 Task: Research Airbnb properties in George Town, Cayman Islands from 4th December, 2023 to 10th December, 2023 for 8 adults.4 bedrooms having 8 beds and 4 bathrooms. Property type can be house. Amenities needed are: wifi, TV, free parkinig on premises, gym, breakfast. Booking option can be shelf check-in. Look for 5 properties as per requirement.
Action: Mouse moved to (433, 90)
Screenshot: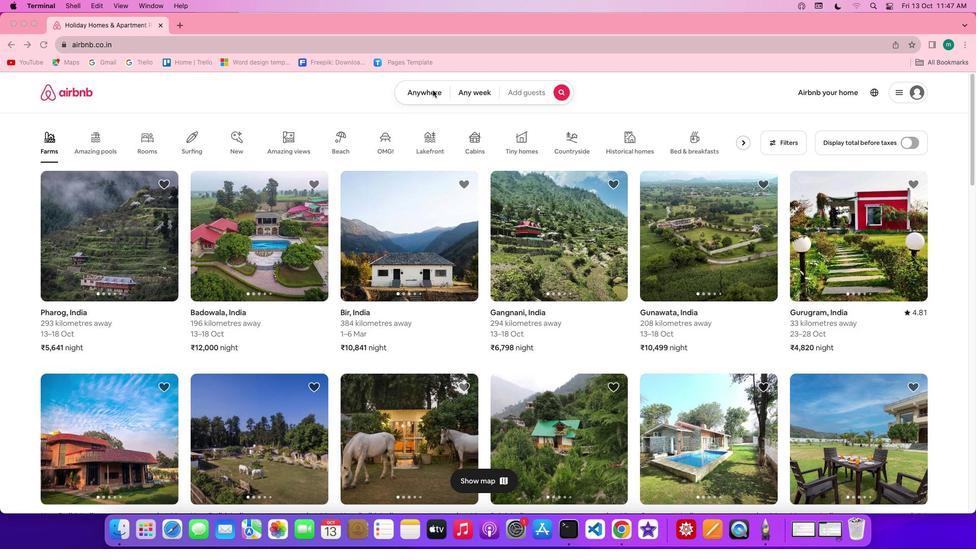 
Action: Mouse pressed left at (433, 90)
Screenshot: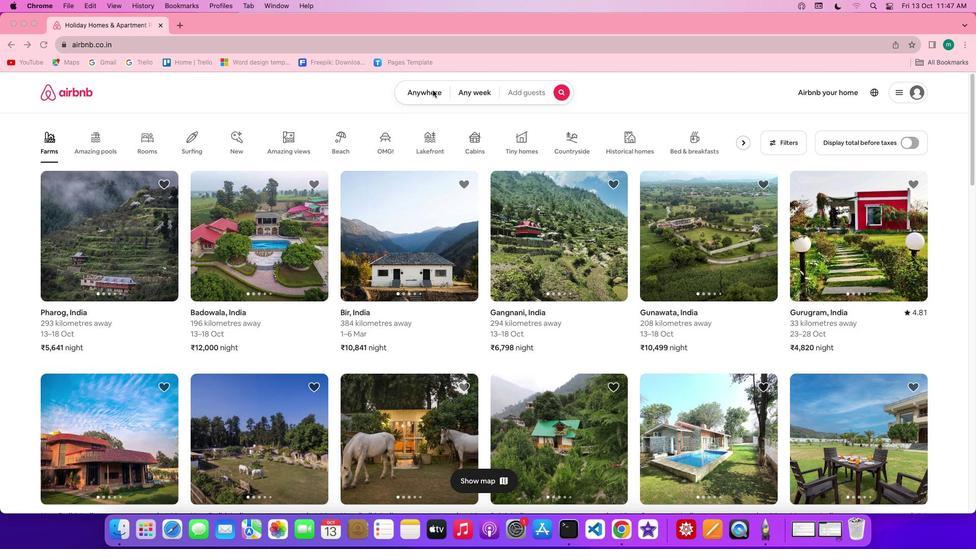 
Action: Mouse pressed left at (433, 90)
Screenshot: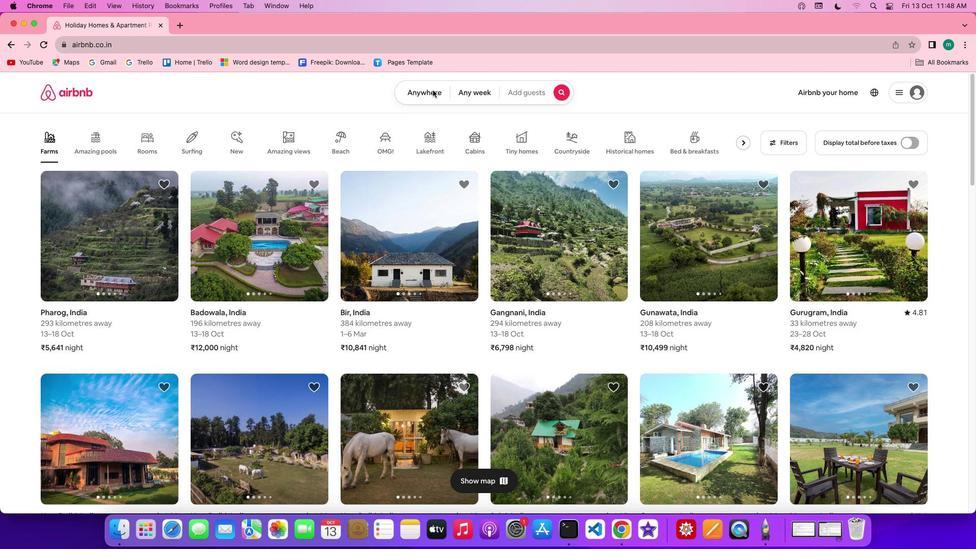 
Action: Mouse moved to (376, 129)
Screenshot: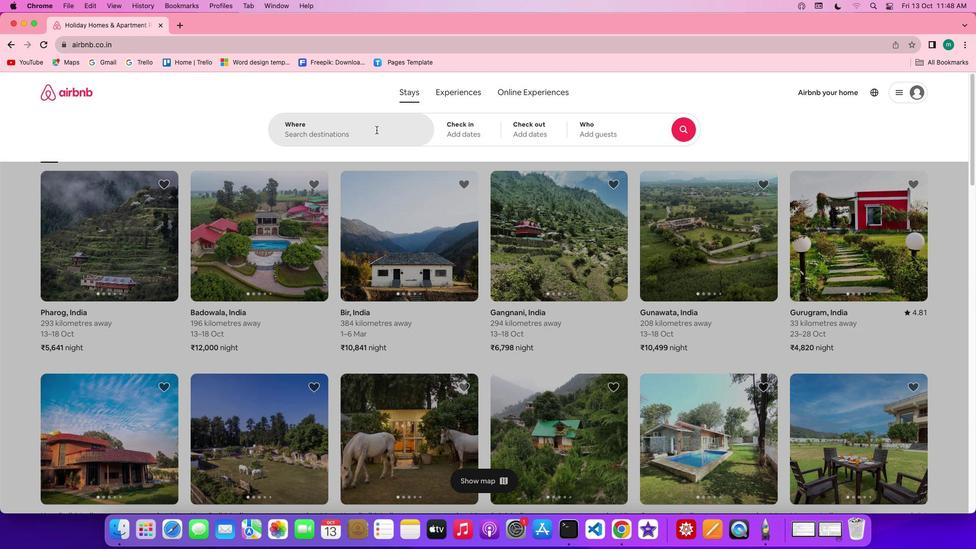 
Action: Mouse pressed left at (376, 129)
Screenshot: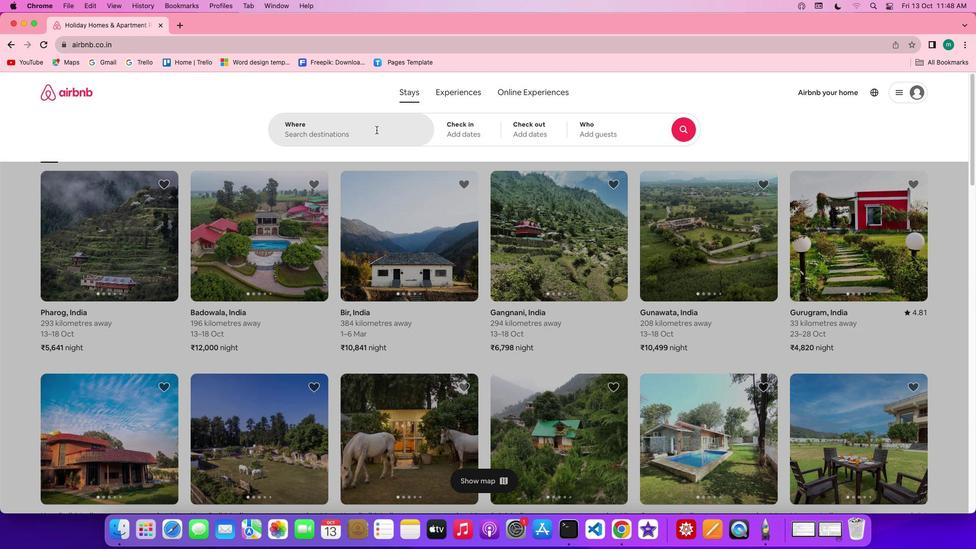 
Action: Key pressed Key.shift'G''e''o''r''g''e'Key.spaceKey.shift't''o''w''n'','Key.shift'C''a''y''m''a''n'Key.spaceKey.shift'I''s''l''a''n''d''s'
Screenshot: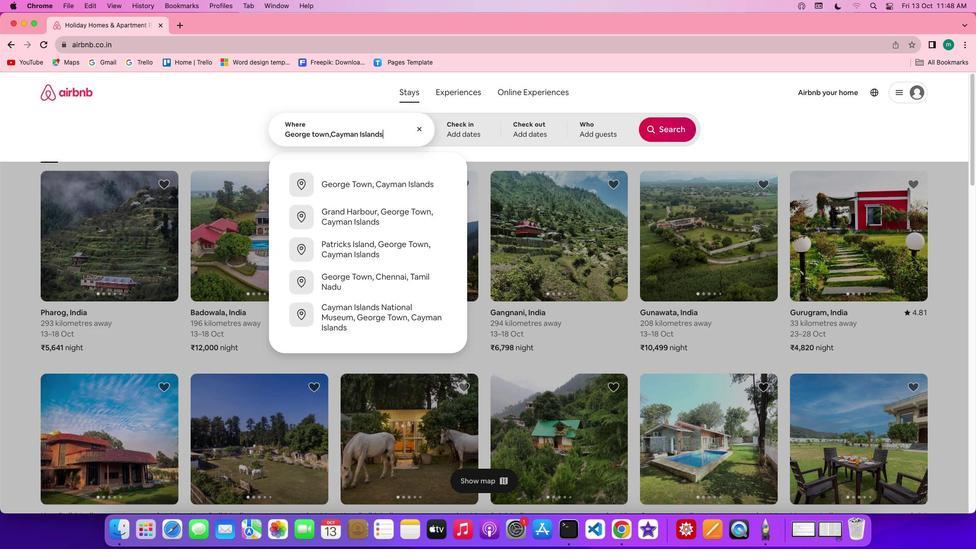 
Action: Mouse moved to (374, 179)
Screenshot: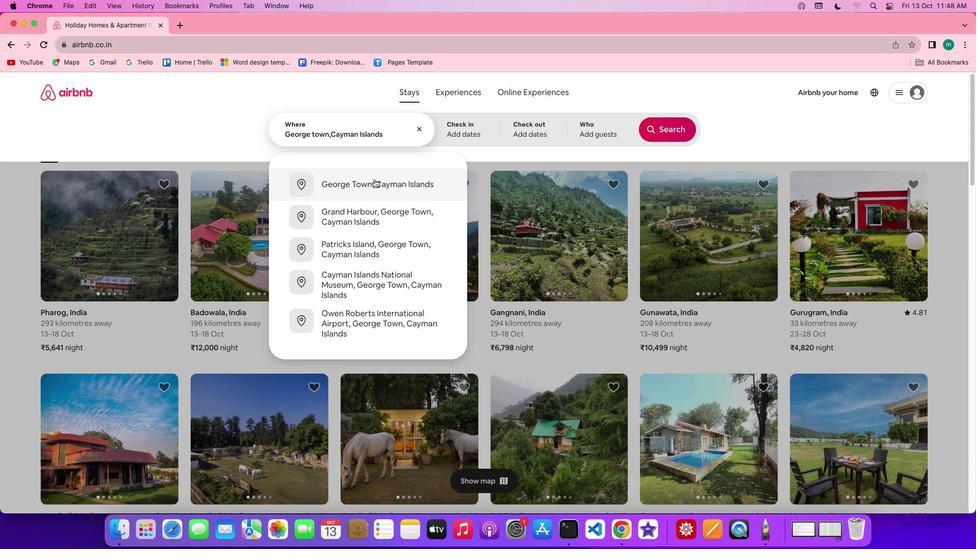 
Action: Mouse pressed left at (374, 179)
Screenshot: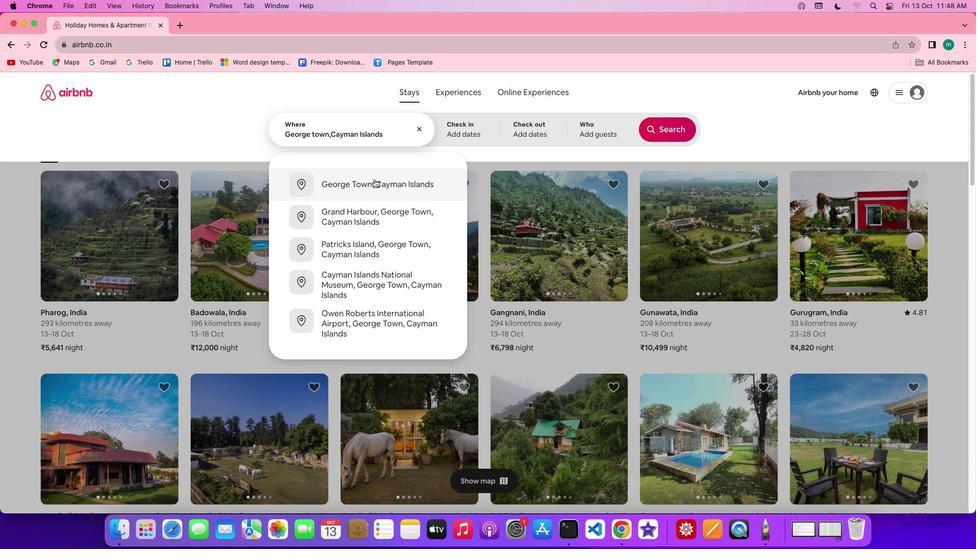
Action: Mouse moved to (665, 212)
Screenshot: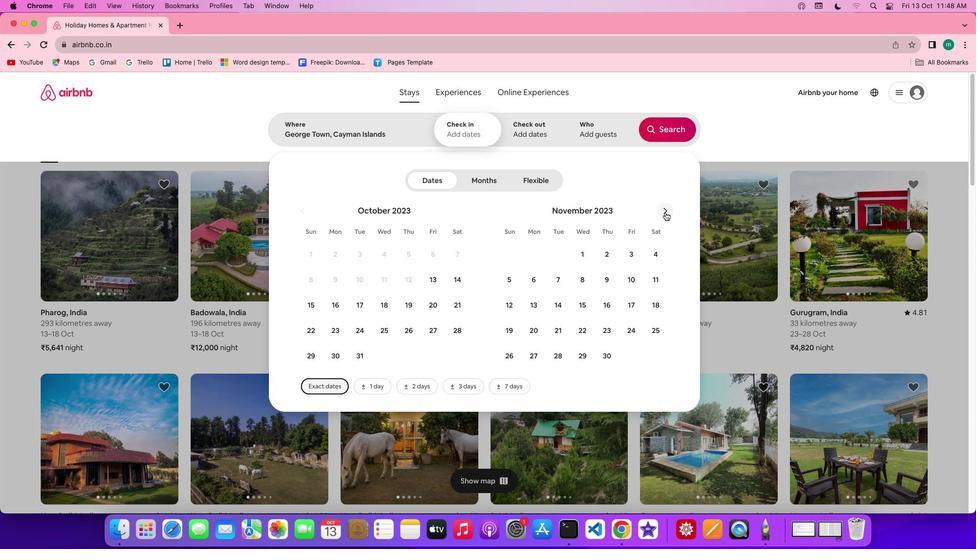 
Action: Mouse pressed left at (665, 212)
Screenshot: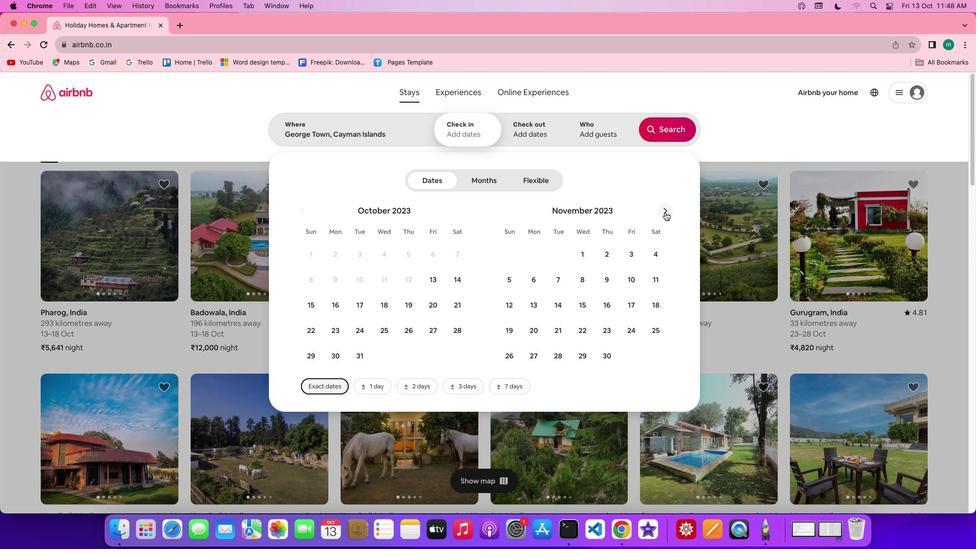 
Action: Mouse moved to (539, 277)
Screenshot: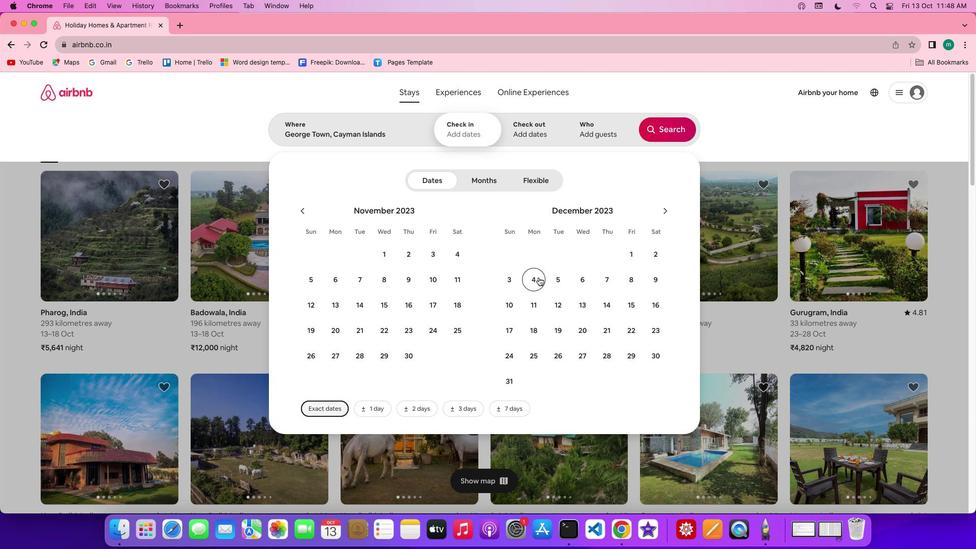 
Action: Mouse pressed left at (539, 277)
Screenshot: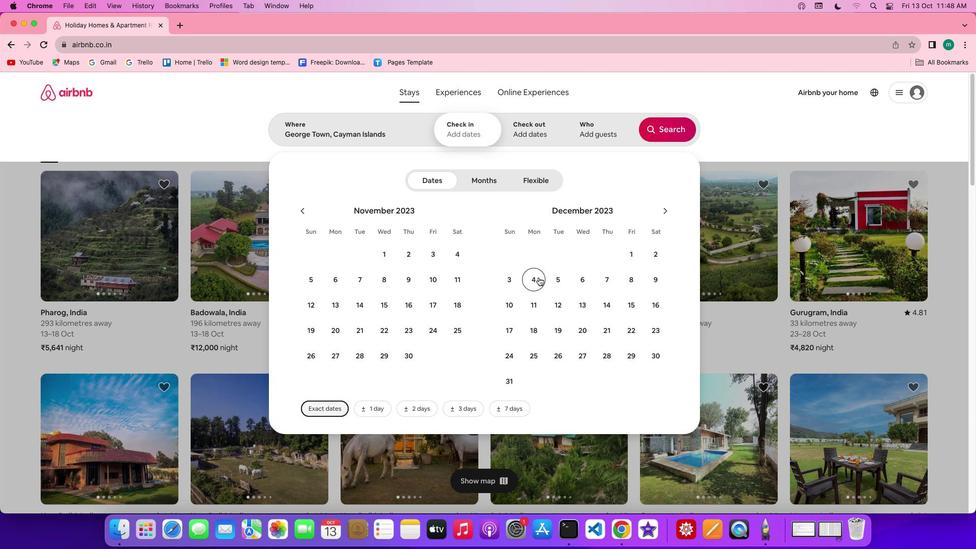 
Action: Mouse moved to (520, 297)
Screenshot: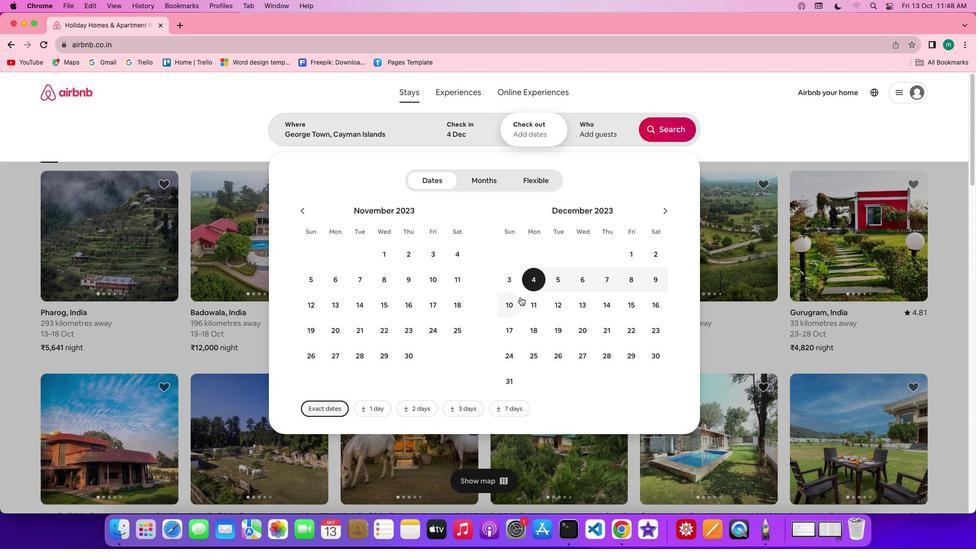
Action: Mouse pressed left at (520, 297)
Screenshot: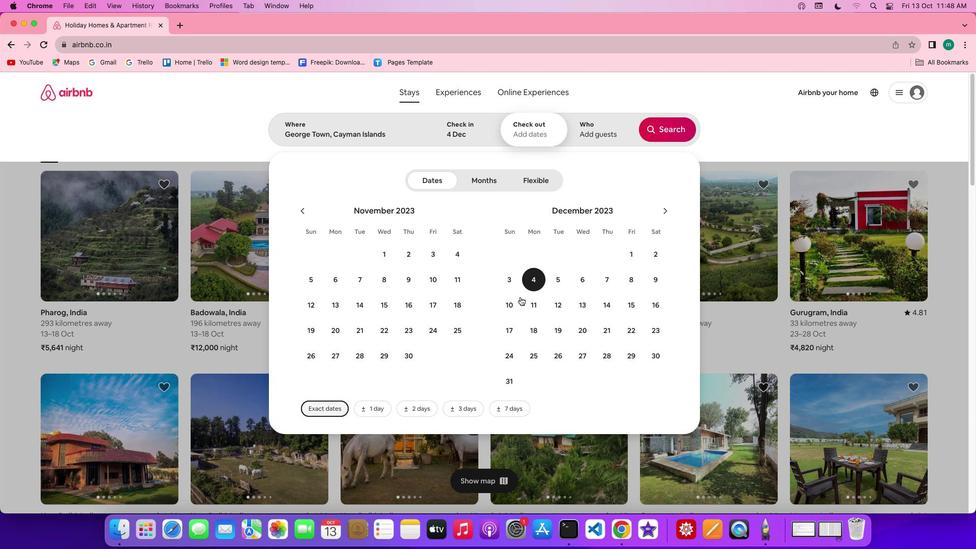 
Action: Mouse moved to (513, 304)
Screenshot: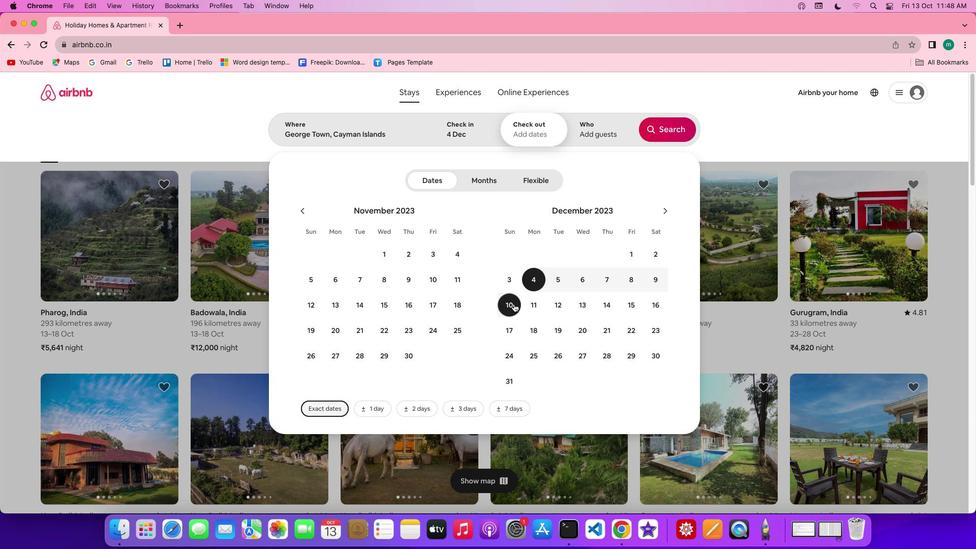 
Action: Mouse pressed left at (513, 304)
Screenshot: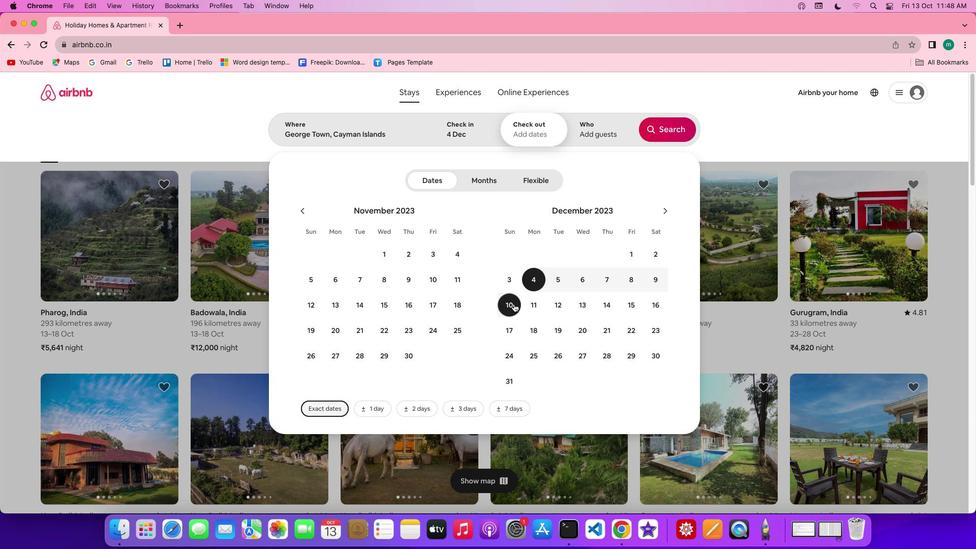 
Action: Mouse moved to (599, 128)
Screenshot: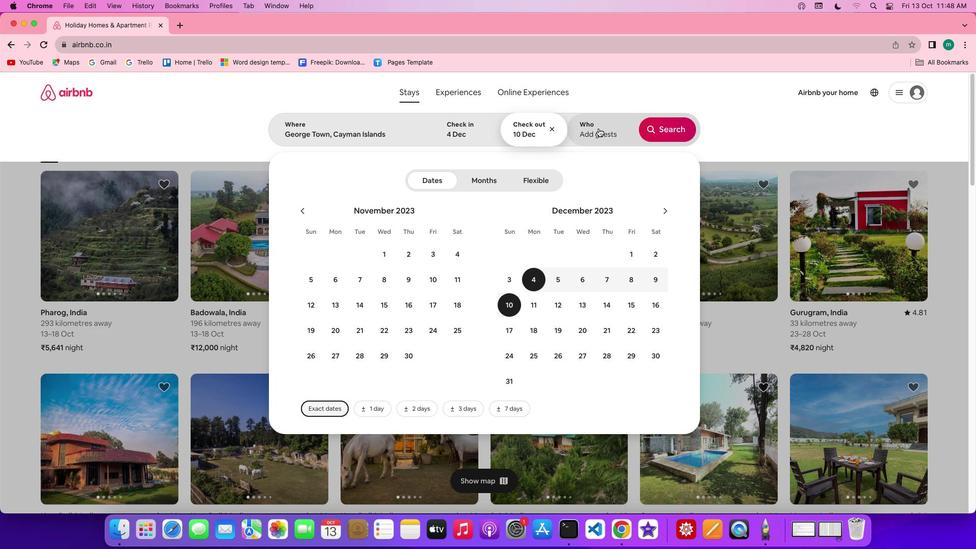 
Action: Mouse pressed left at (599, 128)
Screenshot: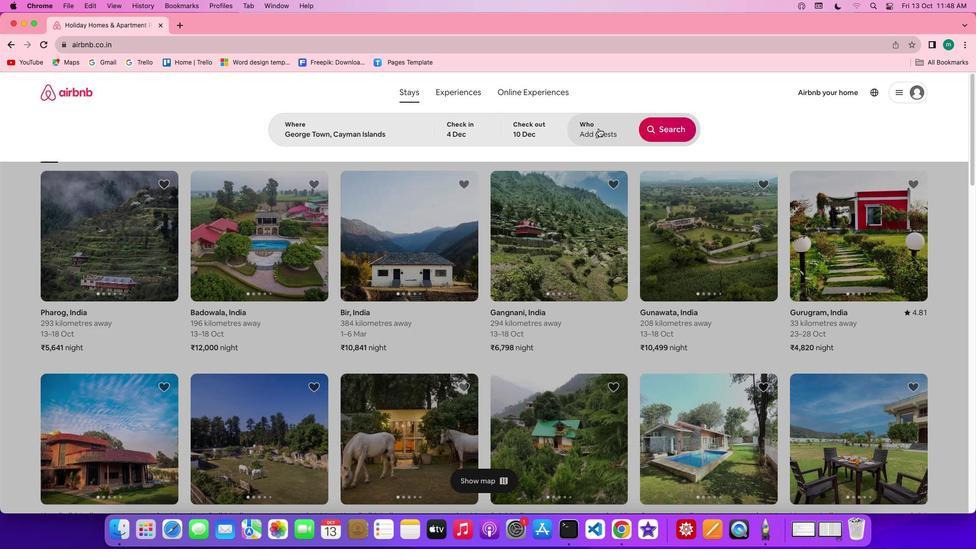 
Action: Mouse moved to (673, 189)
Screenshot: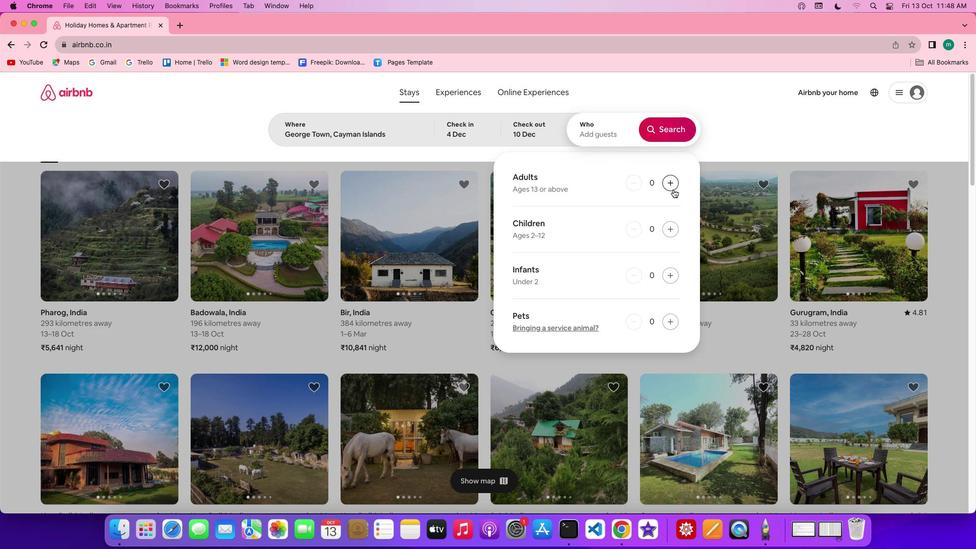 
Action: Mouse pressed left at (673, 189)
Screenshot: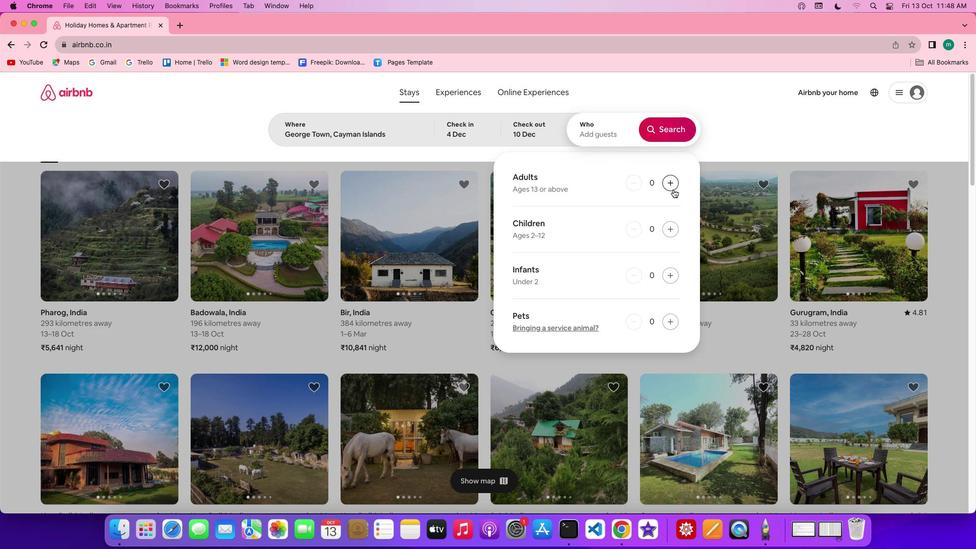 
Action: Mouse pressed left at (673, 189)
Screenshot: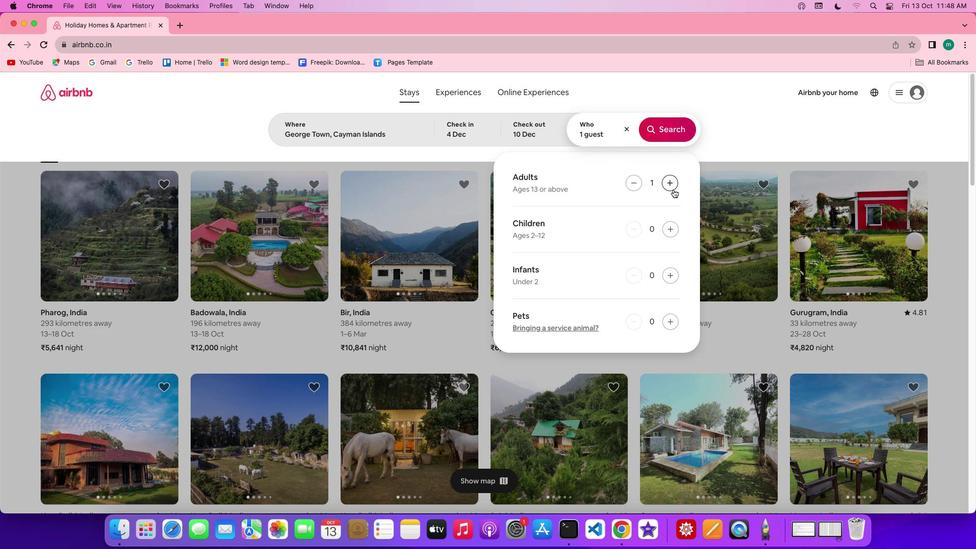 
Action: Mouse pressed left at (673, 189)
Screenshot: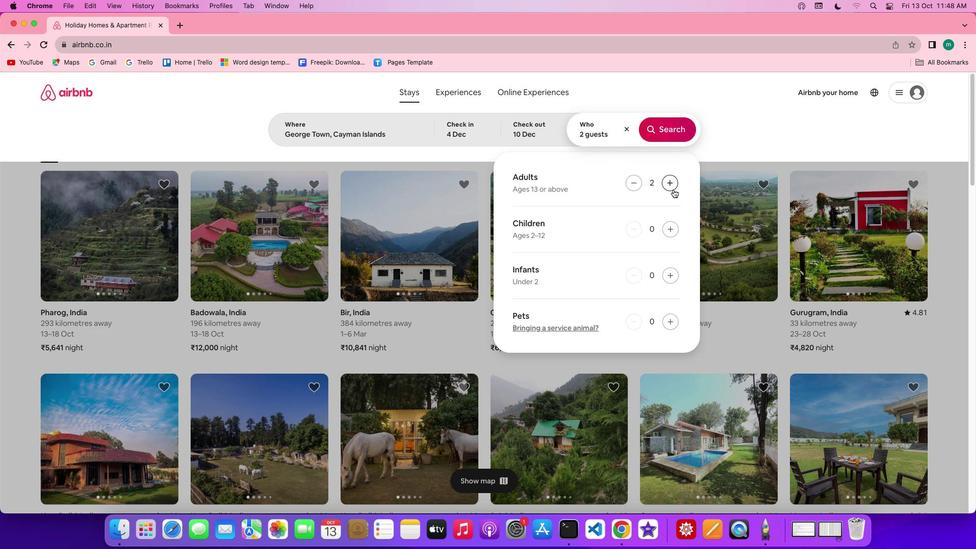 
Action: Mouse pressed left at (673, 189)
Screenshot: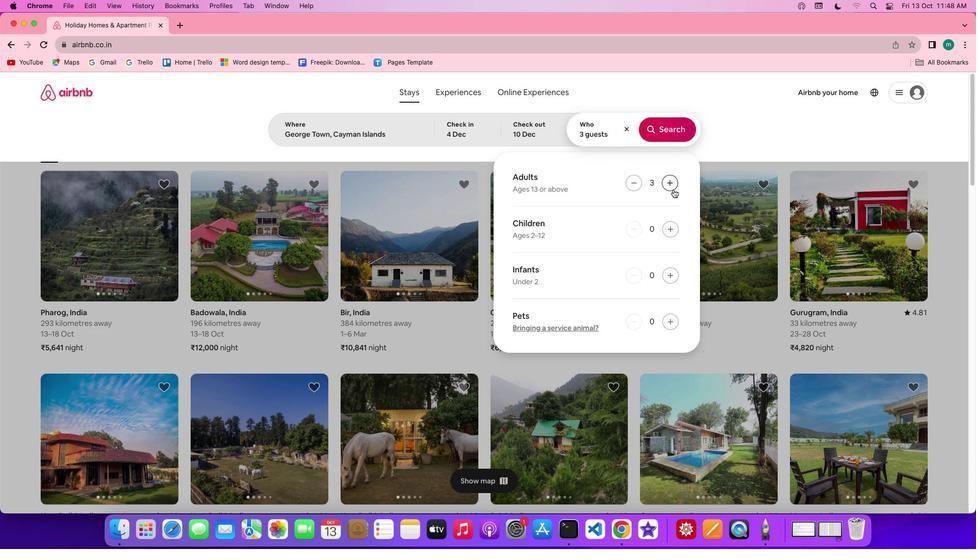 
Action: Mouse pressed left at (673, 189)
Screenshot: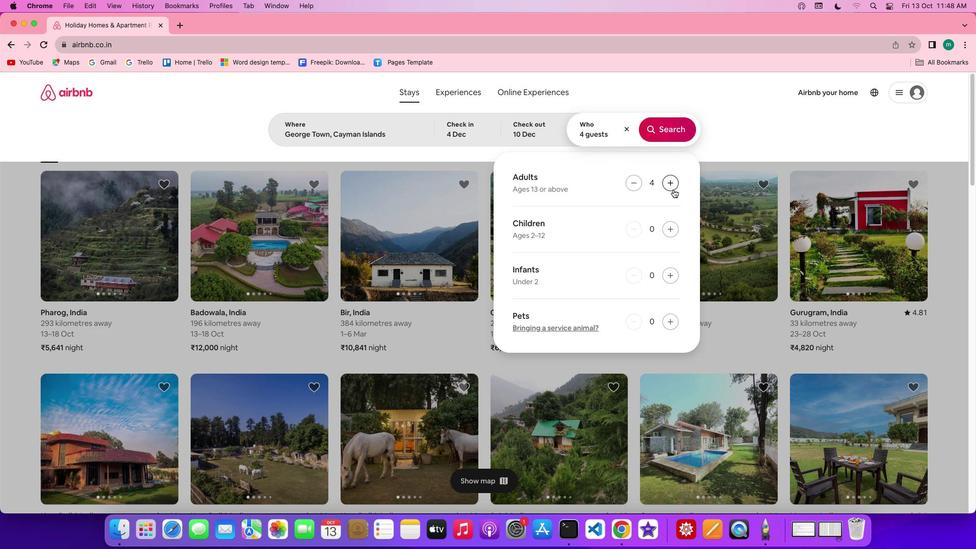 
Action: Mouse pressed left at (673, 189)
Screenshot: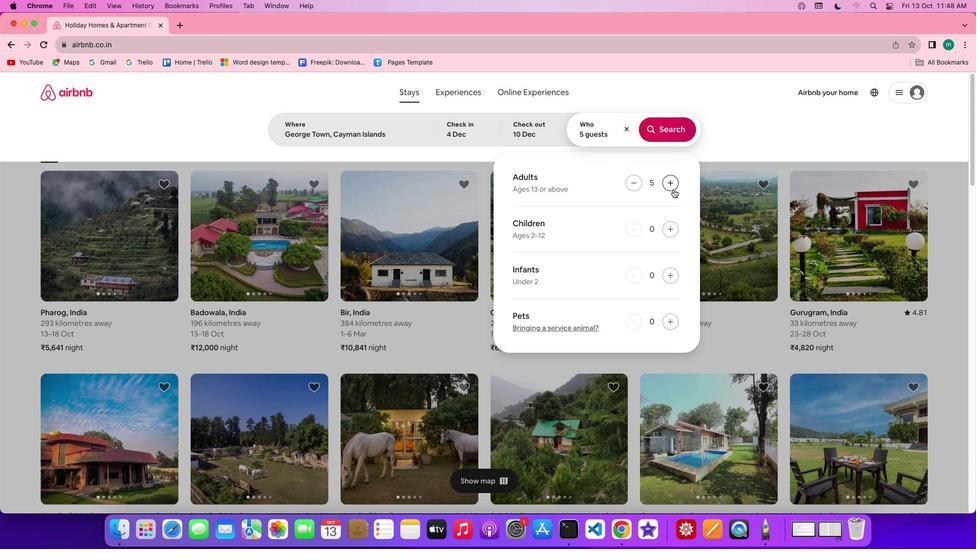 
Action: Mouse pressed left at (673, 189)
Screenshot: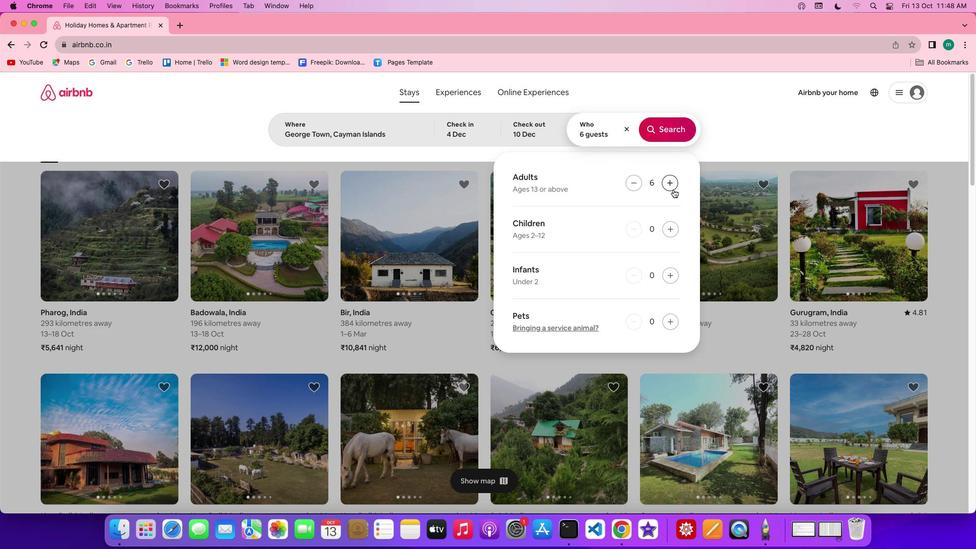 
Action: Mouse pressed left at (673, 189)
Screenshot: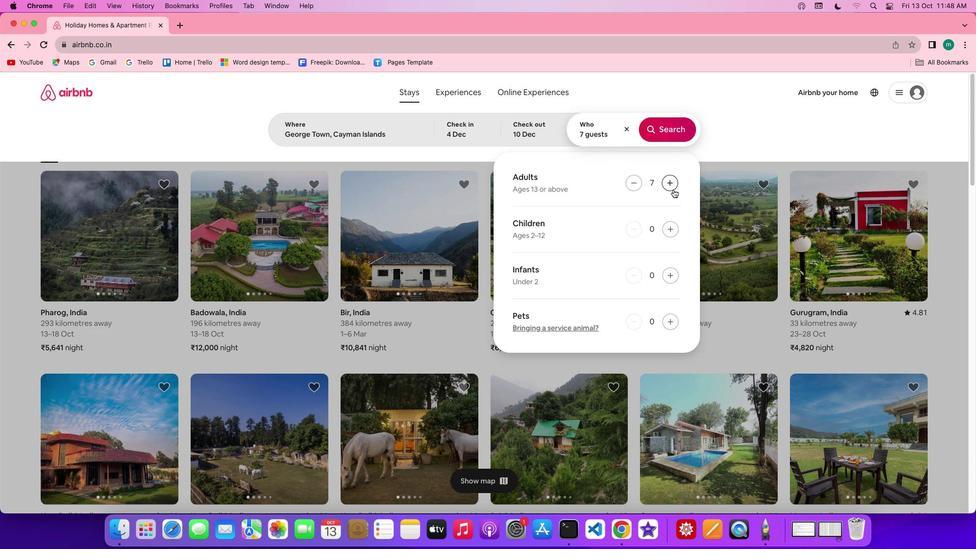 
Action: Mouse moved to (675, 133)
Screenshot: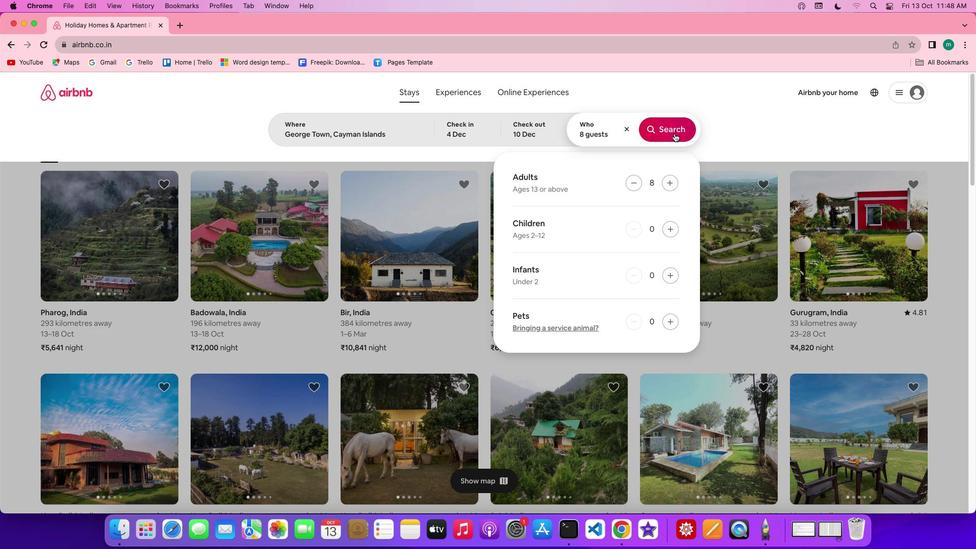 
Action: Mouse pressed left at (675, 133)
Screenshot: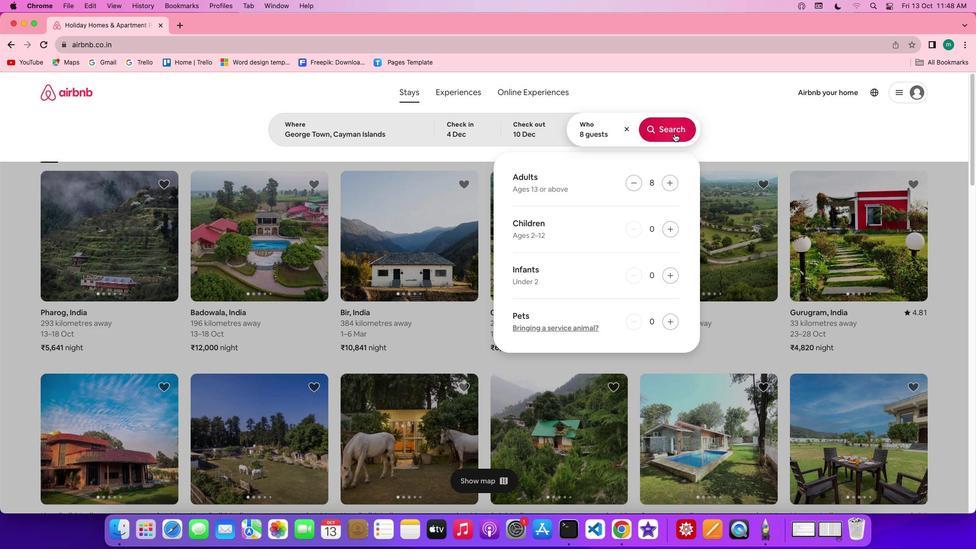
Action: Mouse moved to (801, 130)
Screenshot: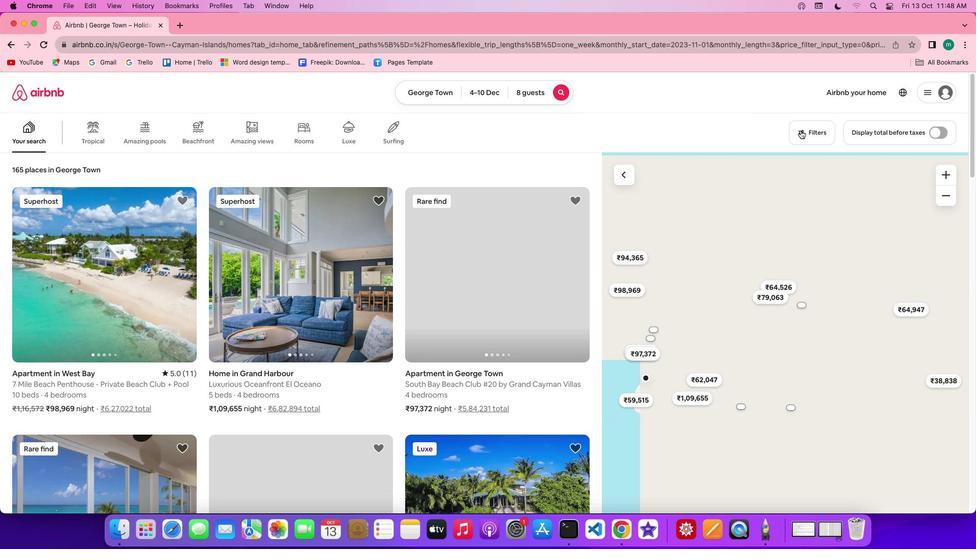 
Action: Mouse pressed left at (801, 130)
Screenshot: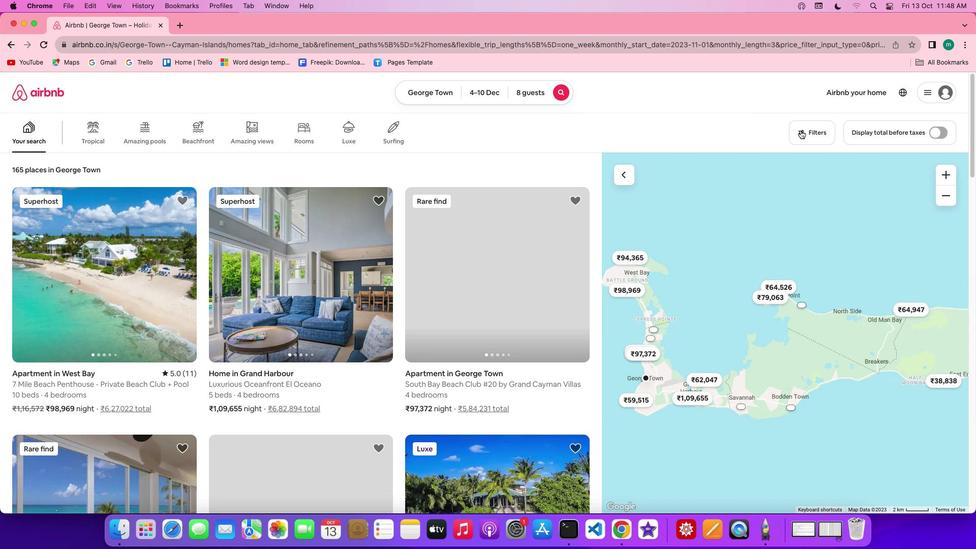 
Action: Mouse moved to (521, 296)
Screenshot: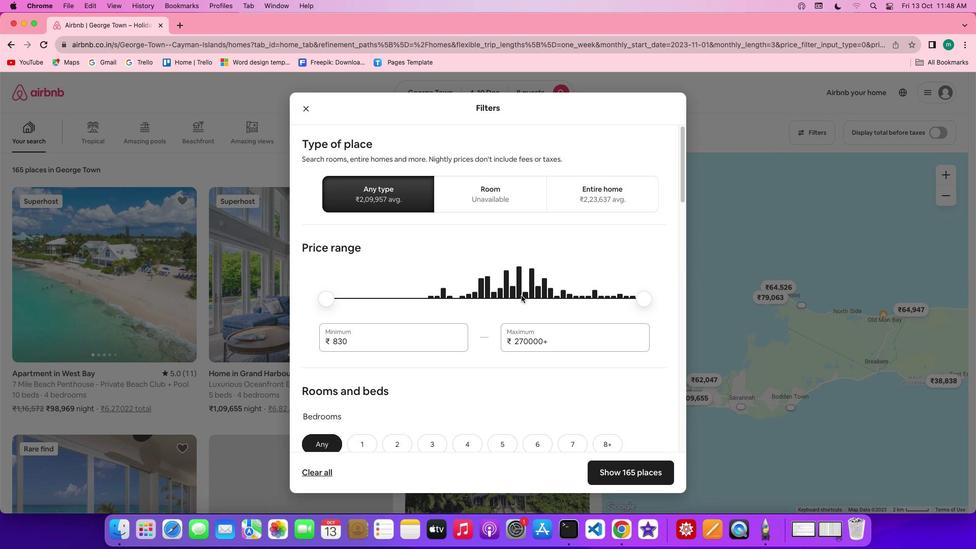 
Action: Mouse scrolled (521, 296) with delta (0, 0)
Screenshot: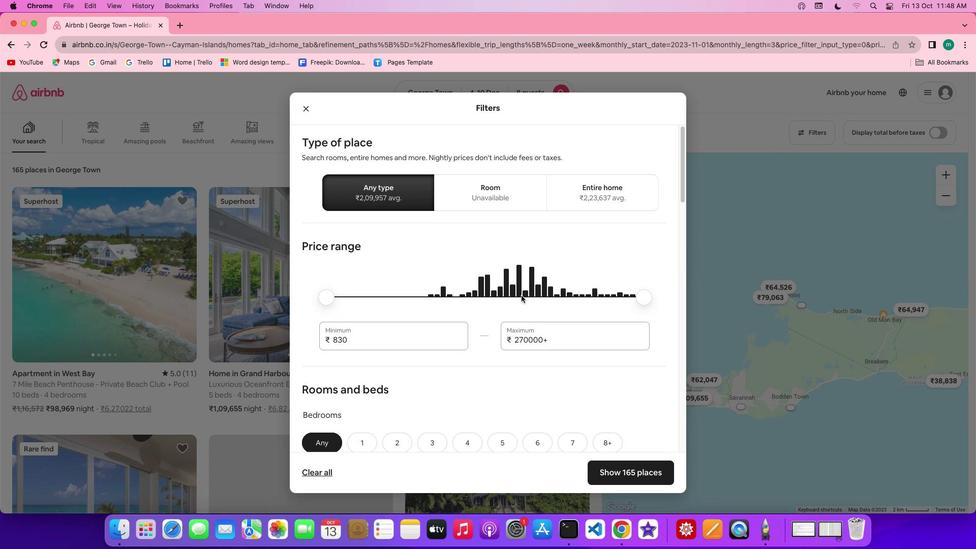 
Action: Mouse scrolled (521, 296) with delta (0, 0)
Screenshot: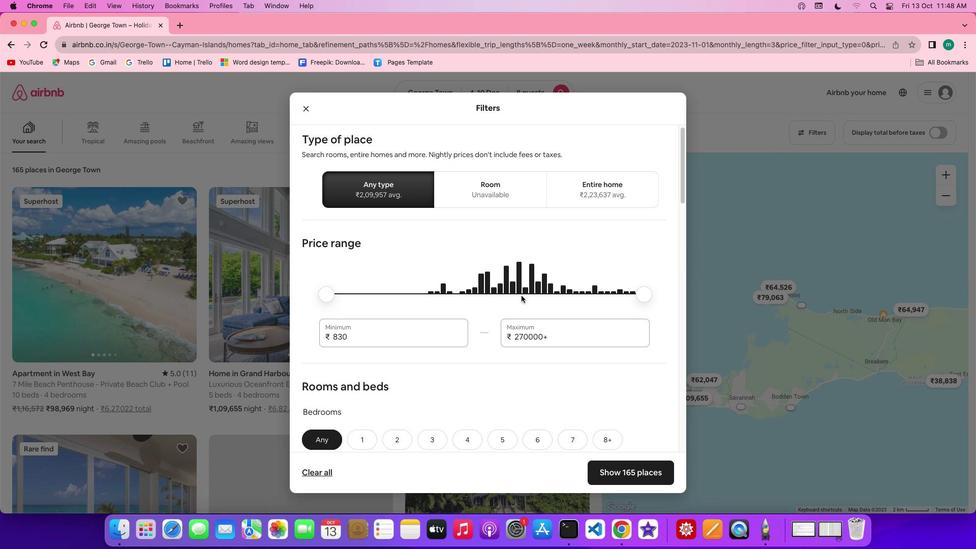 
Action: Mouse scrolled (521, 296) with delta (0, -1)
Screenshot: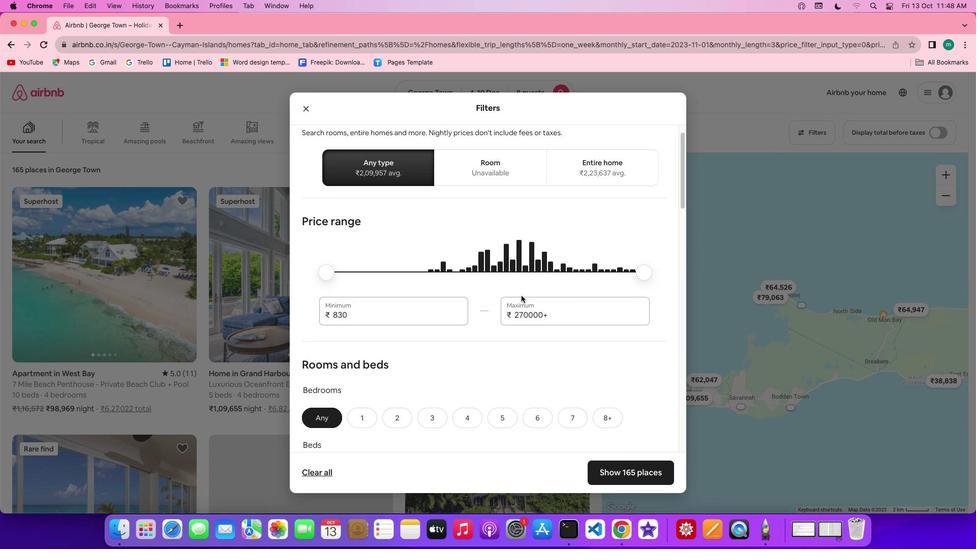 
Action: Mouse scrolled (521, 296) with delta (0, -1)
Screenshot: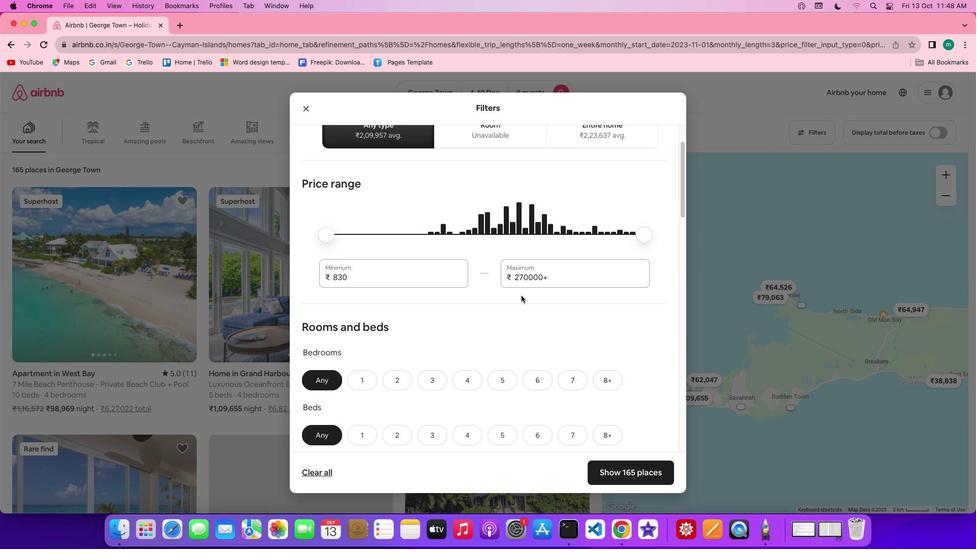 
Action: Mouse scrolled (521, 296) with delta (0, 0)
Screenshot: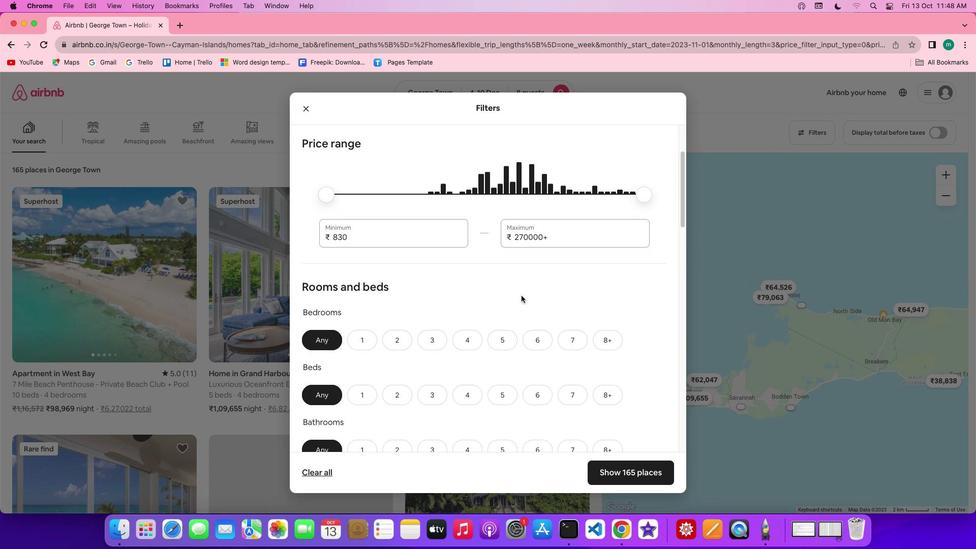 
Action: Mouse scrolled (521, 296) with delta (0, 0)
Screenshot: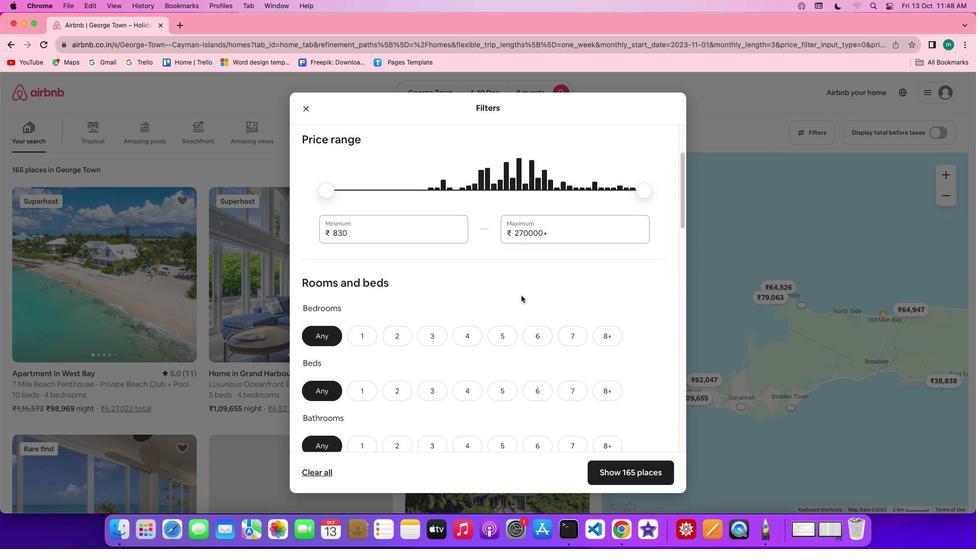 
Action: Mouse scrolled (521, 296) with delta (0, 0)
Screenshot: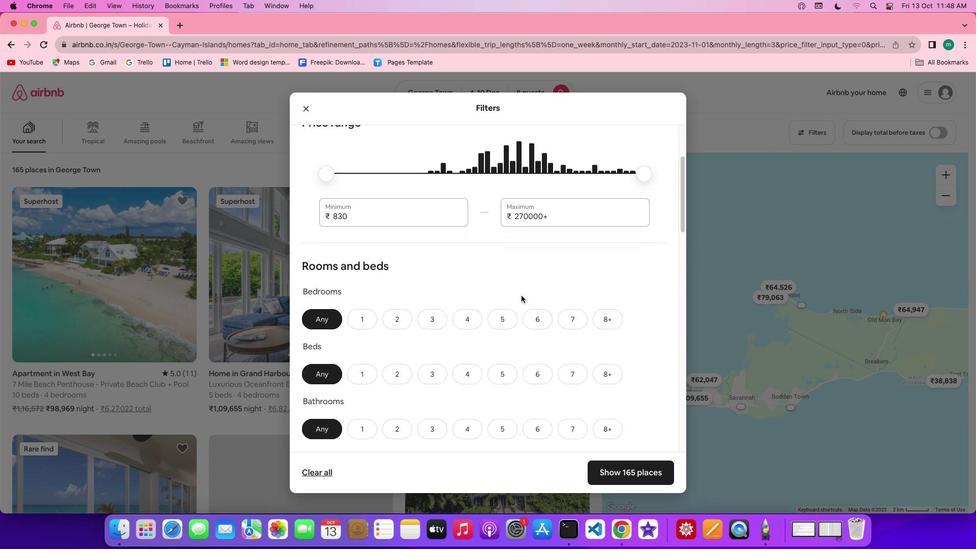 
Action: Mouse moved to (480, 288)
Screenshot: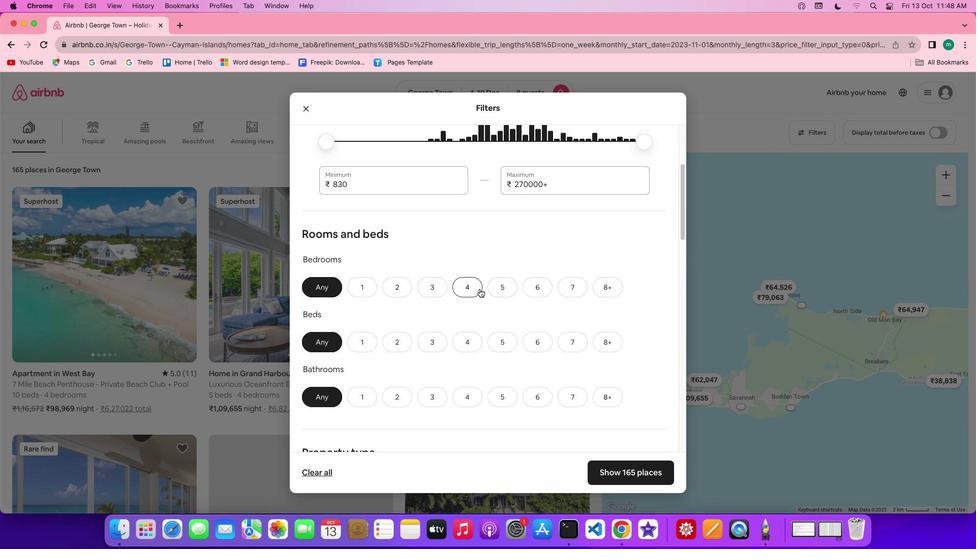 
Action: Mouse pressed left at (480, 288)
Screenshot: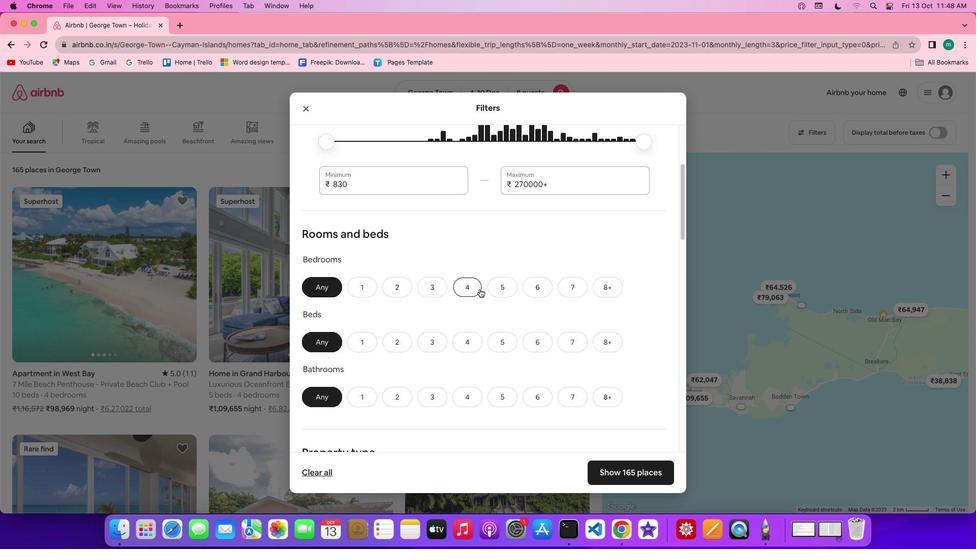 
Action: Mouse moved to (621, 346)
Screenshot: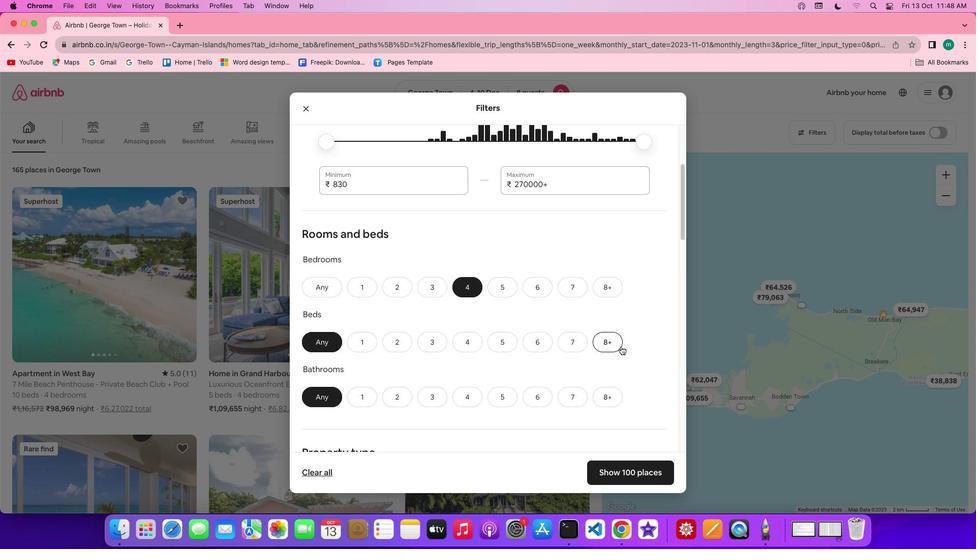 
Action: Mouse pressed left at (621, 346)
Screenshot: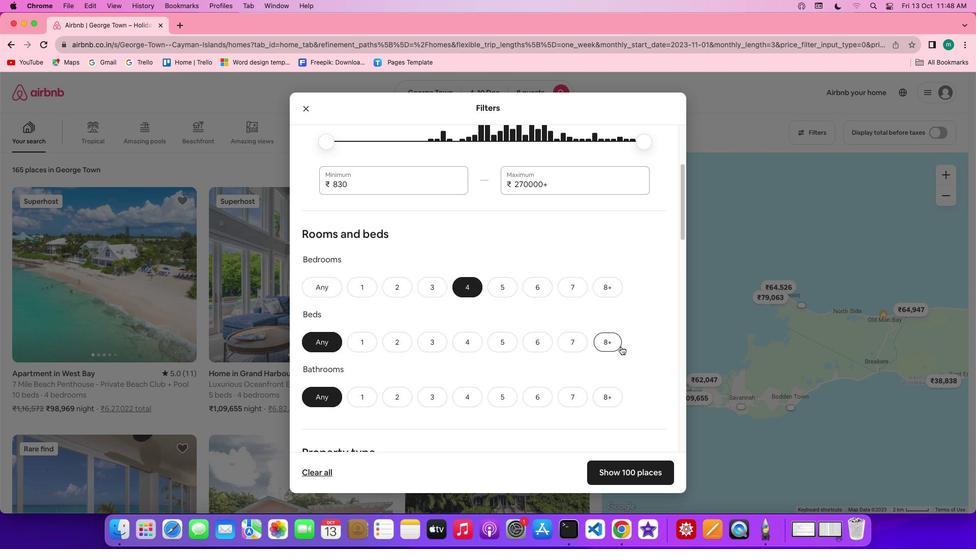 
Action: Mouse moved to (598, 344)
Screenshot: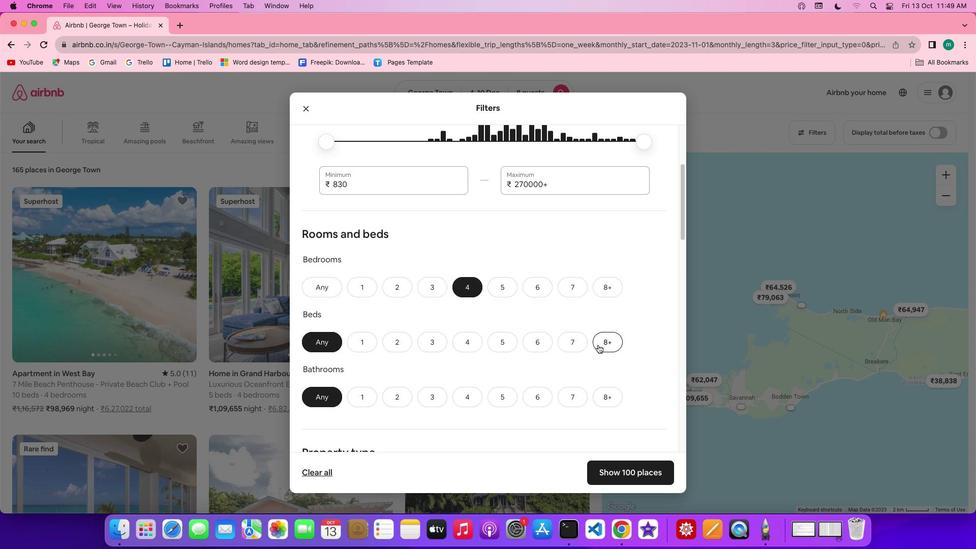 
Action: Mouse pressed left at (598, 344)
Screenshot: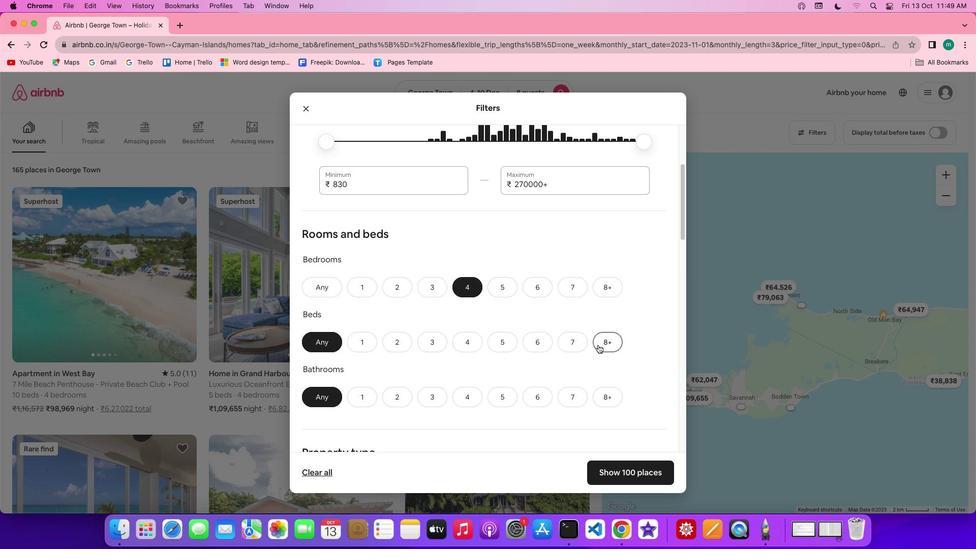 
Action: Mouse moved to (467, 398)
Screenshot: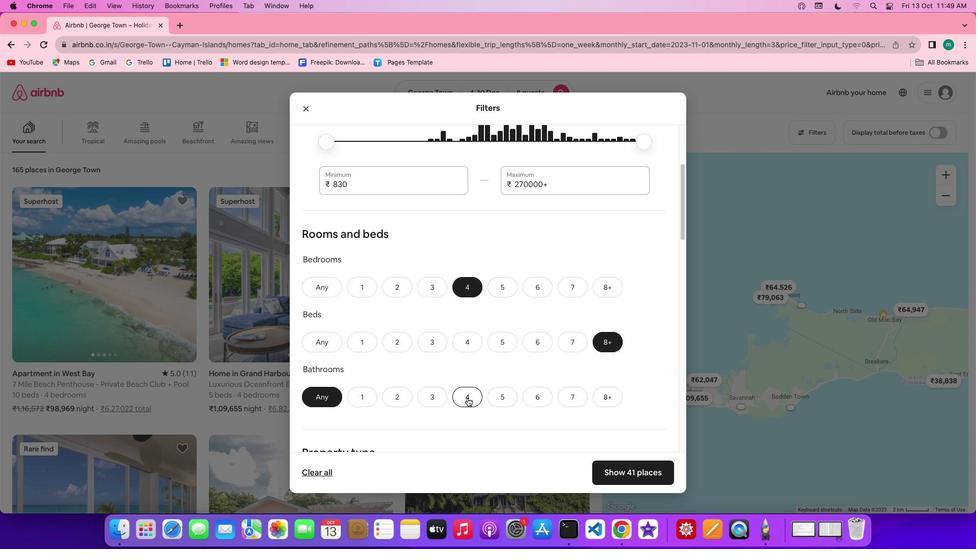 
Action: Mouse pressed left at (467, 398)
Screenshot: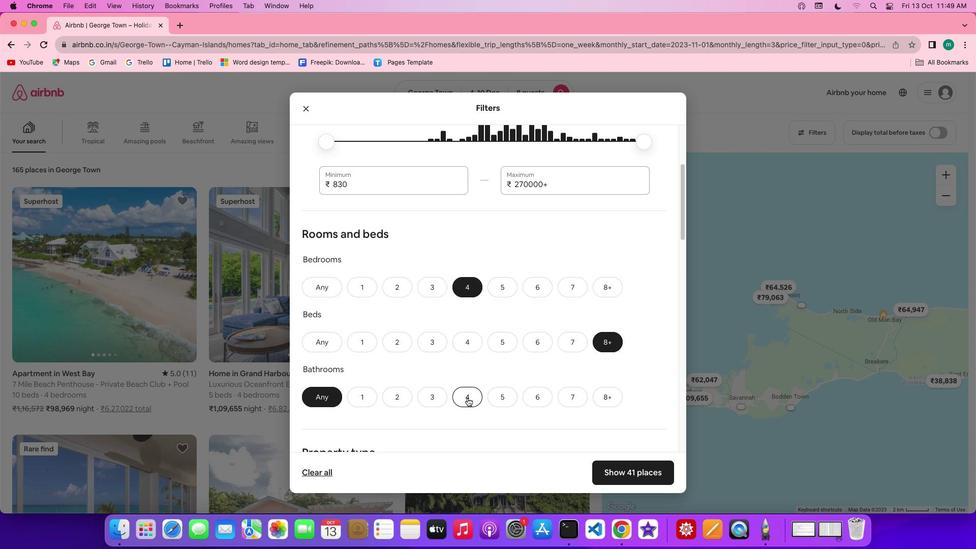 
Action: Mouse moved to (556, 381)
Screenshot: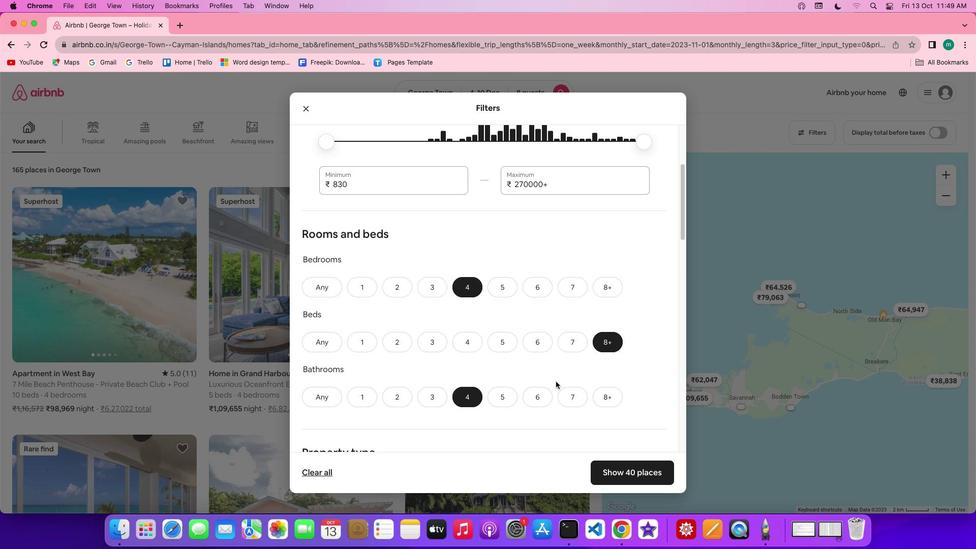 
Action: Mouse scrolled (556, 381) with delta (0, 0)
Screenshot: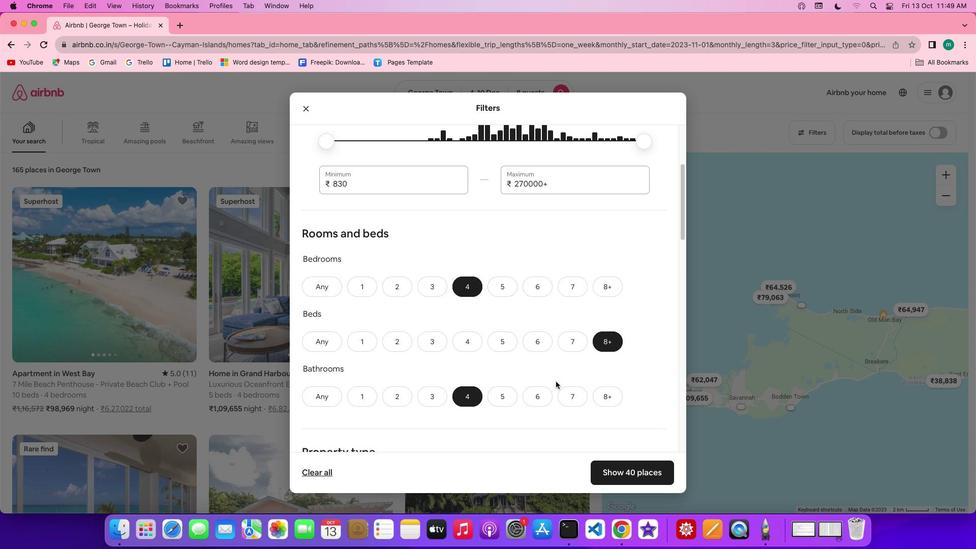 
Action: Mouse scrolled (556, 381) with delta (0, 0)
Screenshot: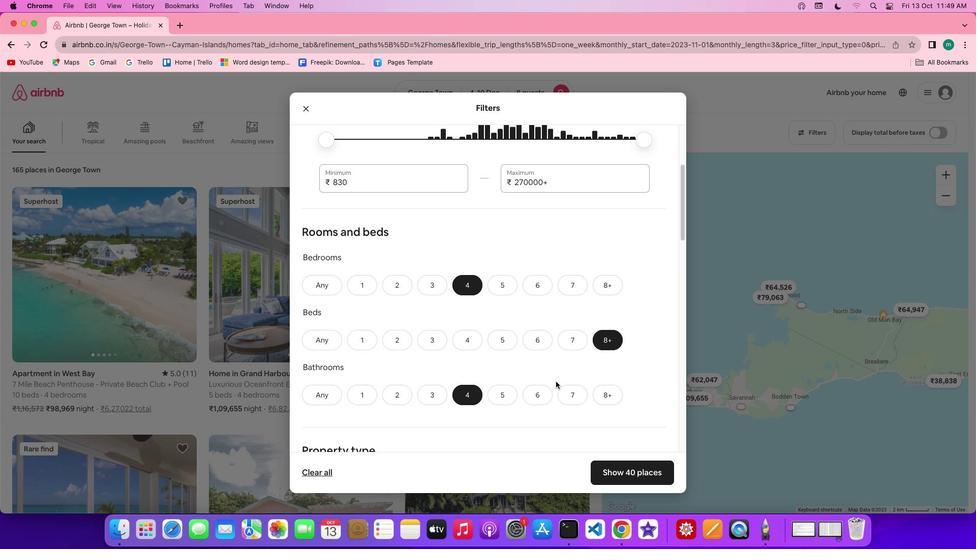 
Action: Mouse scrolled (556, 381) with delta (0, 0)
Screenshot: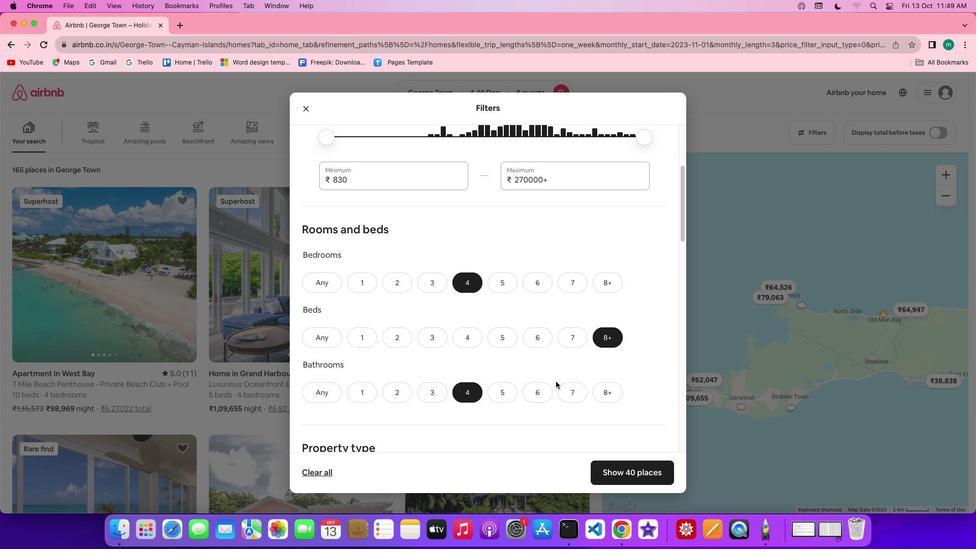 
Action: Mouse scrolled (556, 381) with delta (0, 0)
Screenshot: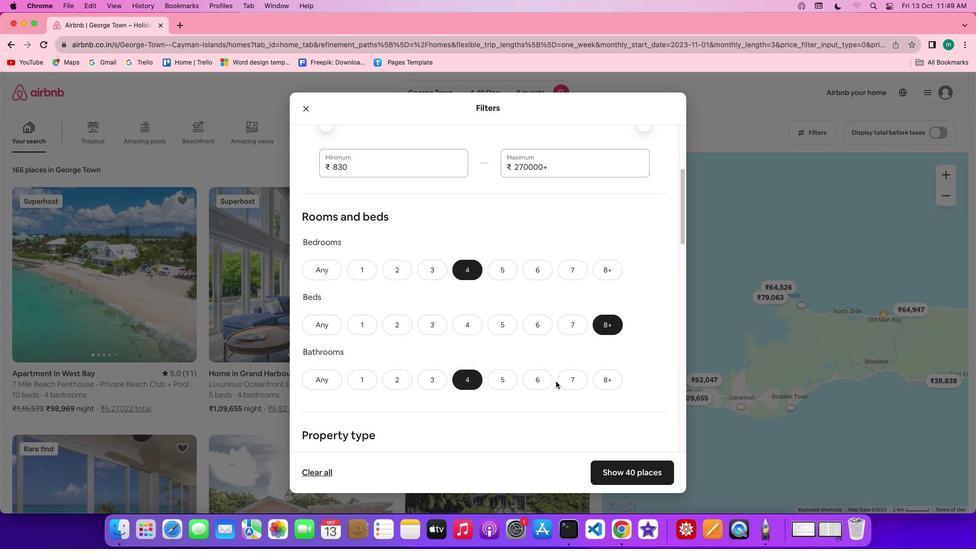 
Action: Mouse scrolled (556, 381) with delta (0, 0)
Screenshot: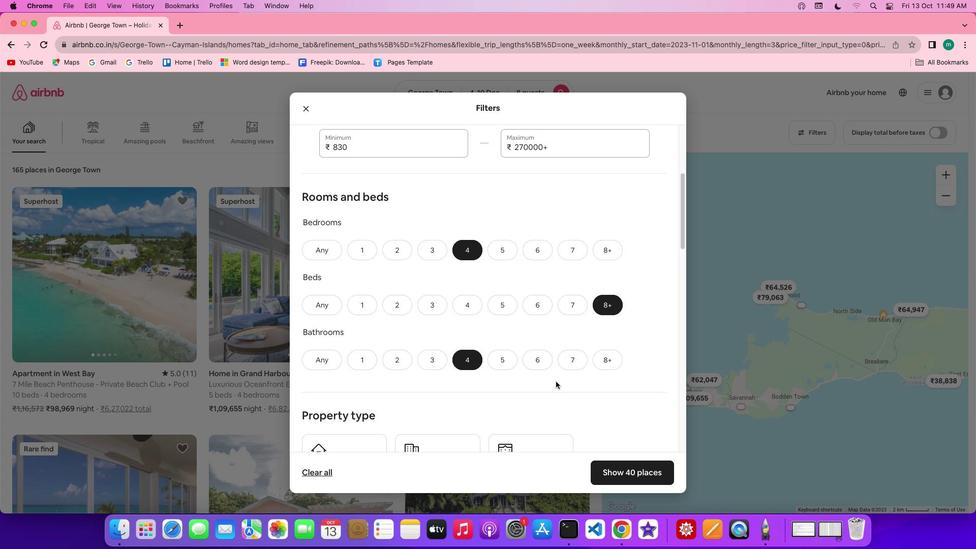 
Action: Mouse scrolled (556, 381) with delta (0, 0)
Screenshot: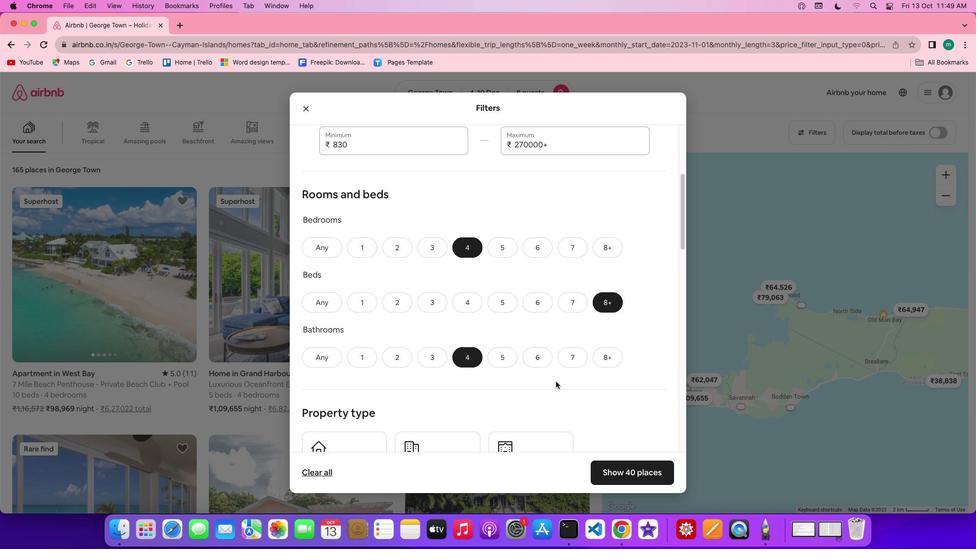 
Action: Mouse scrolled (556, 381) with delta (0, 0)
Screenshot: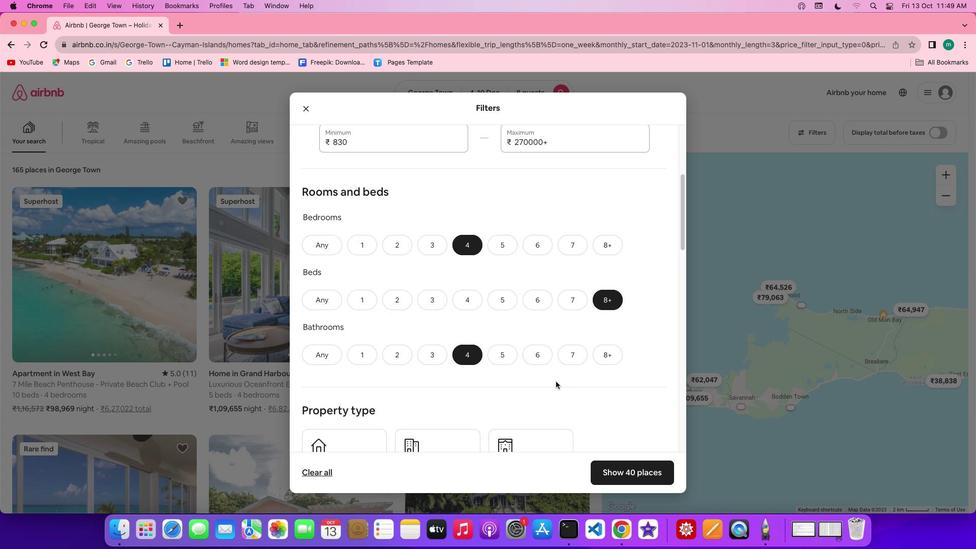 
Action: Mouse scrolled (556, 381) with delta (0, 0)
Screenshot: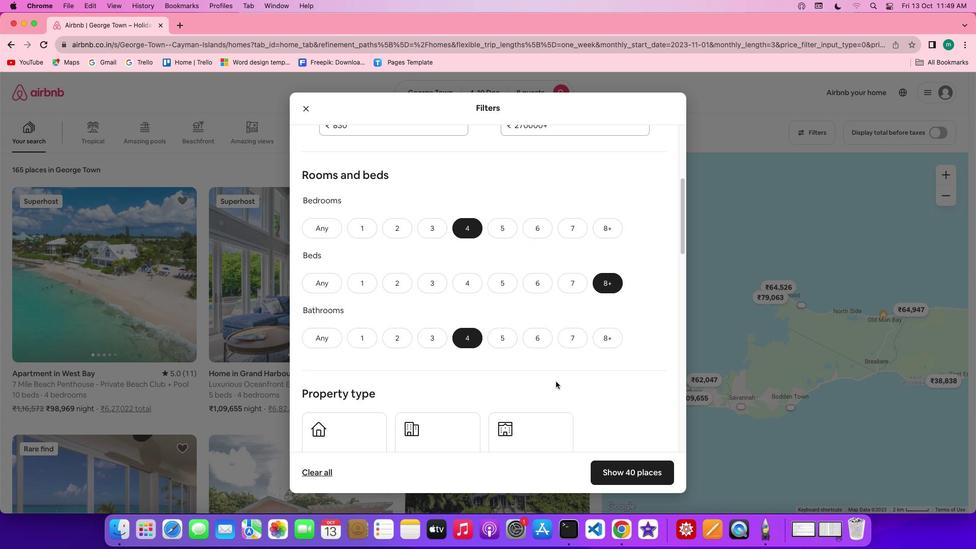 
Action: Mouse scrolled (556, 381) with delta (0, 0)
Screenshot: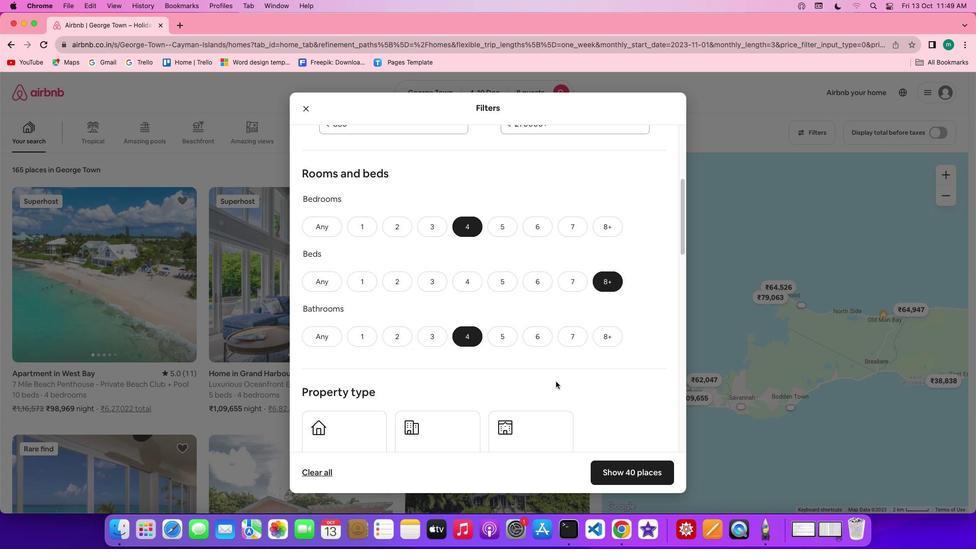 
Action: Mouse scrolled (556, 381) with delta (0, 0)
Screenshot: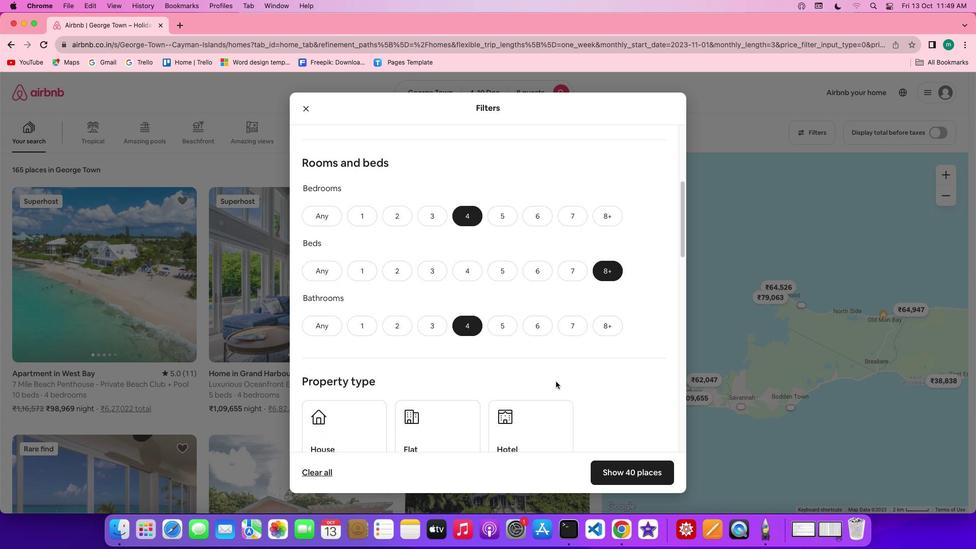 
Action: Mouse scrolled (556, 381) with delta (0, 0)
Screenshot: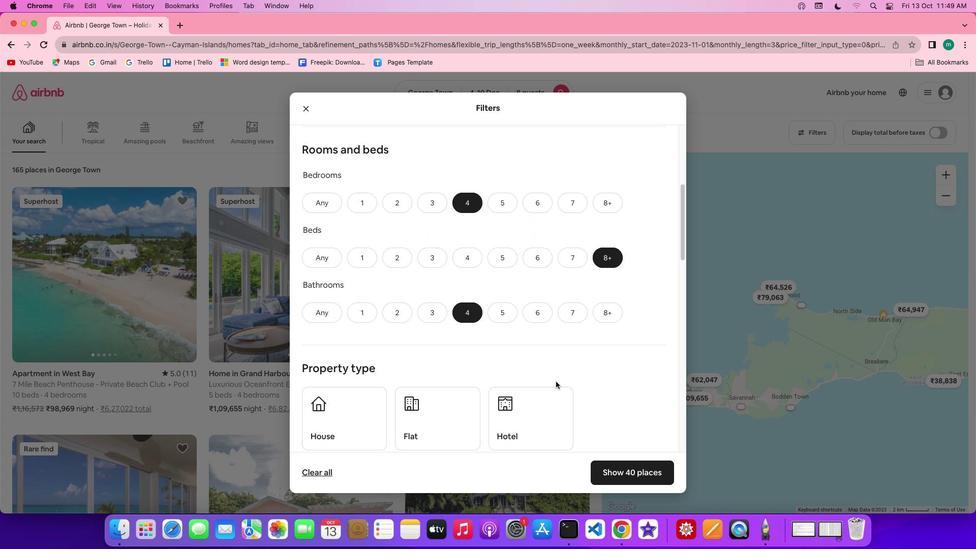 
Action: Mouse scrolled (556, 381) with delta (0, 0)
Screenshot: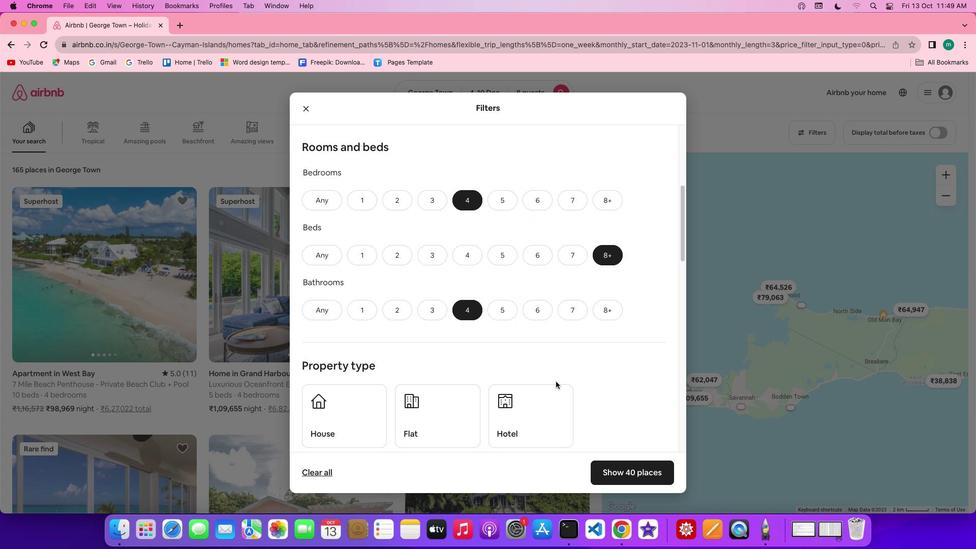 
Action: Mouse scrolled (556, 381) with delta (0, 0)
Screenshot: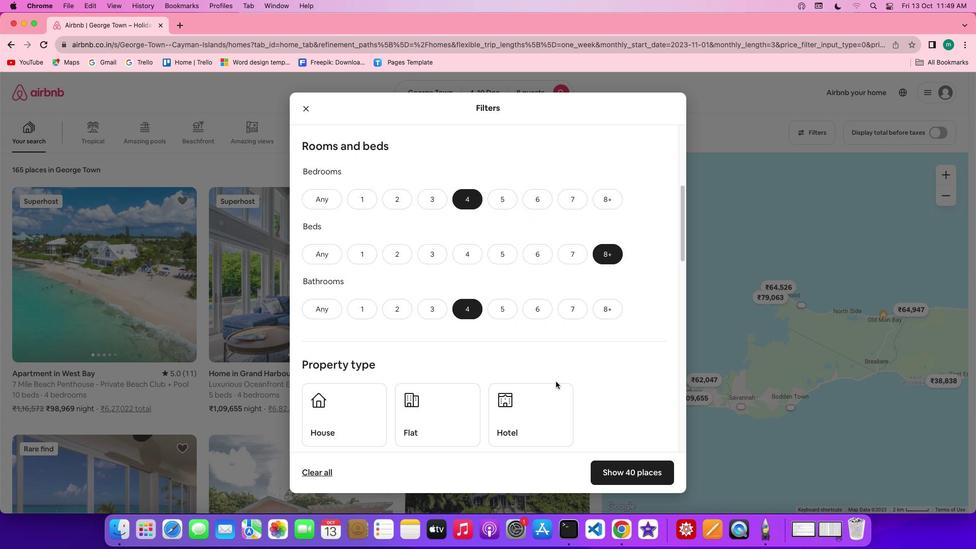 
Action: Mouse scrolled (556, 381) with delta (0, 0)
Screenshot: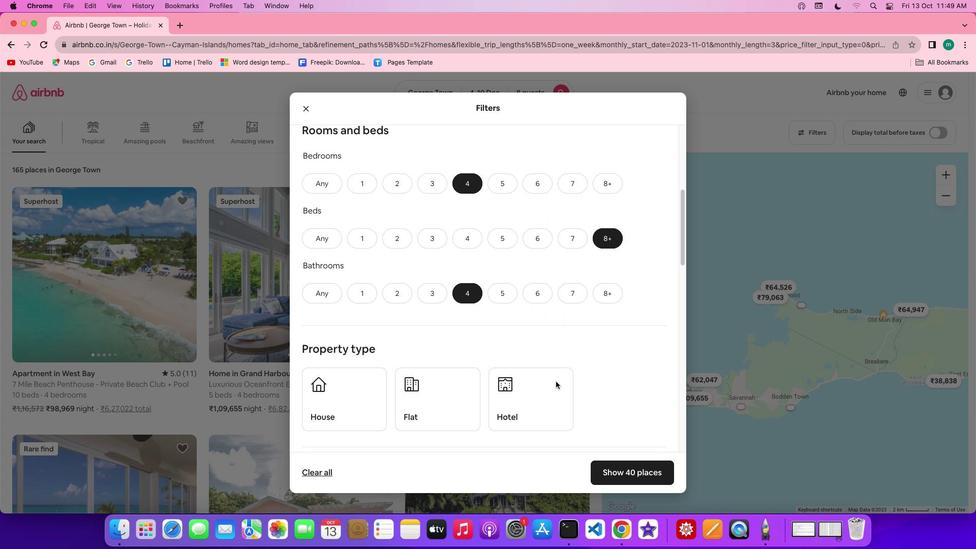 
Action: Mouse scrolled (556, 381) with delta (0, 0)
Screenshot: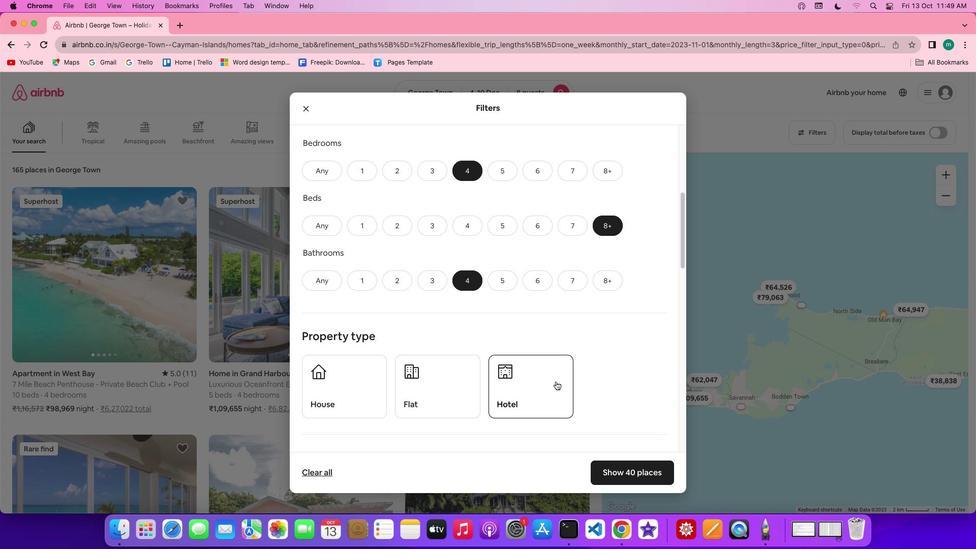 
Action: Mouse scrolled (556, 381) with delta (0, 0)
Screenshot: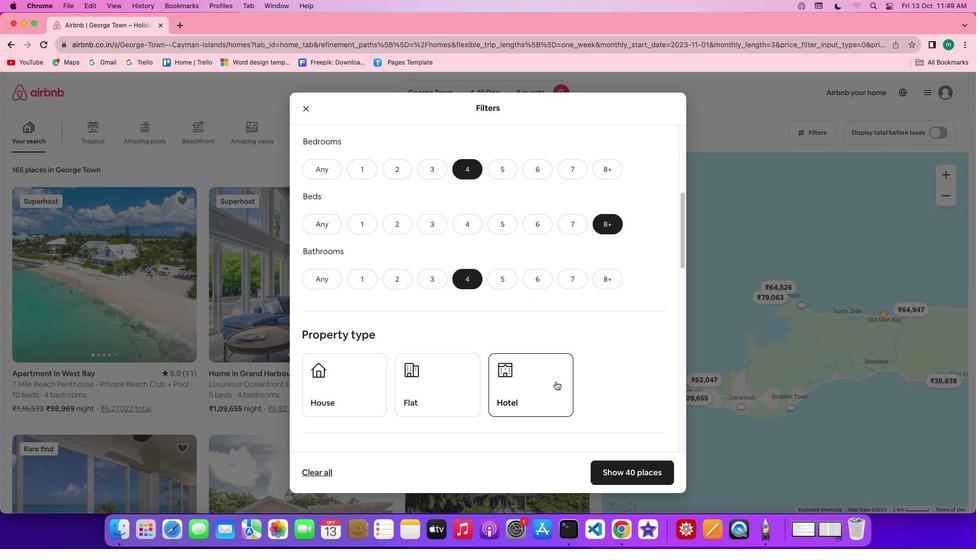 
Action: Mouse scrolled (556, 381) with delta (0, 0)
Screenshot: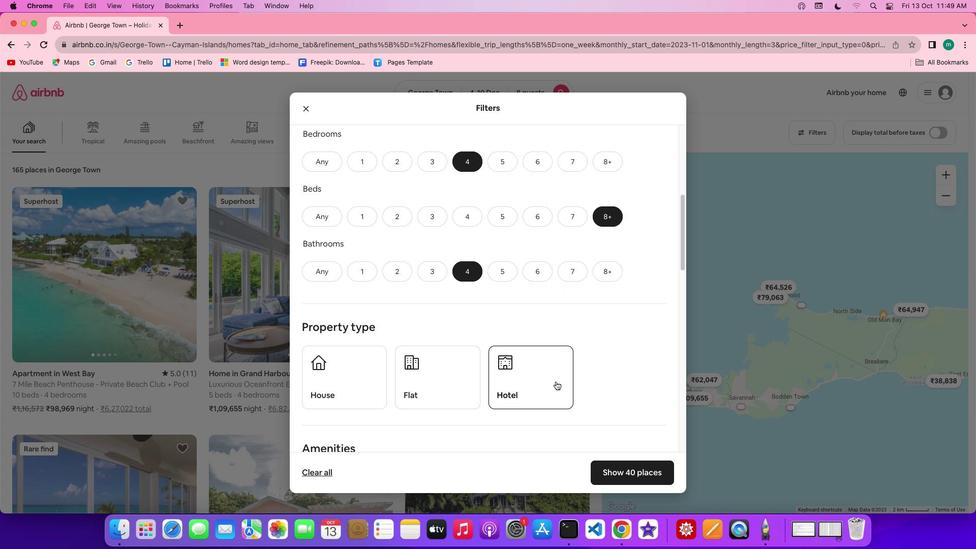
Action: Mouse scrolled (556, 381) with delta (0, 0)
Screenshot: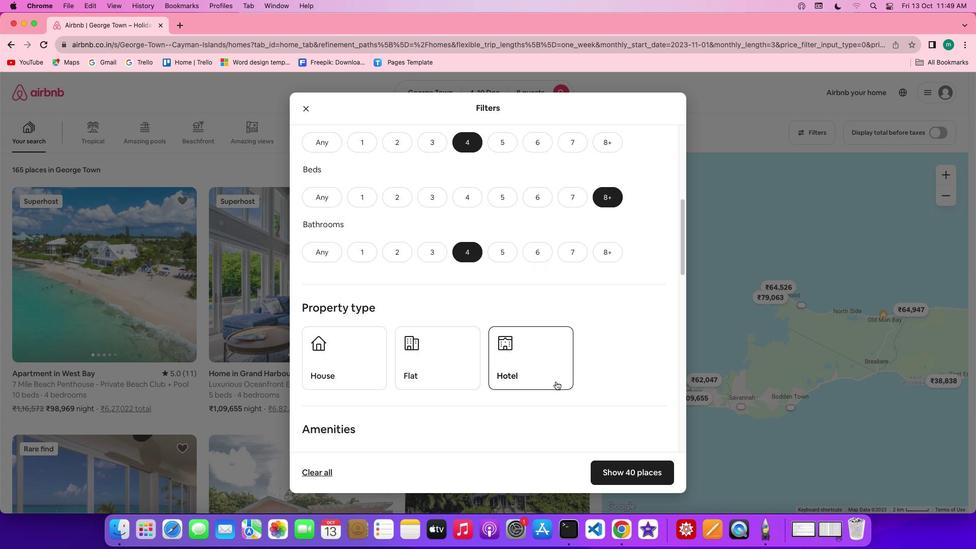 
Action: Mouse scrolled (556, 381) with delta (0, 0)
Screenshot: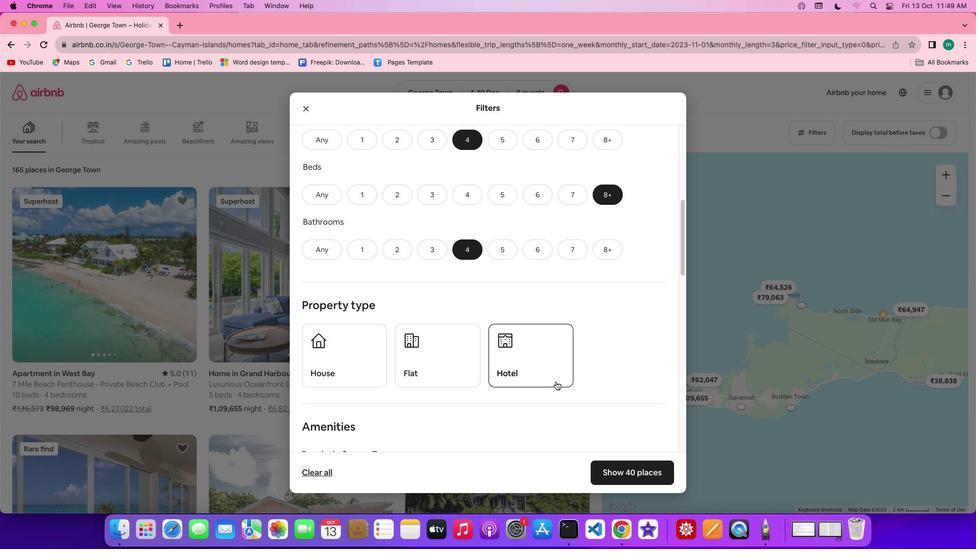
Action: Mouse scrolled (556, 381) with delta (0, 0)
Screenshot: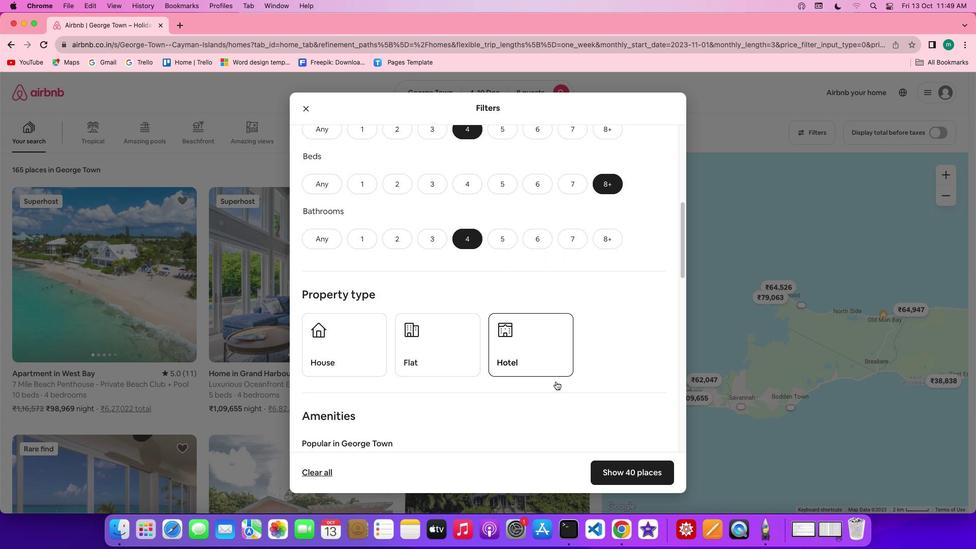 
Action: Mouse scrolled (556, 381) with delta (0, 0)
Screenshot: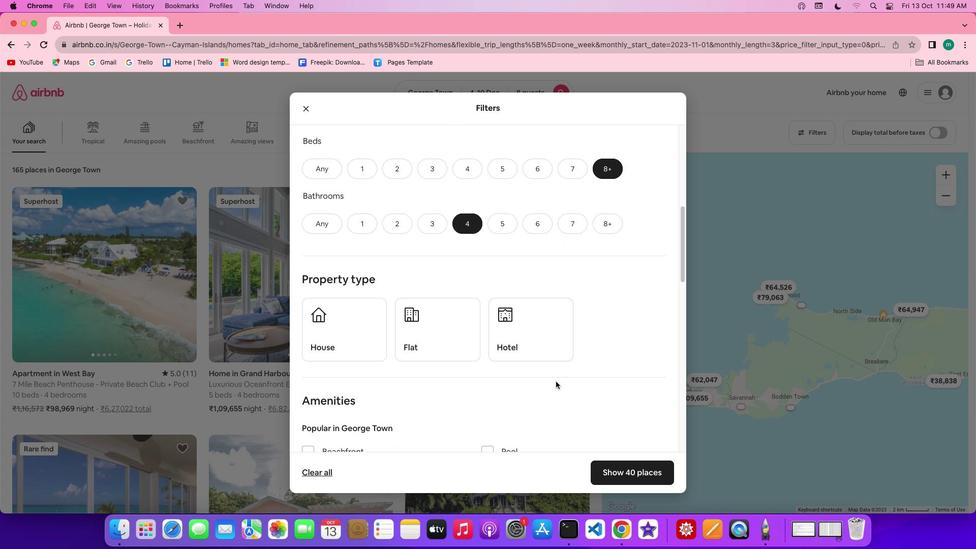 
Action: Mouse scrolled (556, 381) with delta (0, 0)
Screenshot: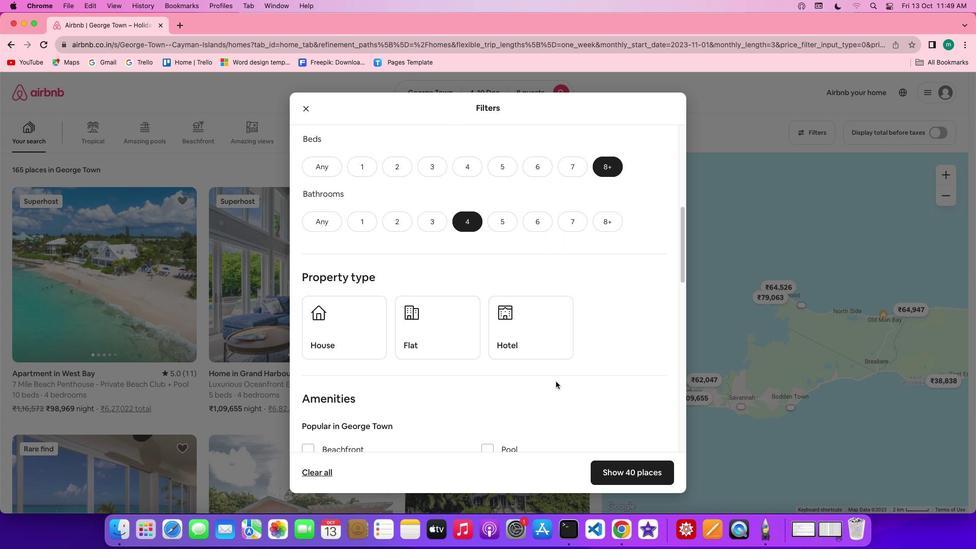 
Action: Mouse scrolled (556, 381) with delta (0, 0)
Screenshot: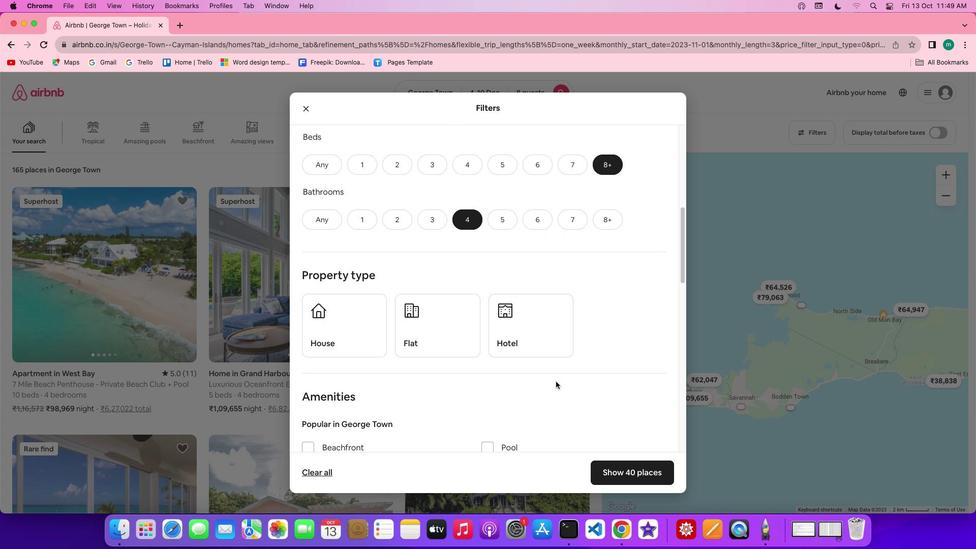 
Action: Mouse moved to (346, 316)
Screenshot: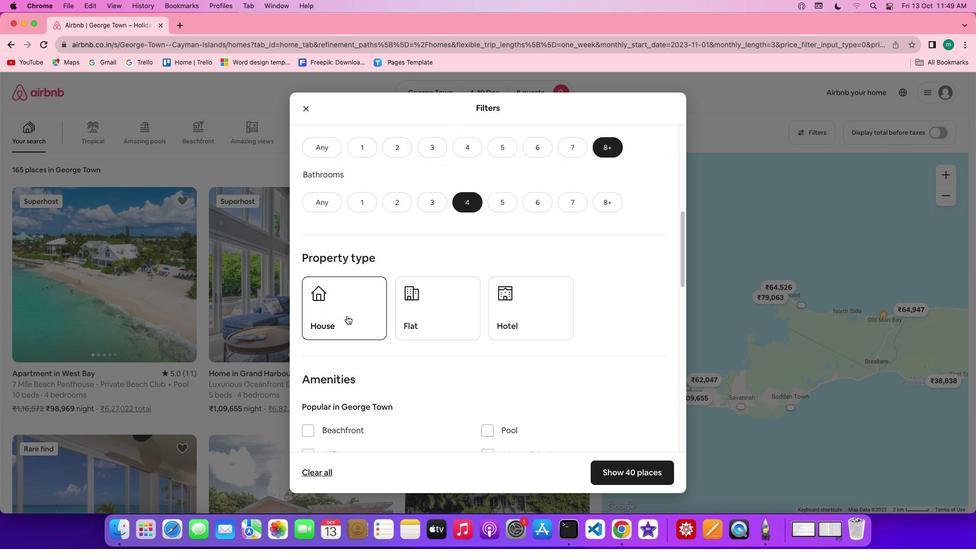 
Action: Mouse pressed left at (346, 316)
Screenshot: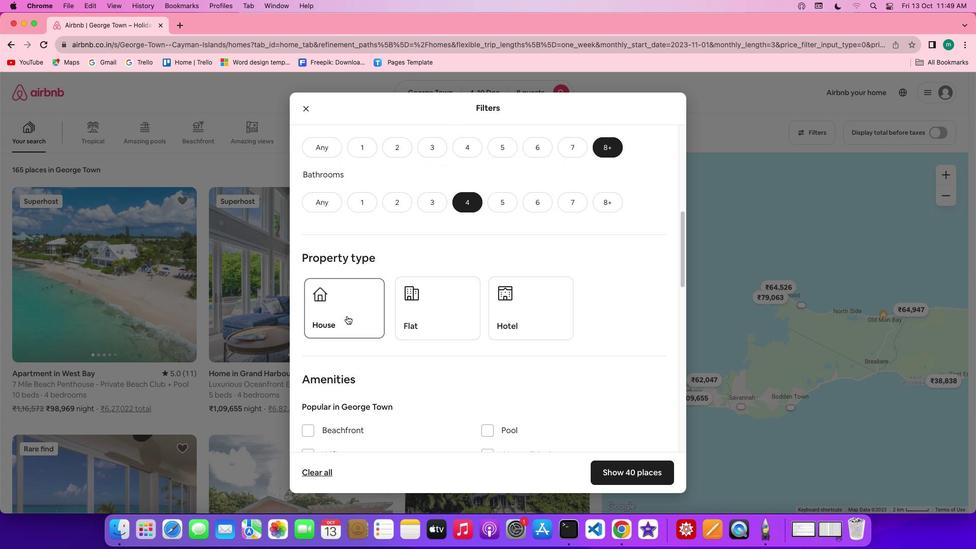 
Action: Mouse moved to (511, 323)
Screenshot: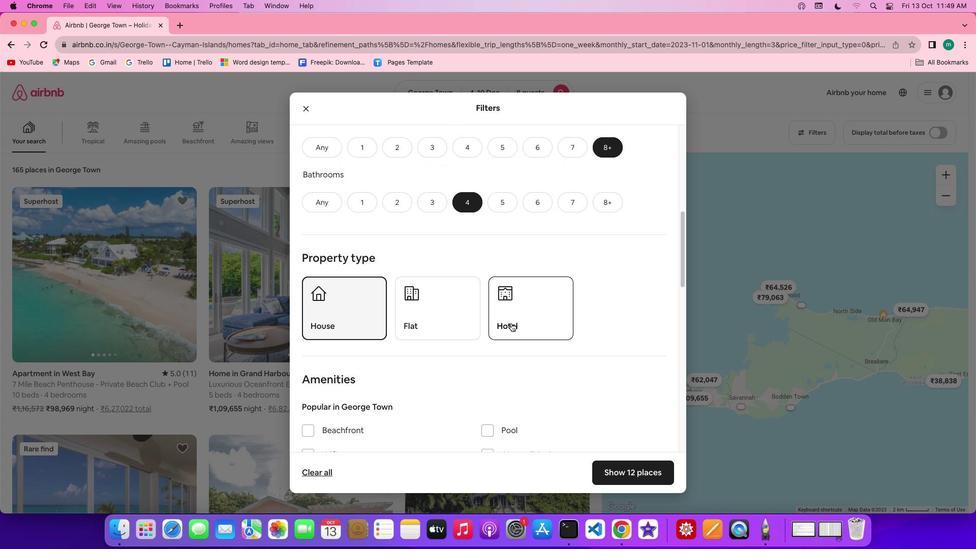 
Action: Mouse scrolled (511, 323) with delta (0, 0)
Screenshot: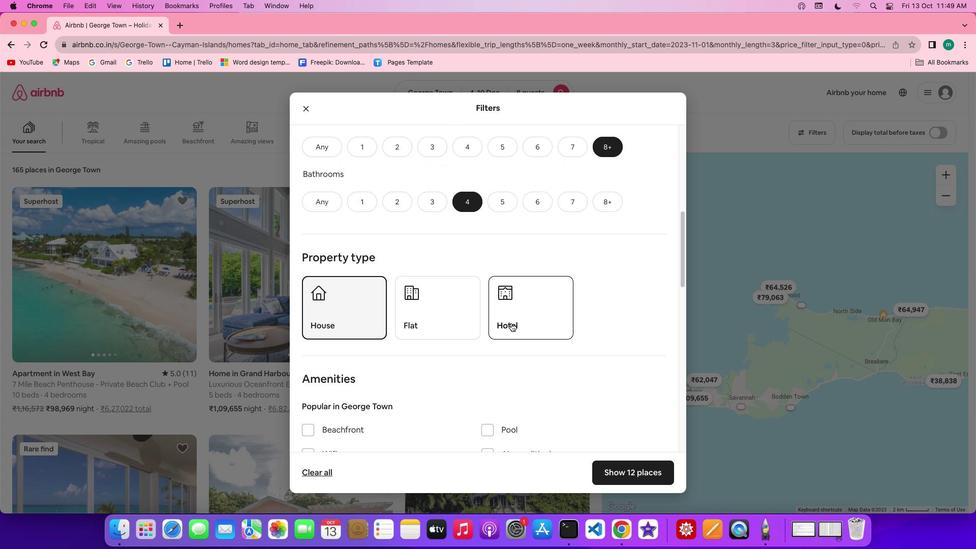 
Action: Mouse scrolled (511, 323) with delta (0, 0)
Screenshot: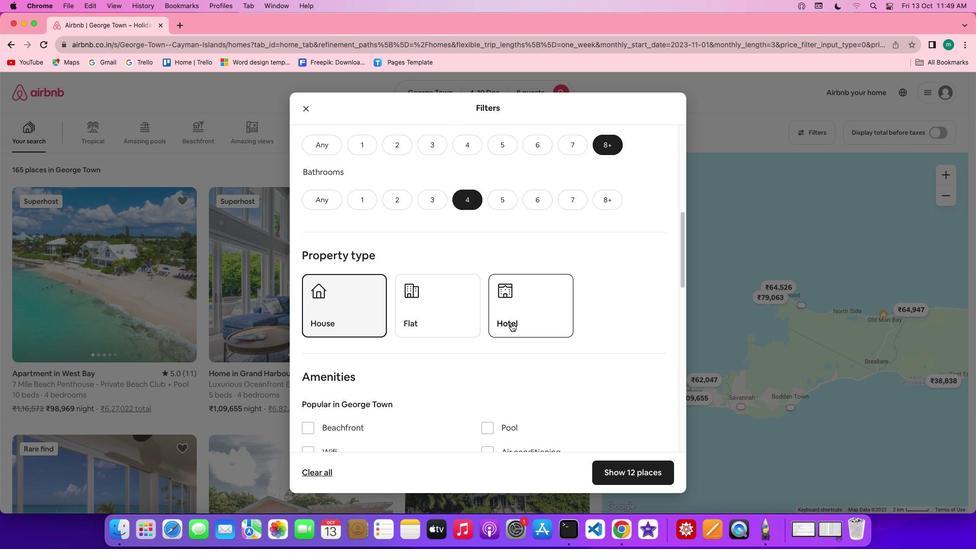 
Action: Mouse scrolled (511, 323) with delta (0, 0)
Screenshot: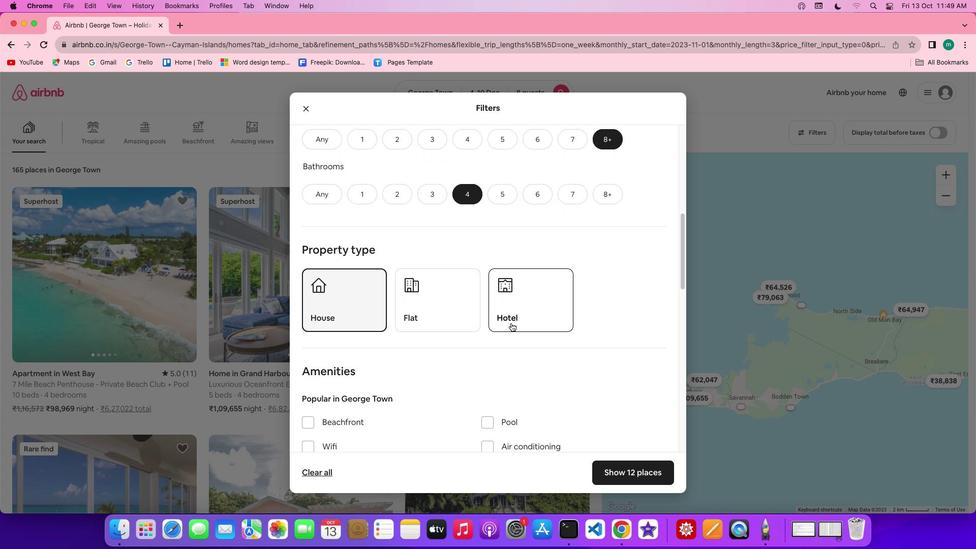 
Action: Mouse scrolled (511, 323) with delta (0, 0)
Screenshot: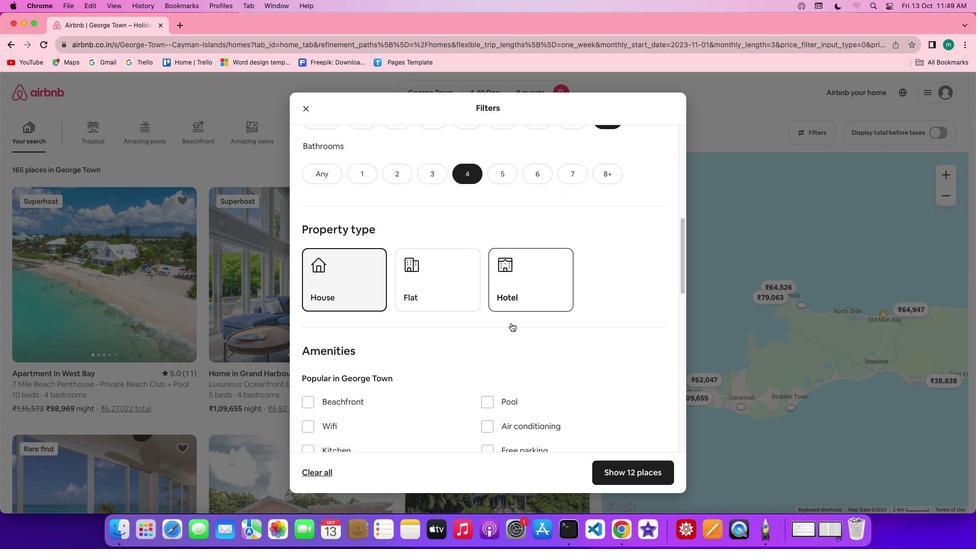 
Action: Mouse scrolled (511, 323) with delta (0, 0)
Screenshot: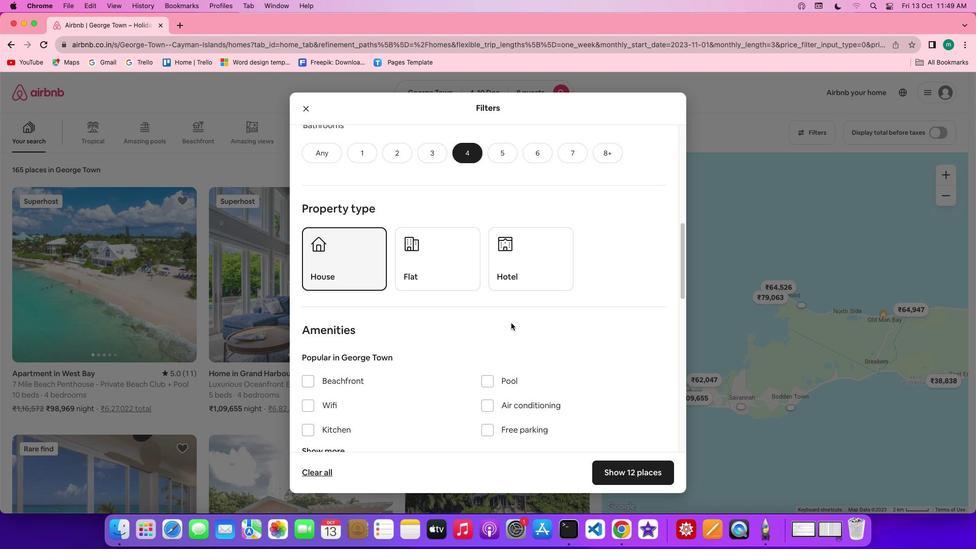 
Action: Mouse scrolled (511, 323) with delta (0, 0)
Screenshot: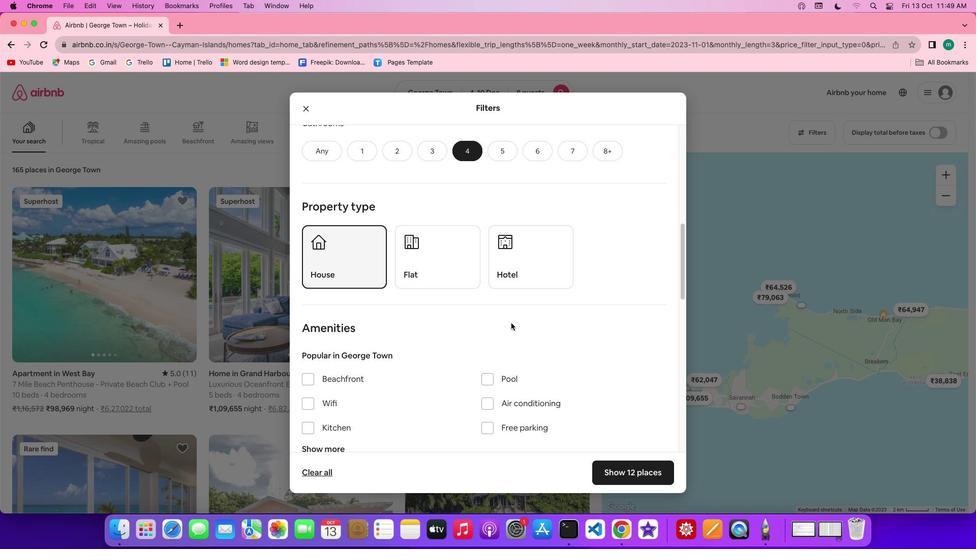 
Action: Mouse scrolled (511, 323) with delta (0, 0)
Screenshot: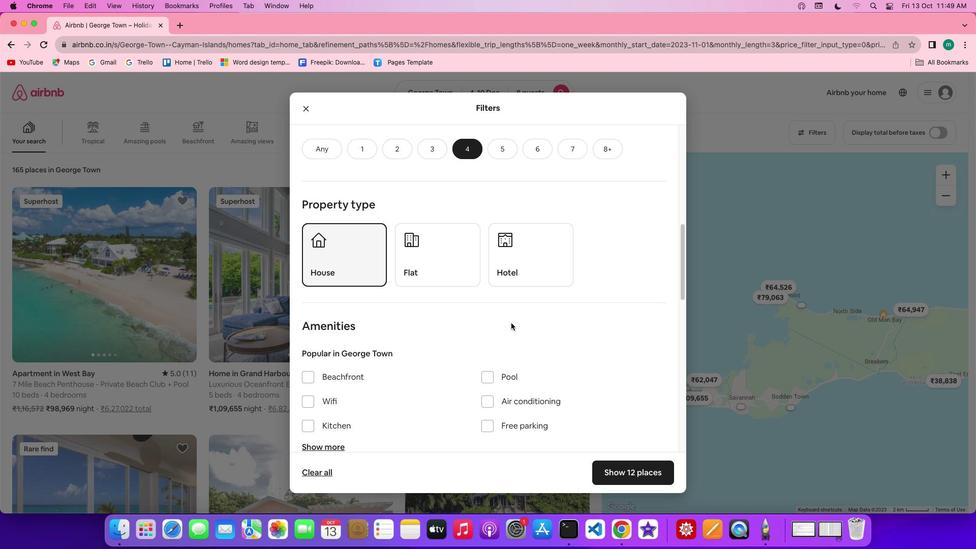 
Action: Mouse scrolled (511, 323) with delta (0, 0)
Screenshot: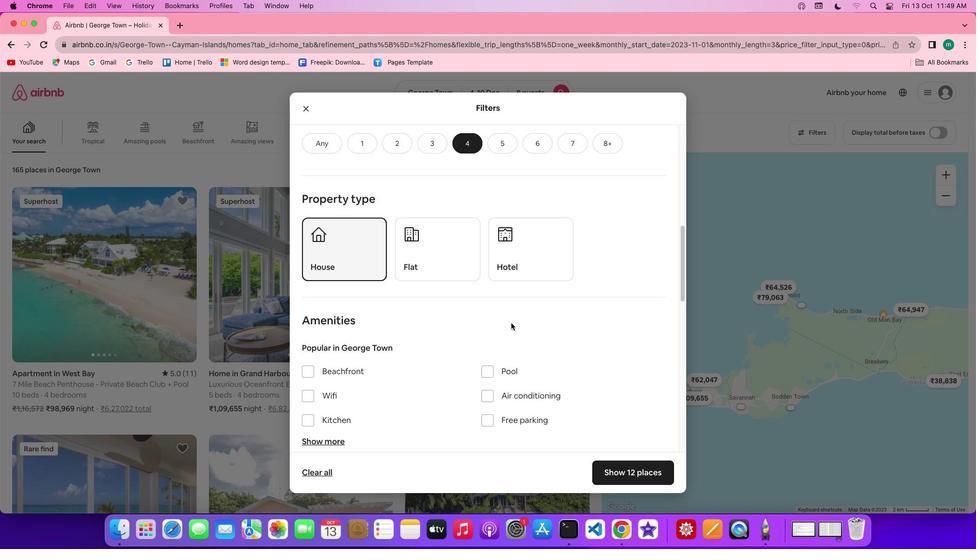 
Action: Mouse scrolled (511, 323) with delta (0, 0)
Screenshot: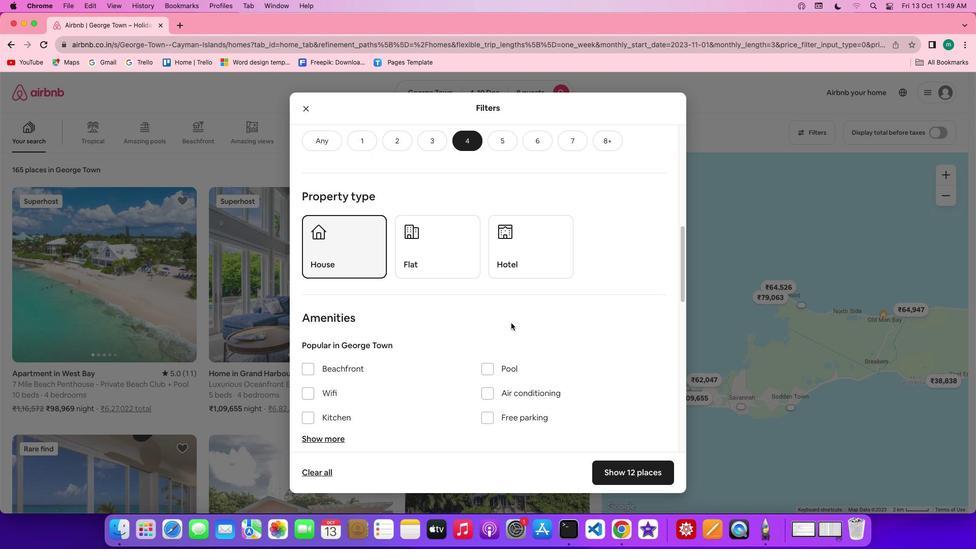 
Action: Mouse scrolled (511, 323) with delta (0, 0)
Screenshot: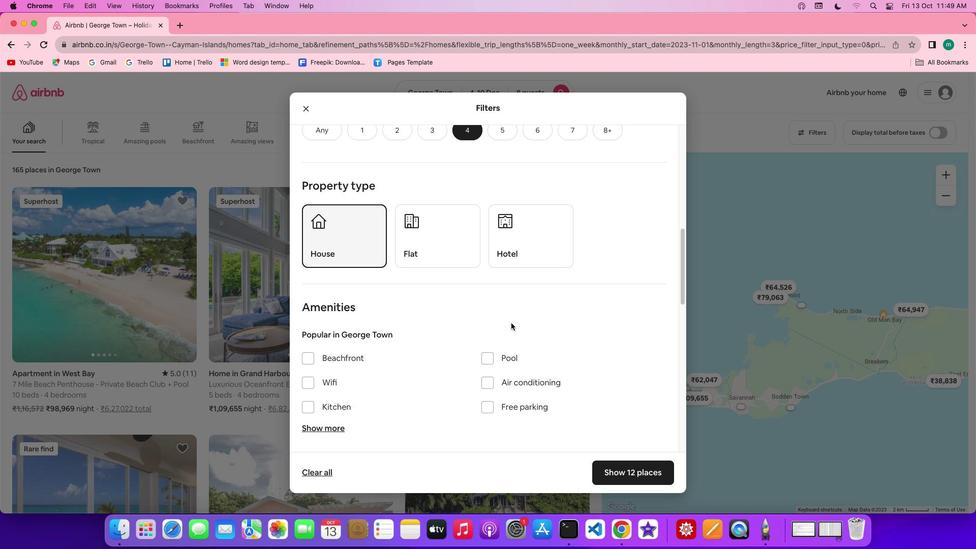 
Action: Mouse scrolled (511, 323) with delta (0, 0)
Screenshot: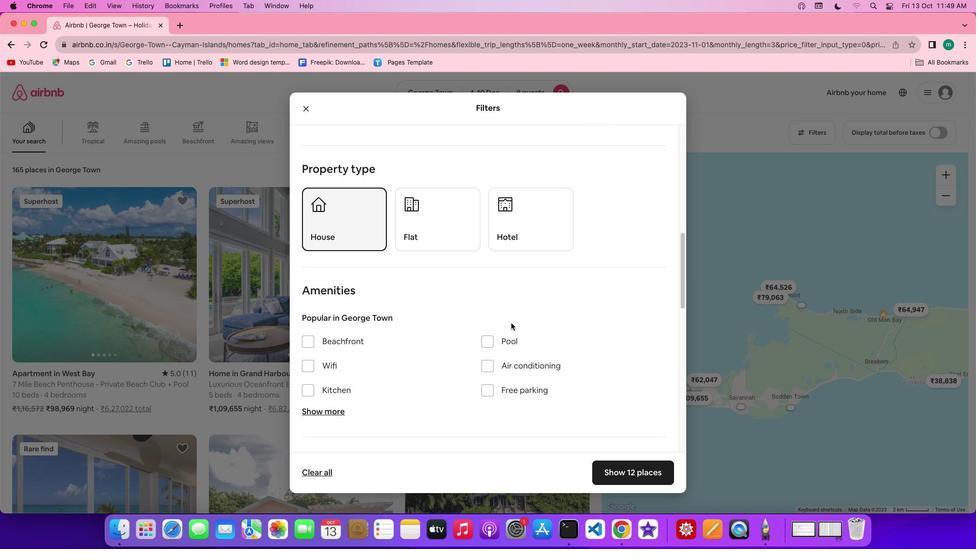 
Action: Mouse scrolled (511, 323) with delta (0, 0)
Screenshot: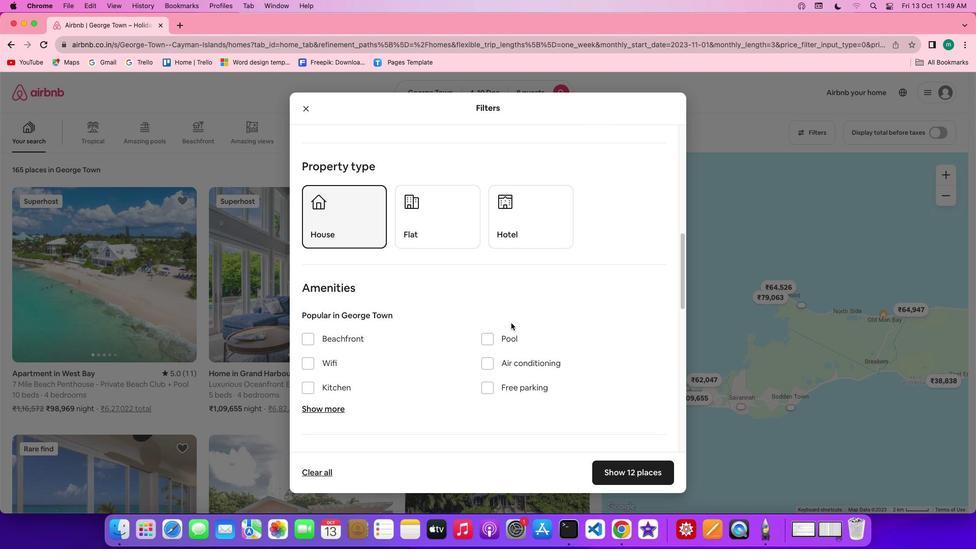 
Action: Mouse scrolled (511, 323) with delta (0, 0)
Screenshot: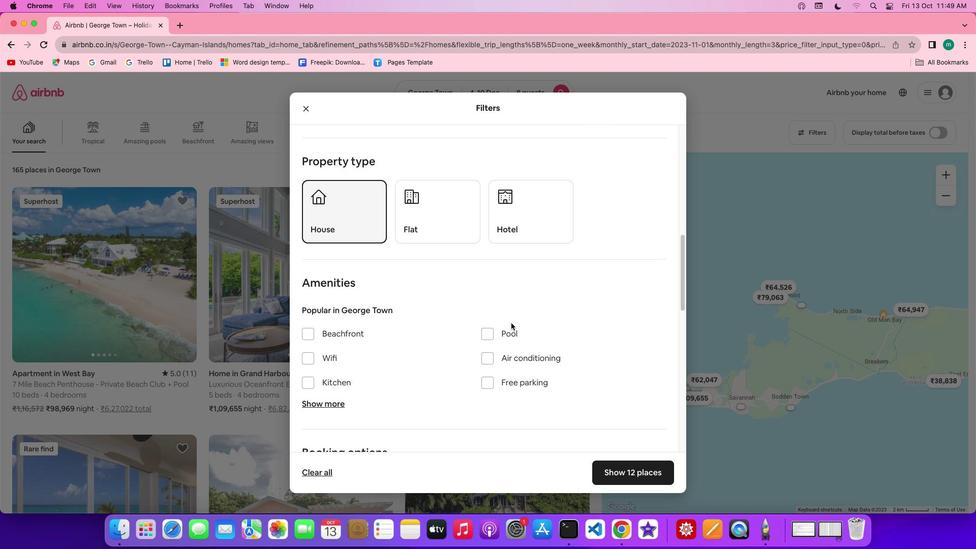 
Action: Mouse scrolled (511, 323) with delta (0, 0)
Screenshot: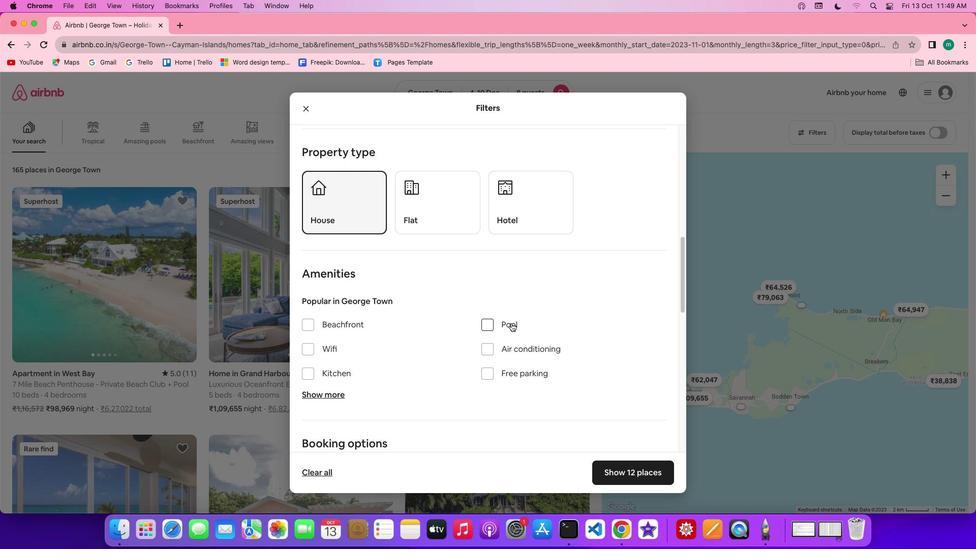 
Action: Mouse scrolled (511, 323) with delta (0, 0)
Screenshot: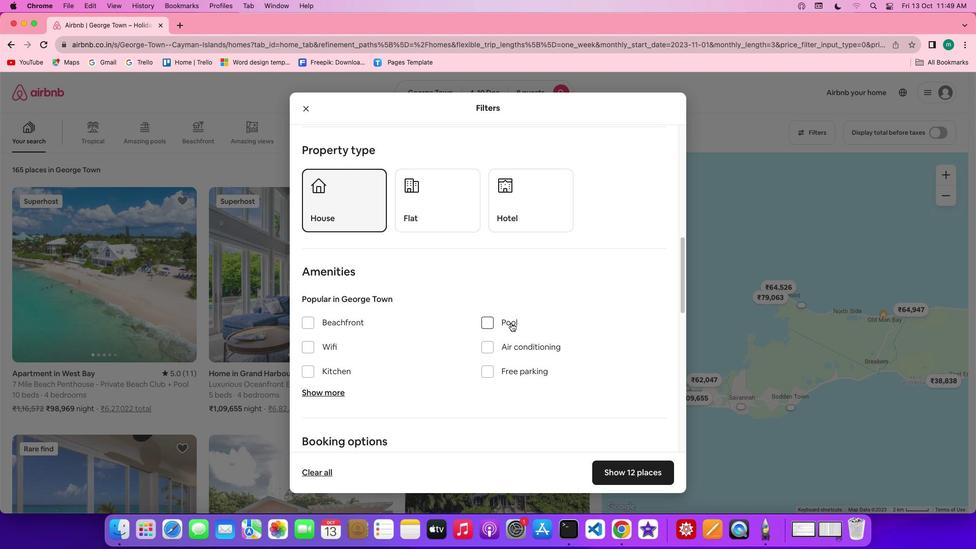 
Action: Mouse moved to (313, 333)
Screenshot: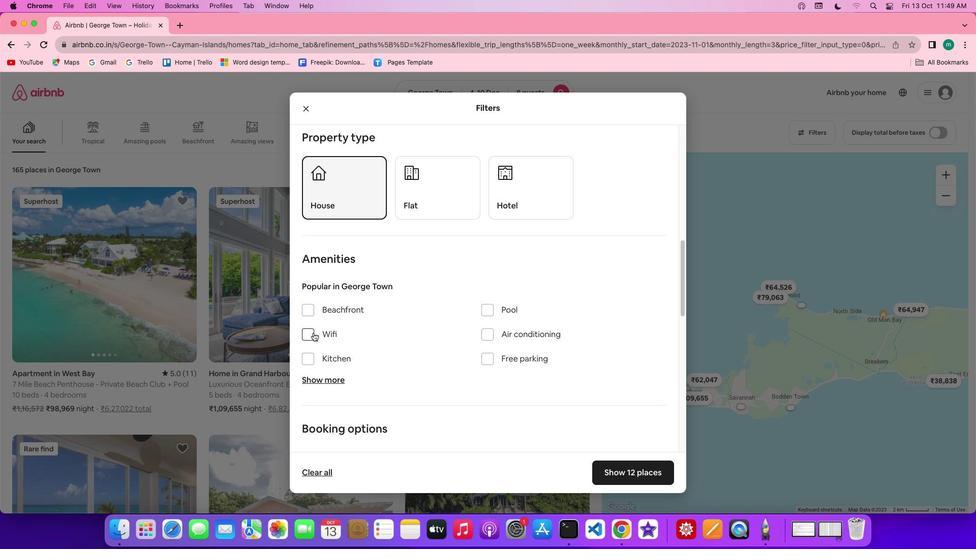 
Action: Mouse pressed left at (313, 333)
Screenshot: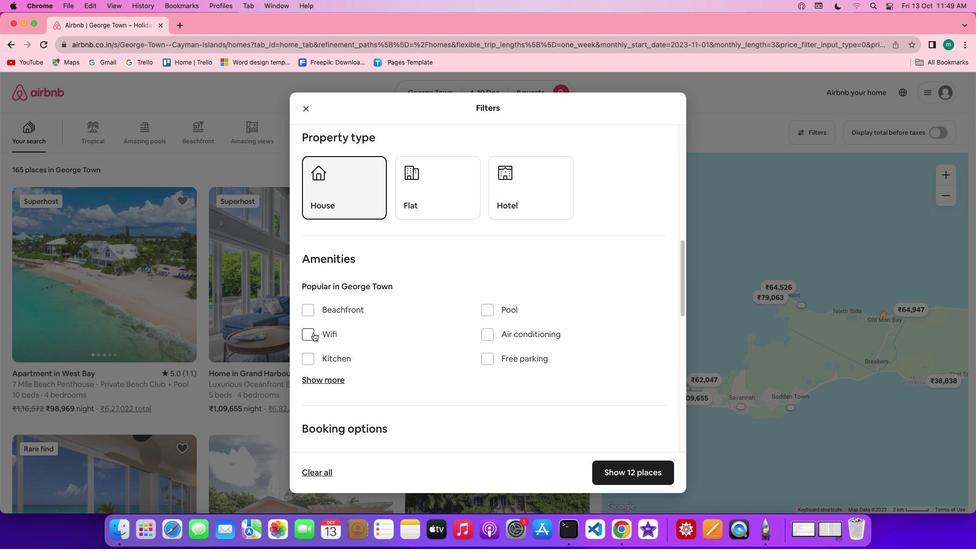 
Action: Mouse moved to (430, 330)
Screenshot: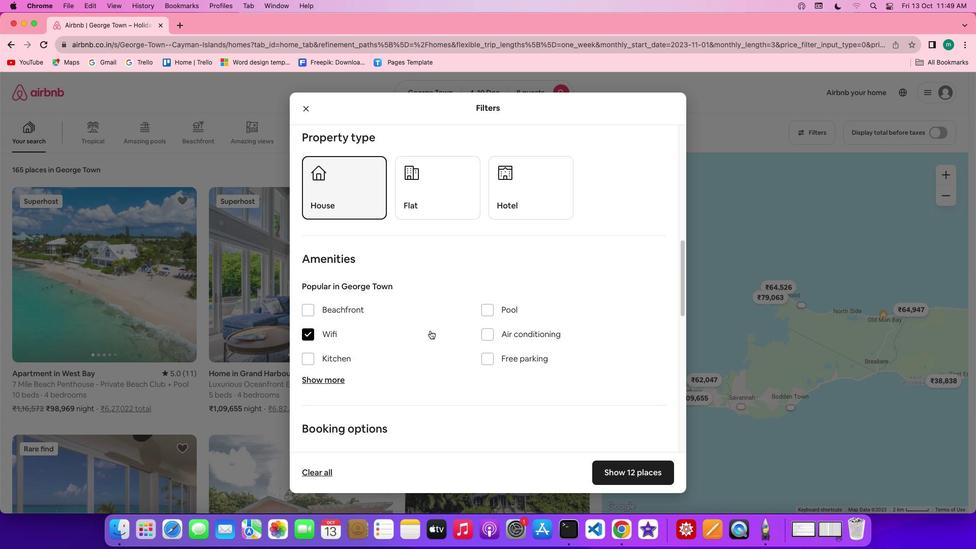
Action: Mouse scrolled (430, 330) with delta (0, 0)
Screenshot: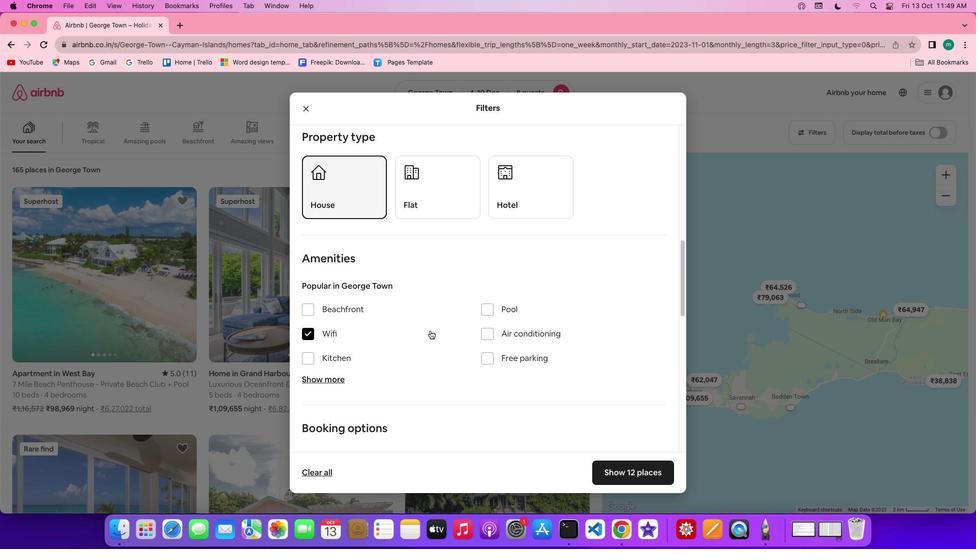 
Action: Mouse scrolled (430, 330) with delta (0, 0)
Screenshot: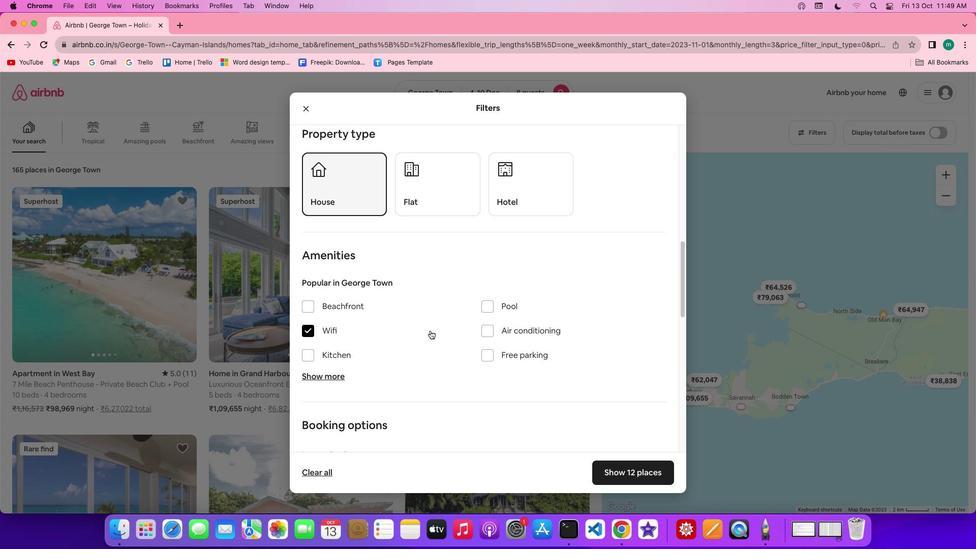 
Action: Mouse scrolled (430, 330) with delta (0, 0)
Screenshot: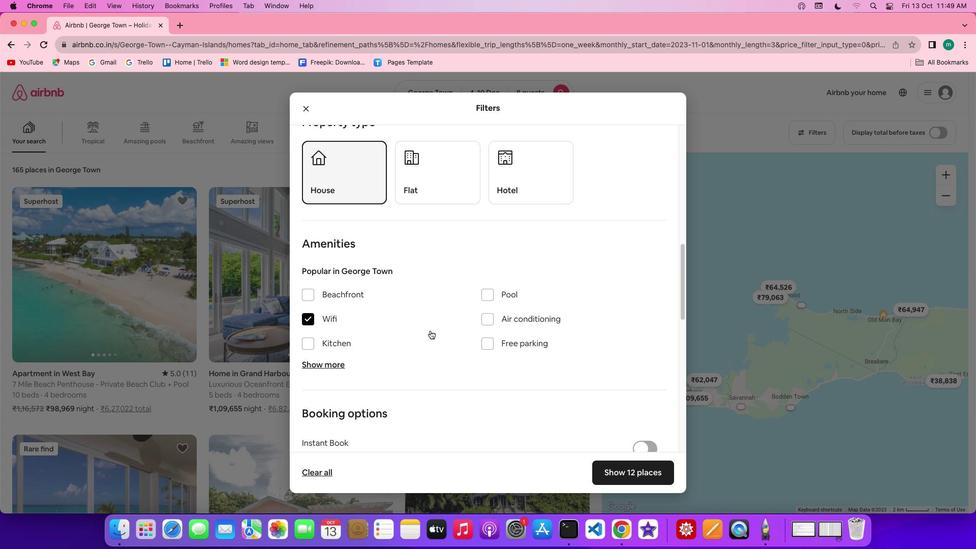 
Action: Mouse scrolled (430, 330) with delta (0, 0)
Screenshot: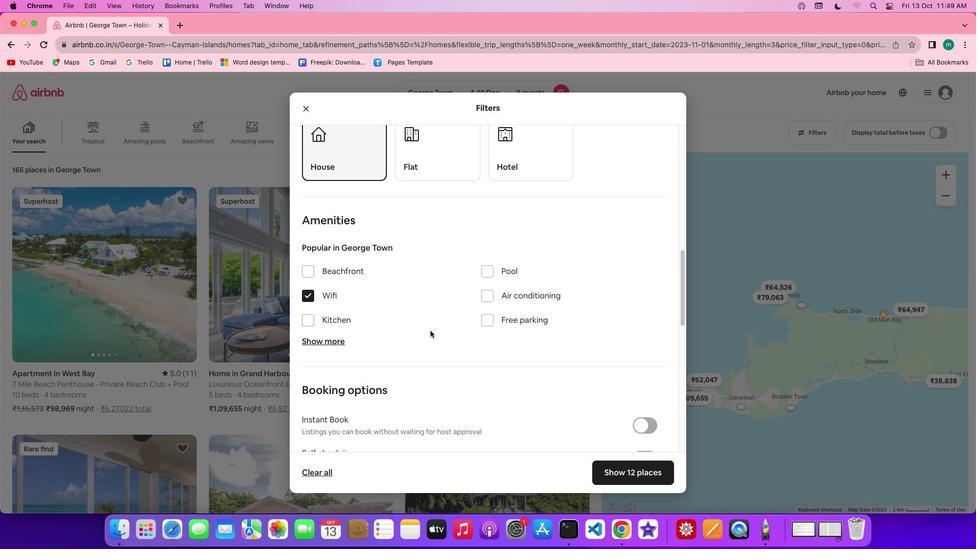 
Action: Mouse scrolled (430, 330) with delta (0, 0)
Screenshot: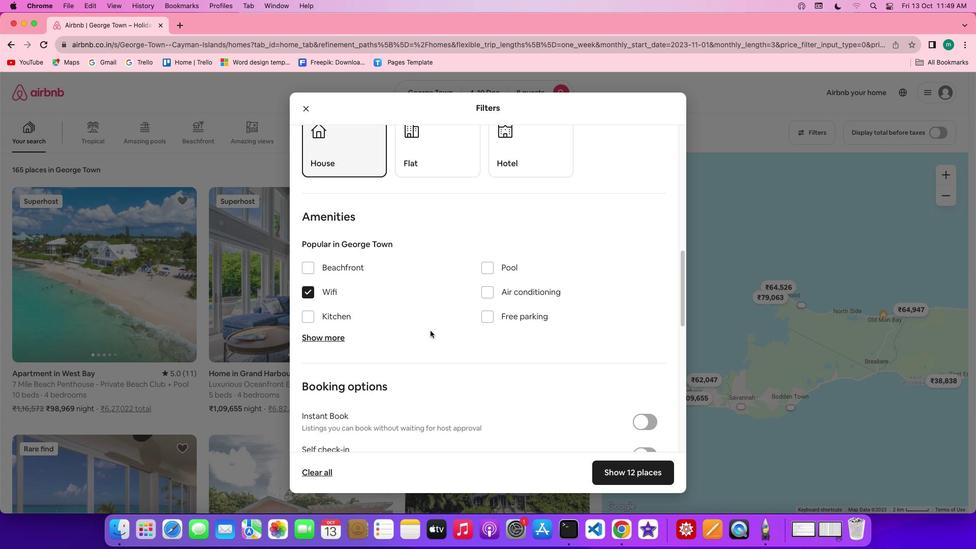 
Action: Mouse moved to (518, 312)
Screenshot: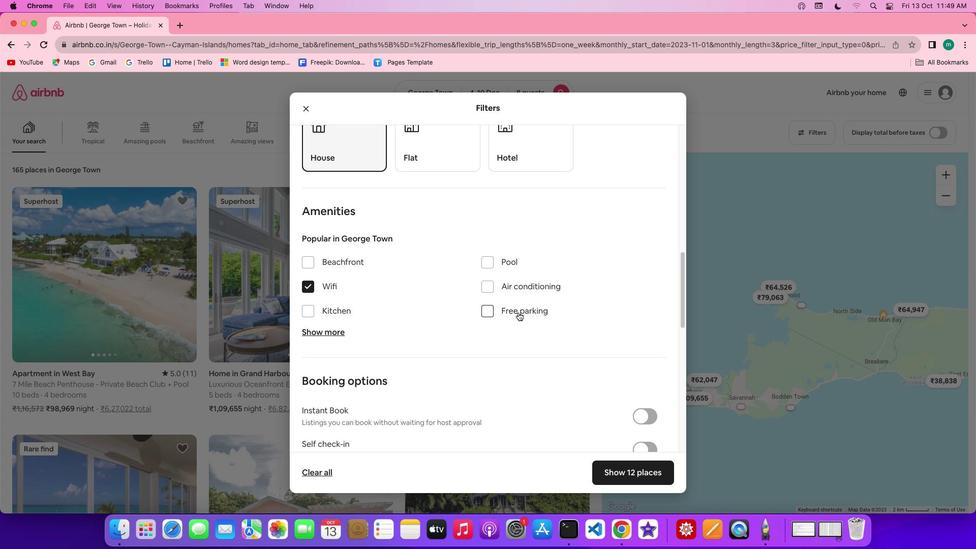 
Action: Mouse pressed left at (518, 312)
Screenshot: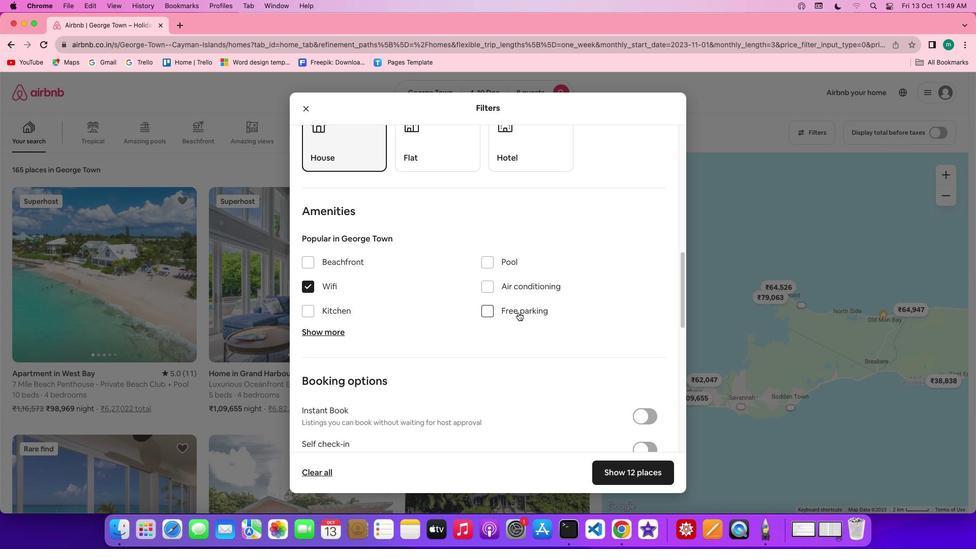 
Action: Mouse moved to (325, 333)
Screenshot: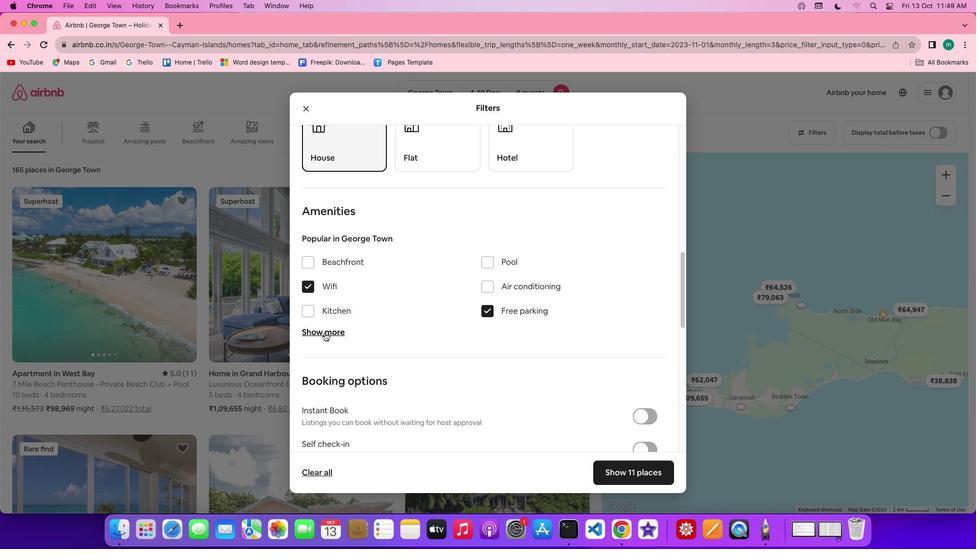
Action: Mouse pressed left at (325, 333)
Screenshot: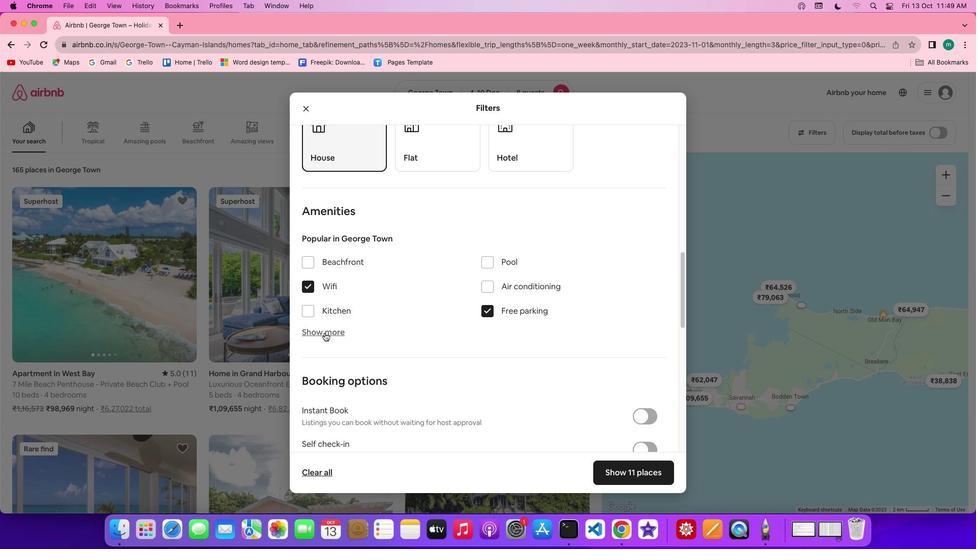 
Action: Mouse moved to (378, 338)
Screenshot: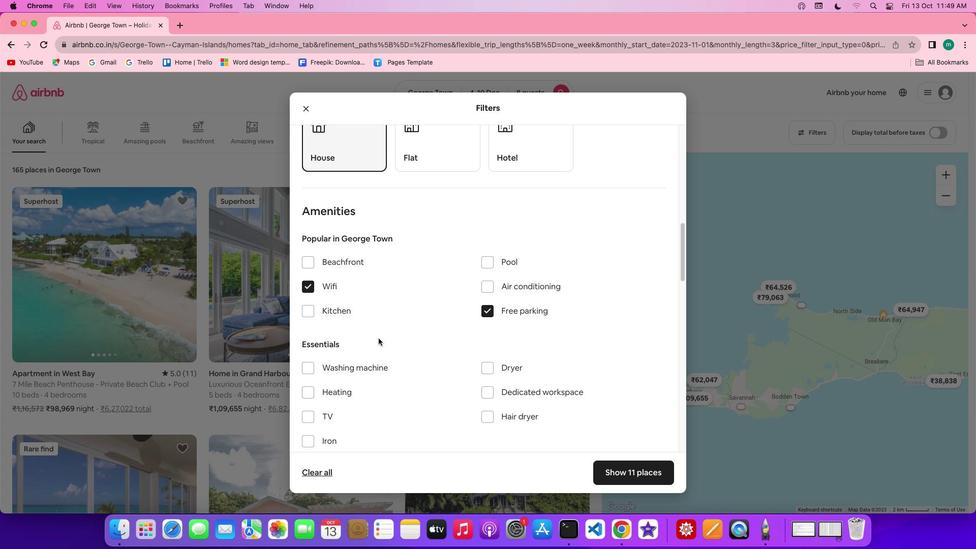 
Action: Mouse scrolled (378, 338) with delta (0, 0)
Screenshot: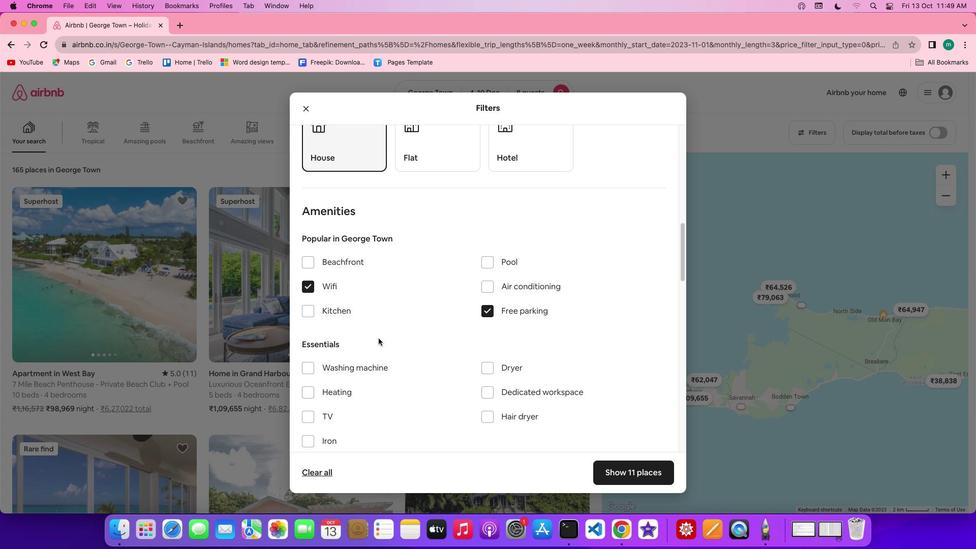 
Action: Mouse scrolled (378, 338) with delta (0, 0)
Screenshot: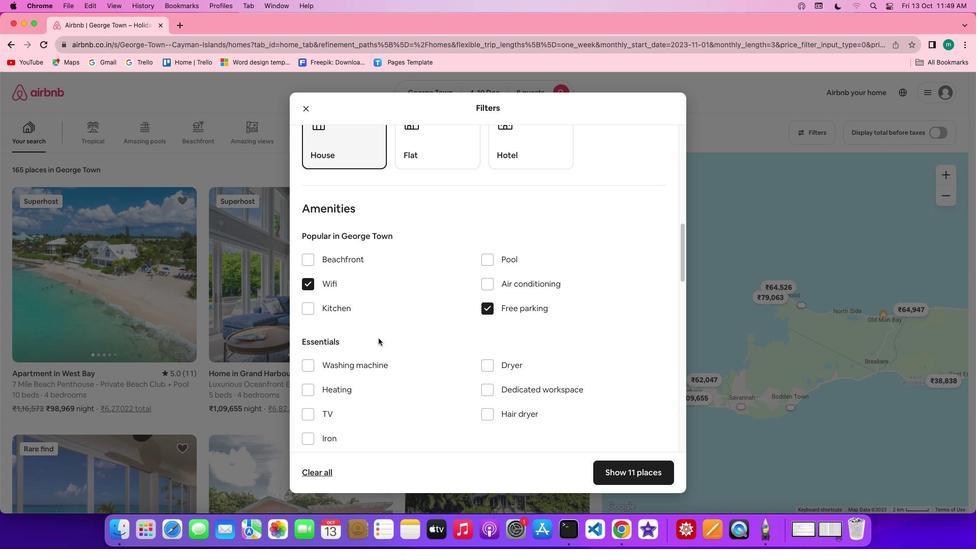 
Action: Mouse scrolled (378, 338) with delta (0, 0)
Screenshot: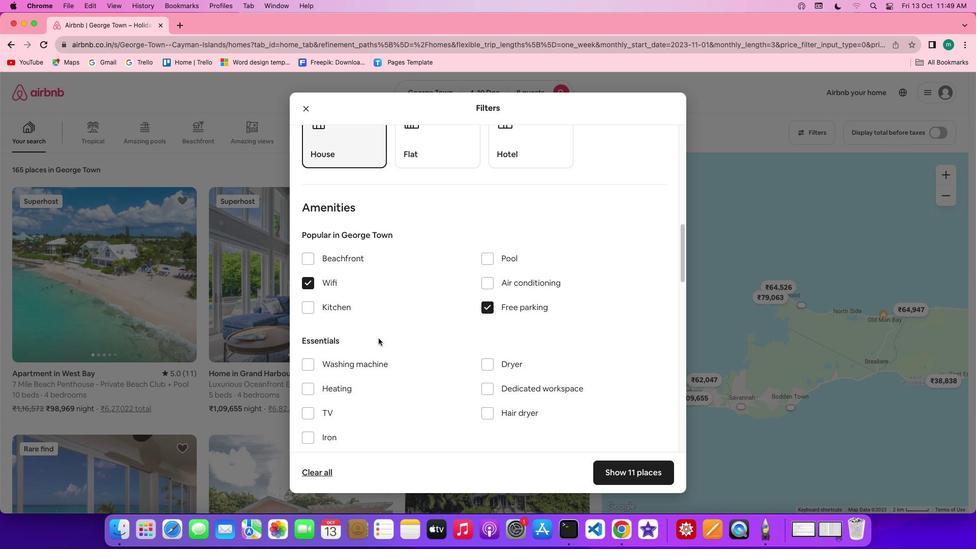 
Action: Mouse scrolled (378, 338) with delta (0, 0)
Screenshot: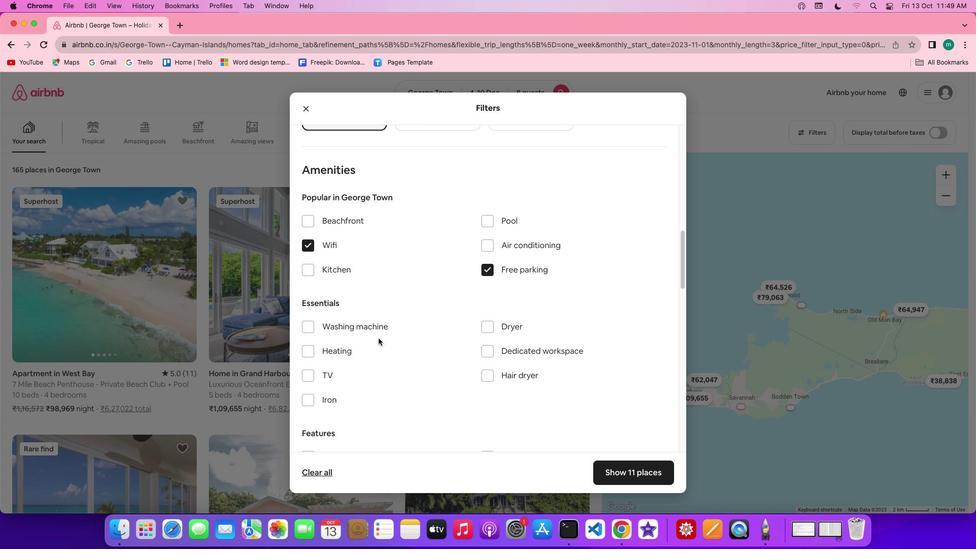 
Action: Mouse scrolled (378, 338) with delta (0, 0)
Screenshot: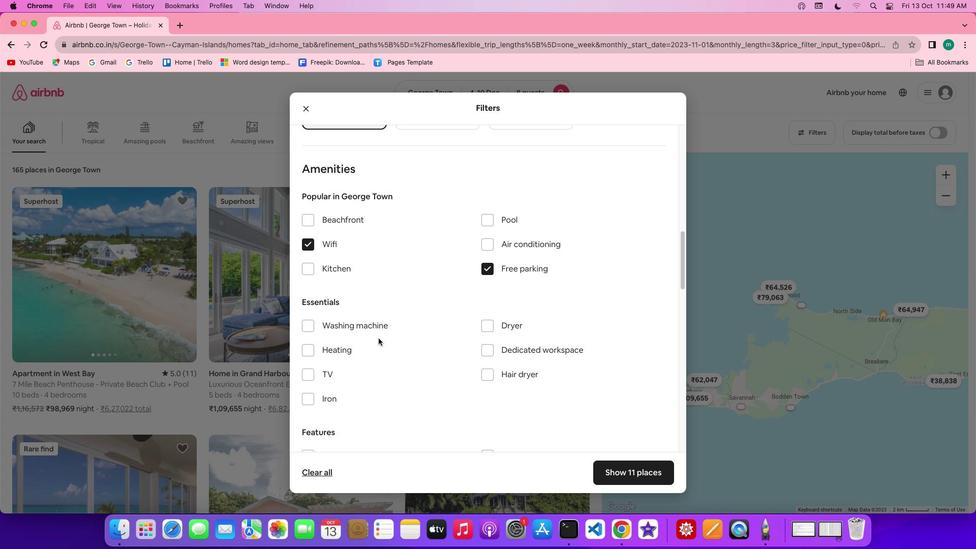 
Action: Mouse scrolled (378, 338) with delta (0, 0)
Screenshot: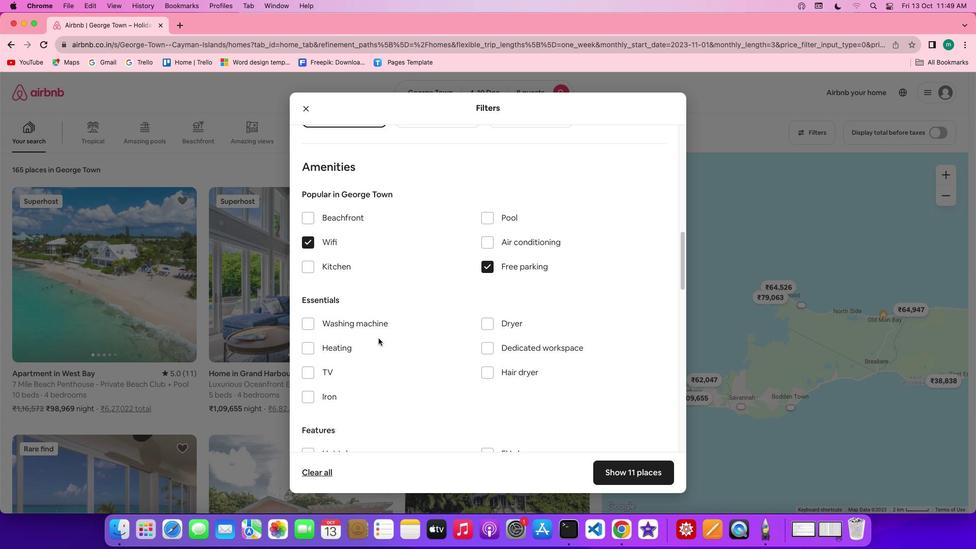 
Action: Mouse scrolled (378, 338) with delta (0, 0)
Screenshot: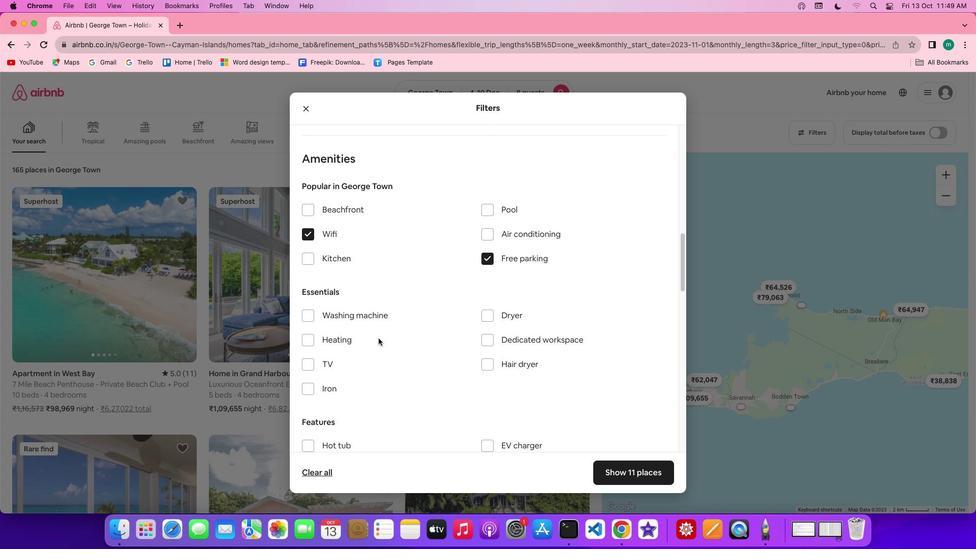 
Action: Mouse scrolled (378, 338) with delta (0, 0)
Screenshot: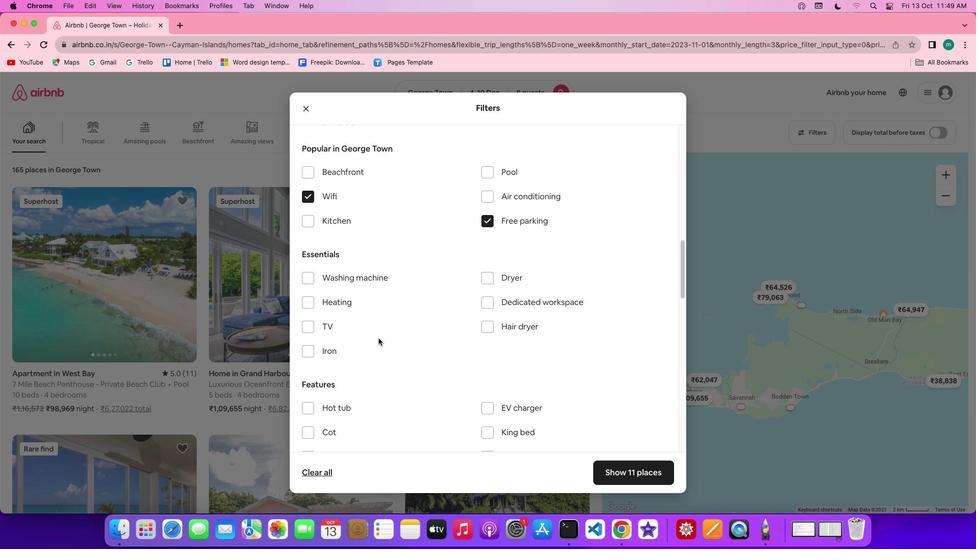 
Action: Mouse scrolled (378, 338) with delta (0, 0)
Screenshot: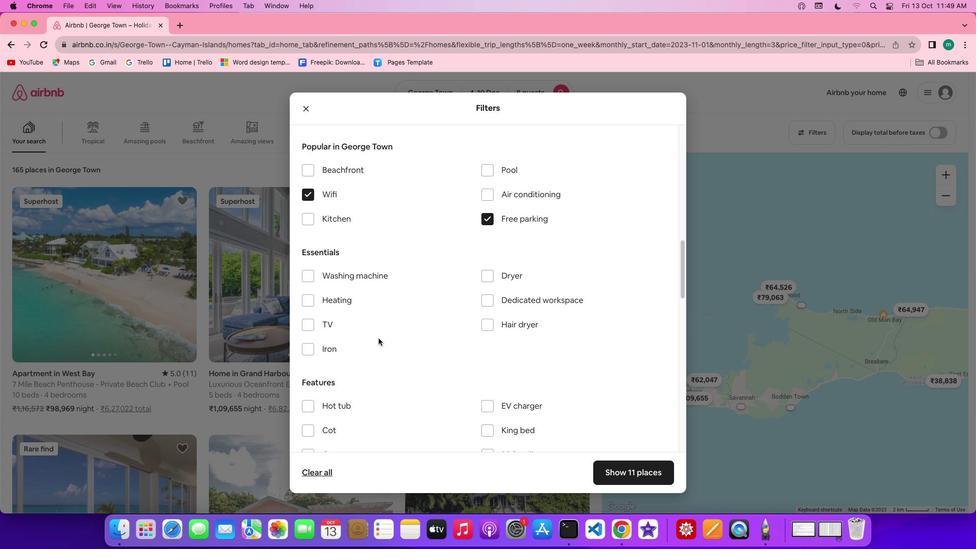 
Action: Mouse scrolled (378, 338) with delta (0, 0)
Screenshot: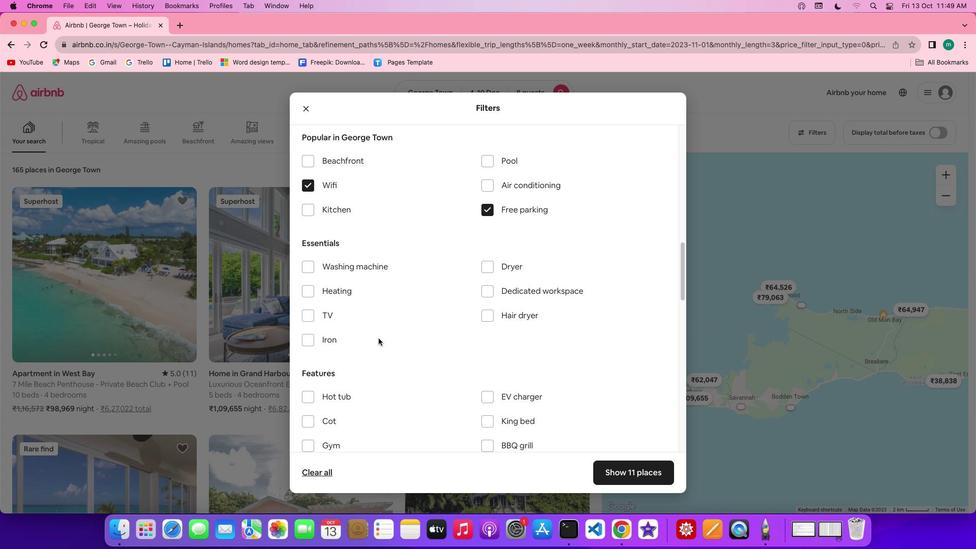 
Action: Mouse scrolled (378, 338) with delta (0, 0)
Screenshot: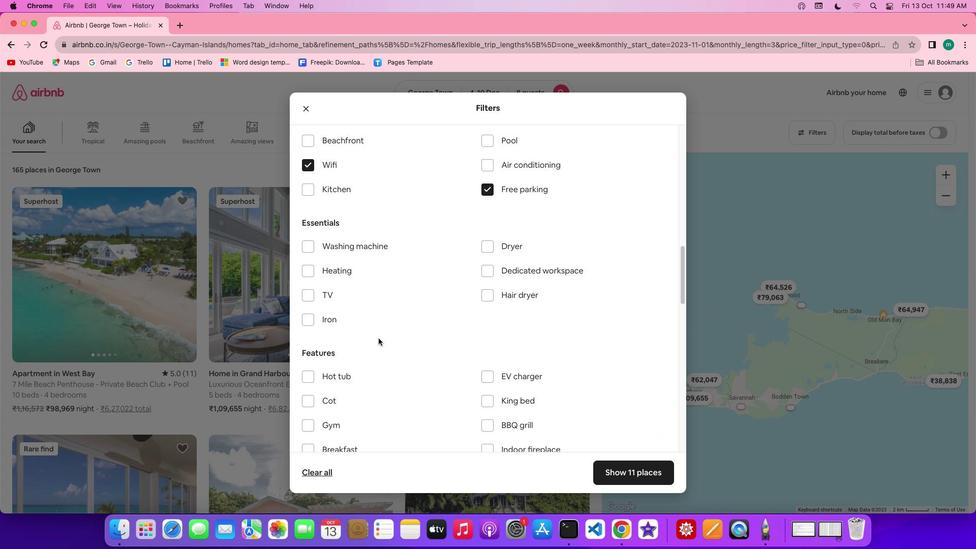 
Action: Mouse scrolled (378, 338) with delta (0, 0)
Screenshot: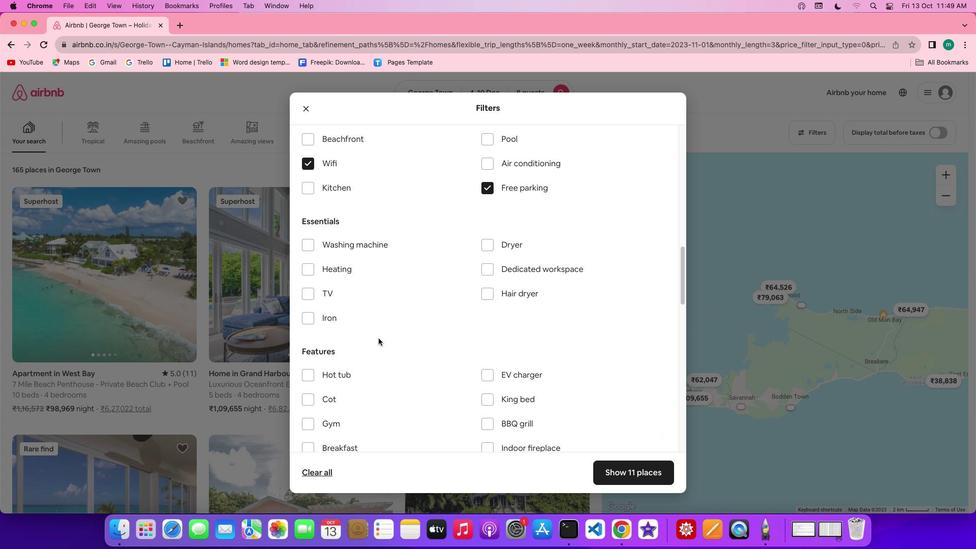 
Action: Mouse scrolled (378, 338) with delta (0, 0)
Screenshot: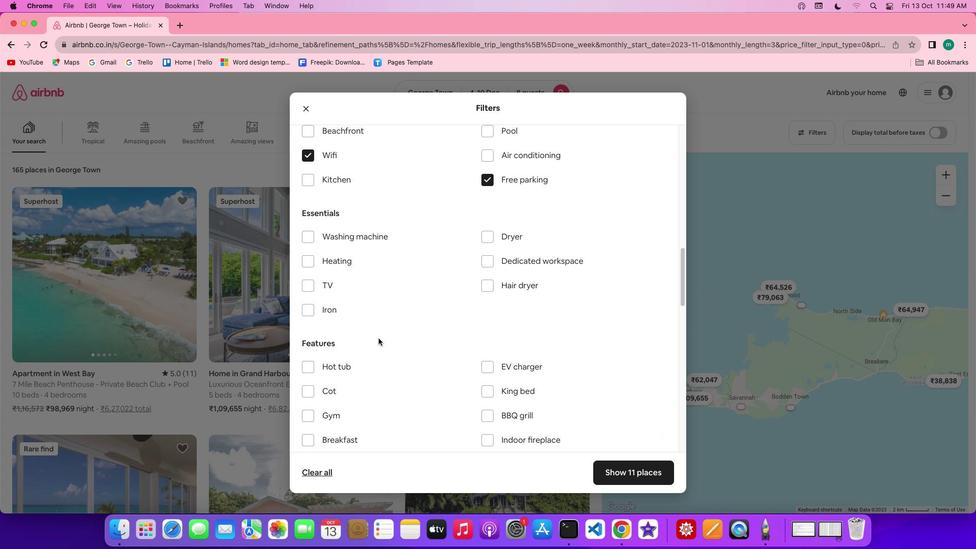 
Action: Mouse scrolled (378, 338) with delta (0, 0)
Screenshot: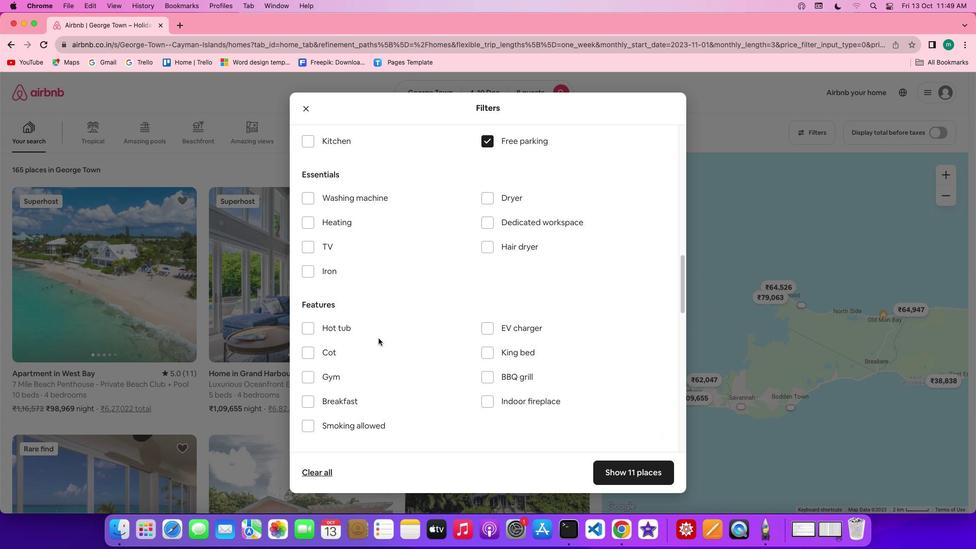 
Action: Mouse scrolled (378, 338) with delta (0, 0)
Screenshot: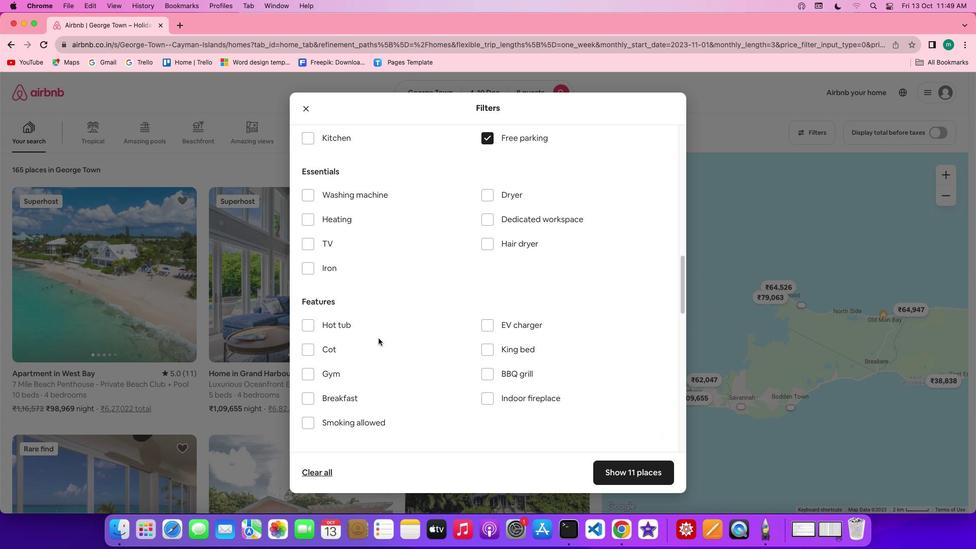 
Action: Mouse scrolled (378, 338) with delta (0, 0)
Screenshot: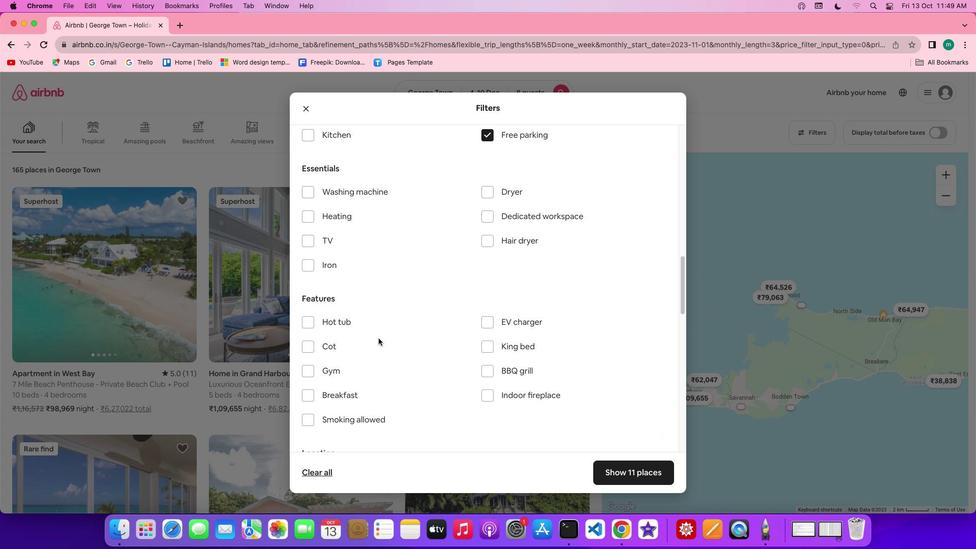 
Action: Mouse moved to (324, 339)
Screenshot: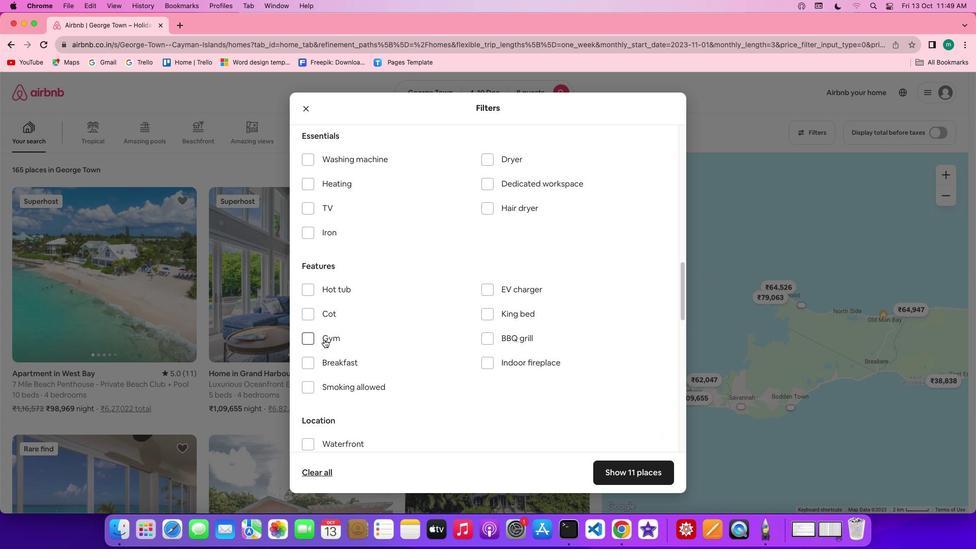 
Action: Mouse pressed left at (324, 339)
Screenshot: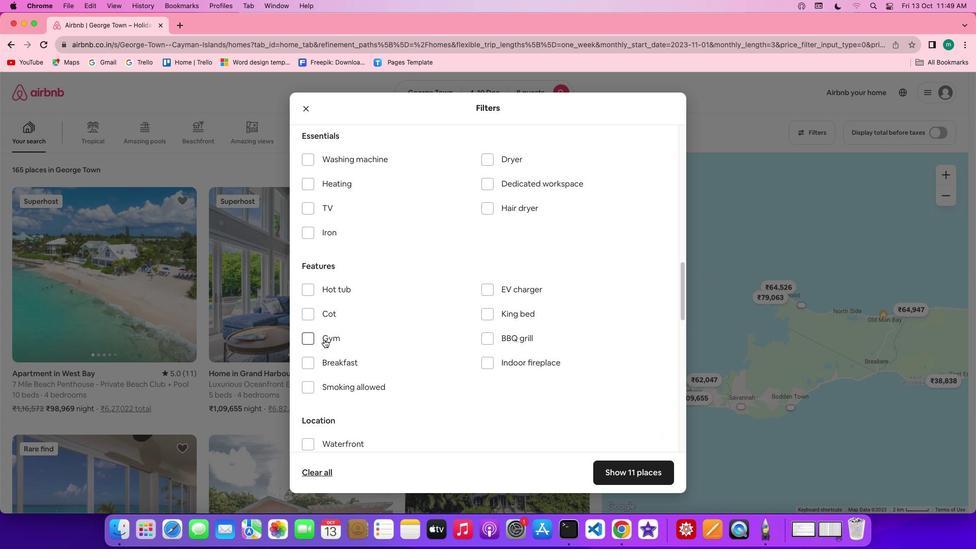 
Action: Mouse moved to (330, 360)
Screenshot: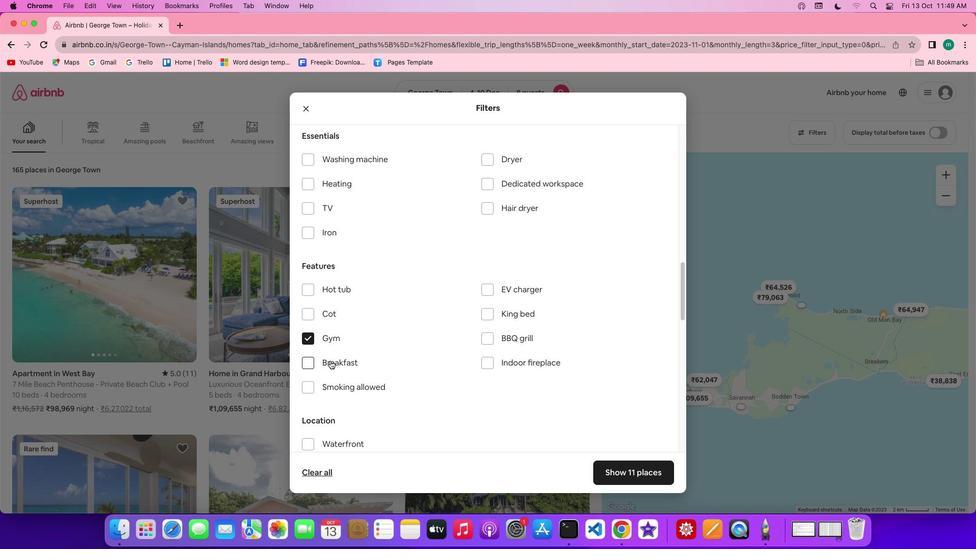 
Action: Mouse pressed left at (330, 360)
Screenshot: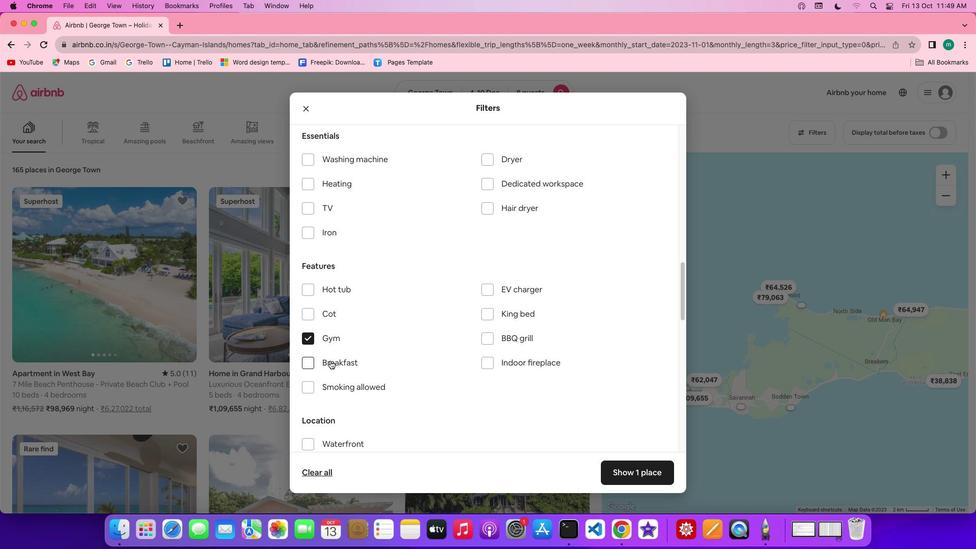 
Action: Mouse moved to (403, 358)
Screenshot: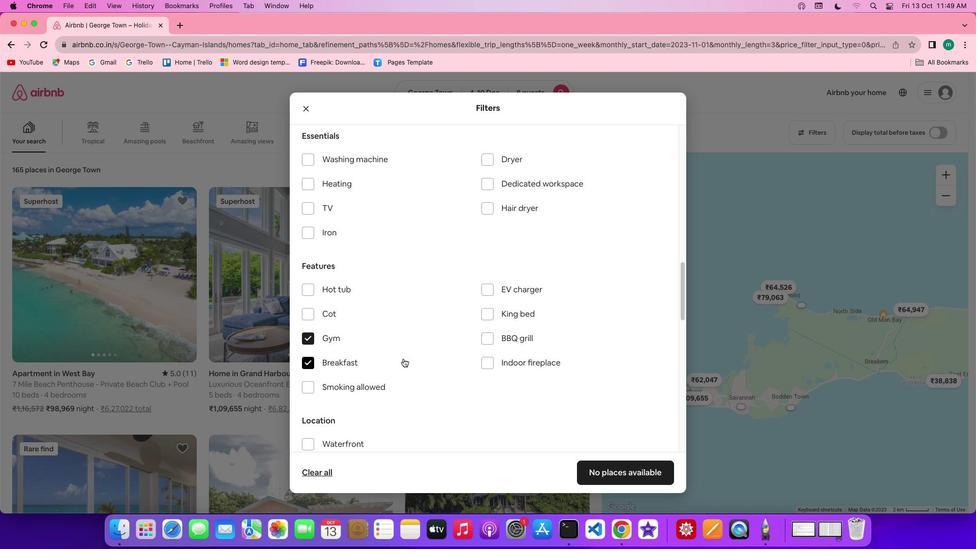 
Action: Mouse scrolled (403, 358) with delta (0, 0)
Screenshot: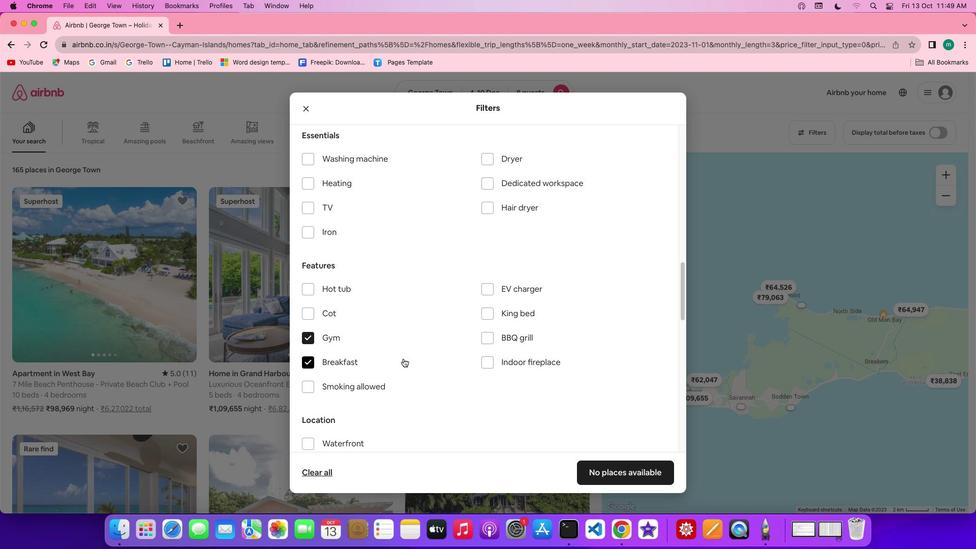 
Action: Mouse scrolled (403, 358) with delta (0, 0)
Screenshot: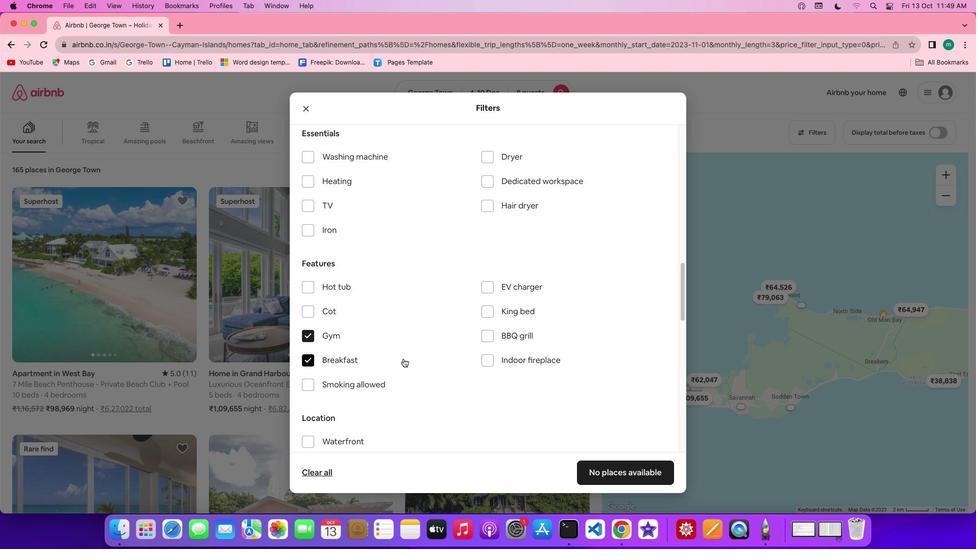 
Action: Mouse scrolled (403, 358) with delta (0, 0)
Screenshot: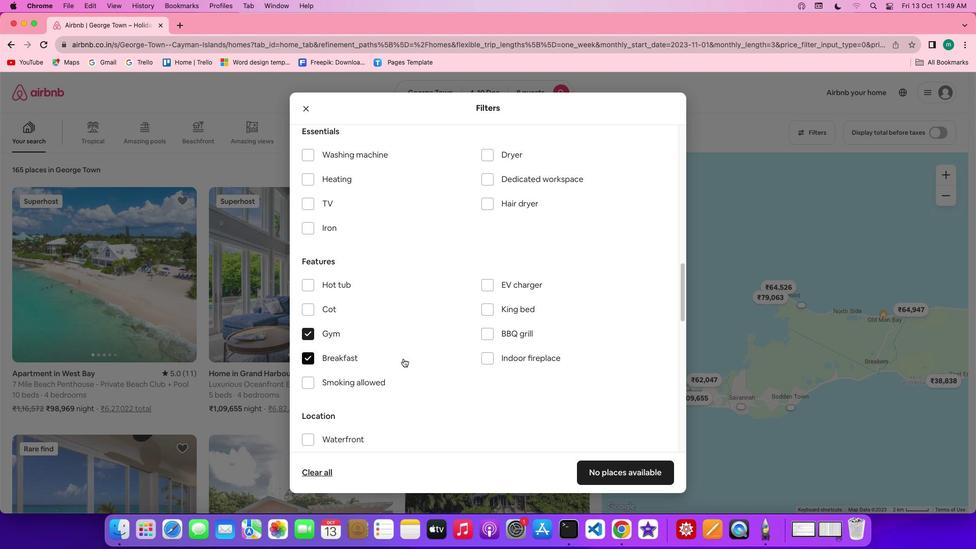 
Action: Mouse scrolled (403, 358) with delta (0, 0)
Screenshot: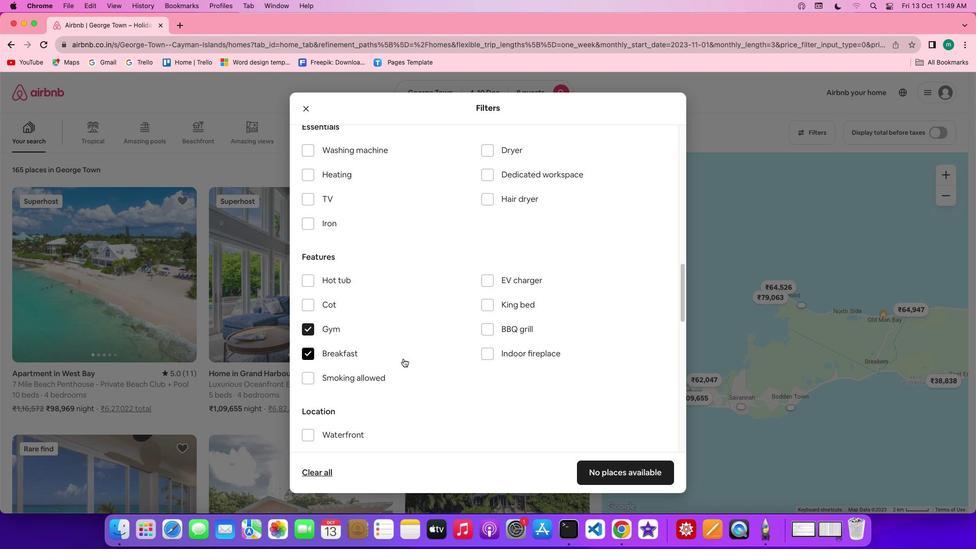 
Action: Mouse scrolled (403, 358) with delta (0, 0)
Screenshot: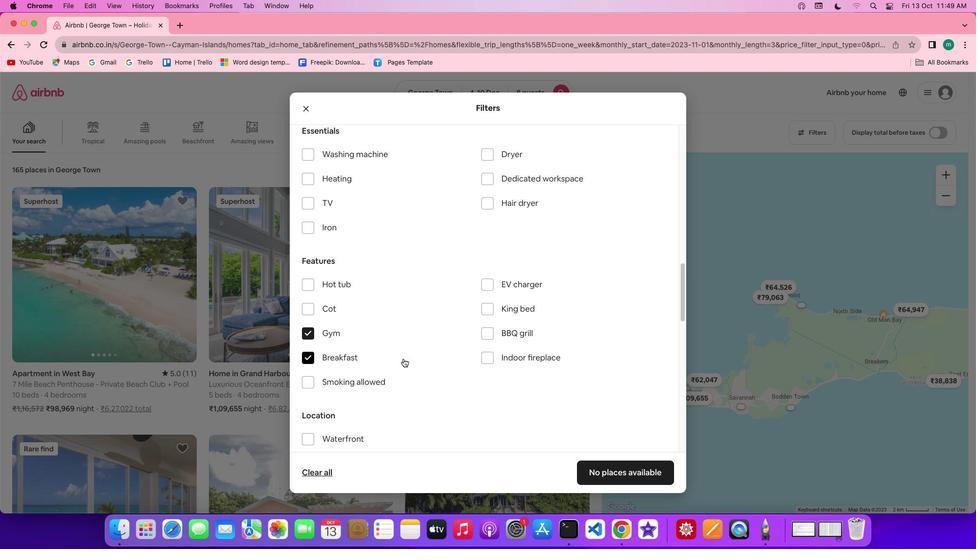 
Action: Mouse scrolled (403, 358) with delta (0, 1)
Screenshot: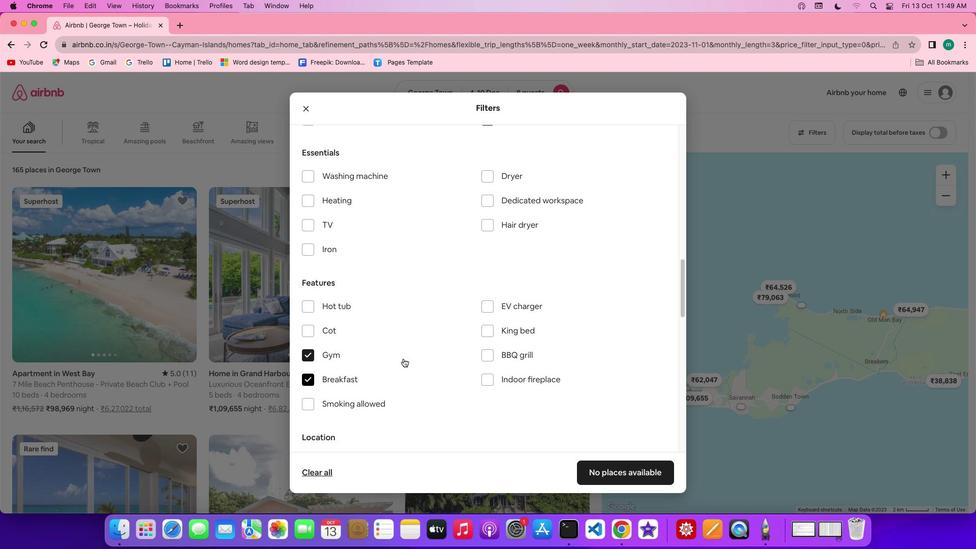 
Action: Mouse scrolled (403, 358) with delta (0, 2)
Screenshot: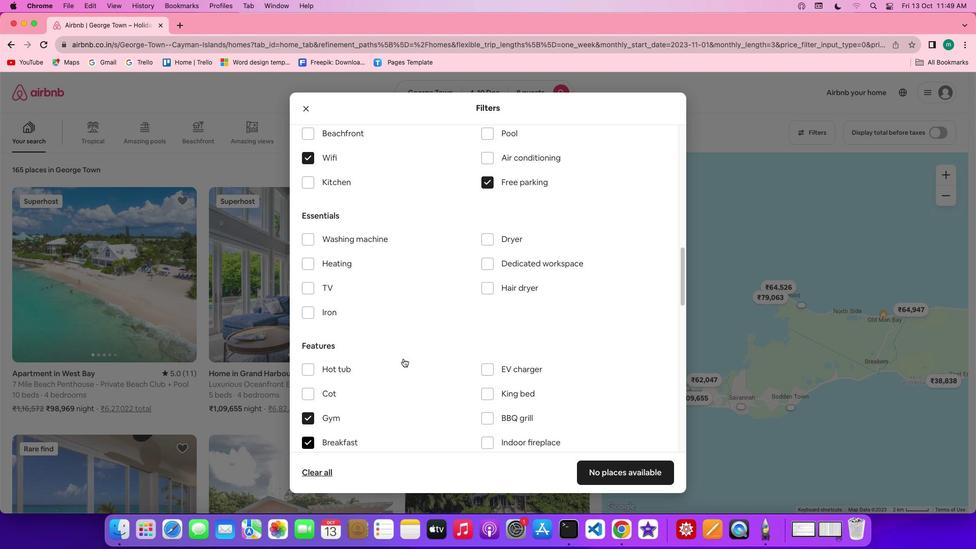 
Action: Mouse scrolled (403, 358) with delta (0, 0)
Screenshot: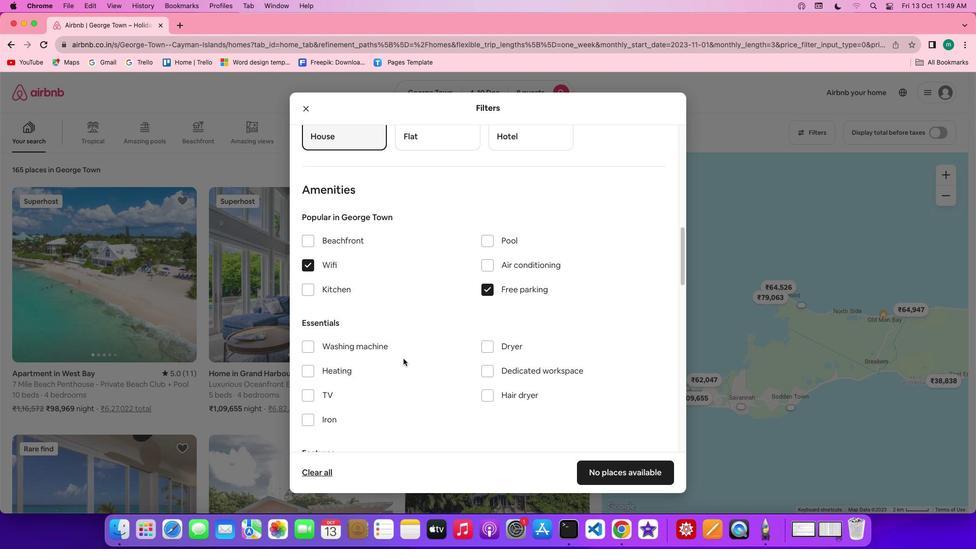 
Action: Mouse scrolled (403, 358) with delta (0, 0)
Screenshot: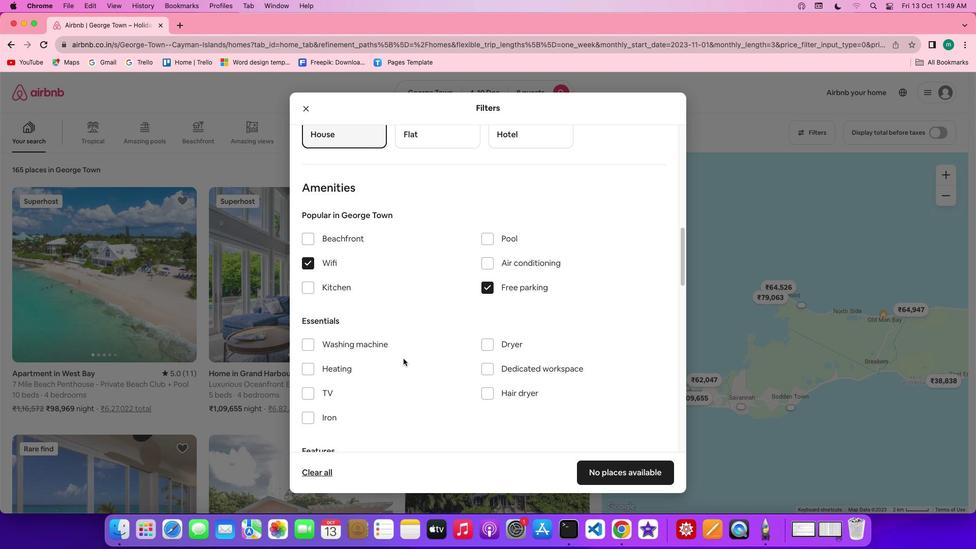 
Action: Mouse scrolled (403, 358) with delta (0, 0)
Screenshot: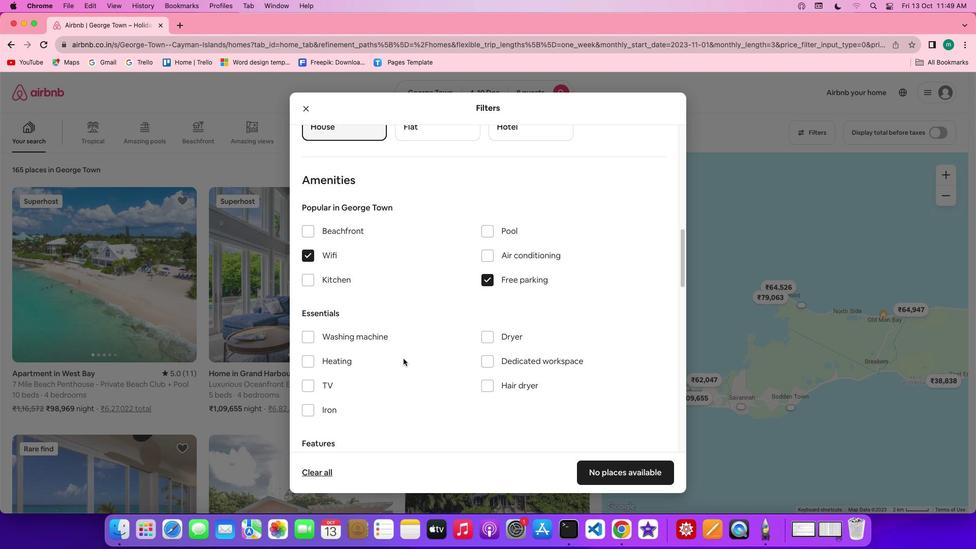 
Action: Mouse moved to (314, 363)
Screenshot: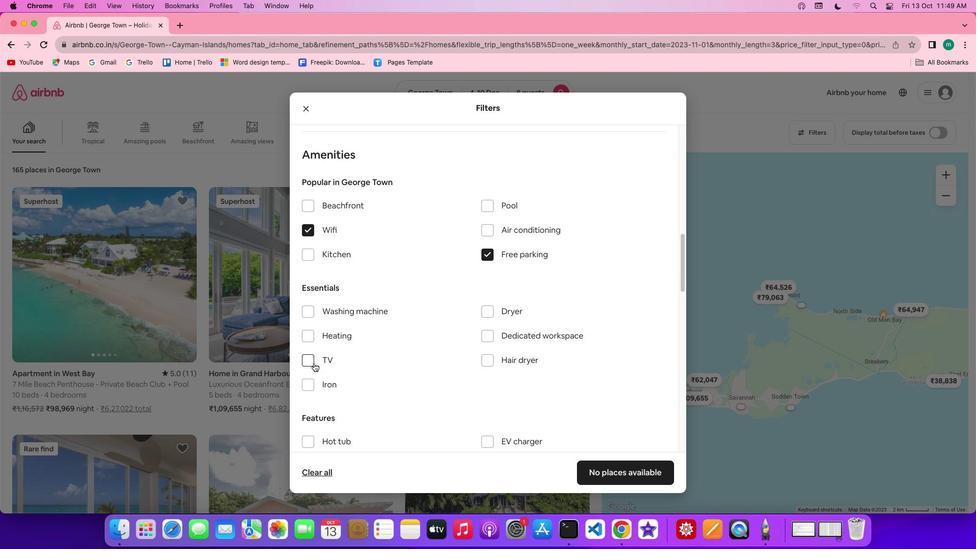
Action: Mouse pressed left at (314, 363)
Screenshot: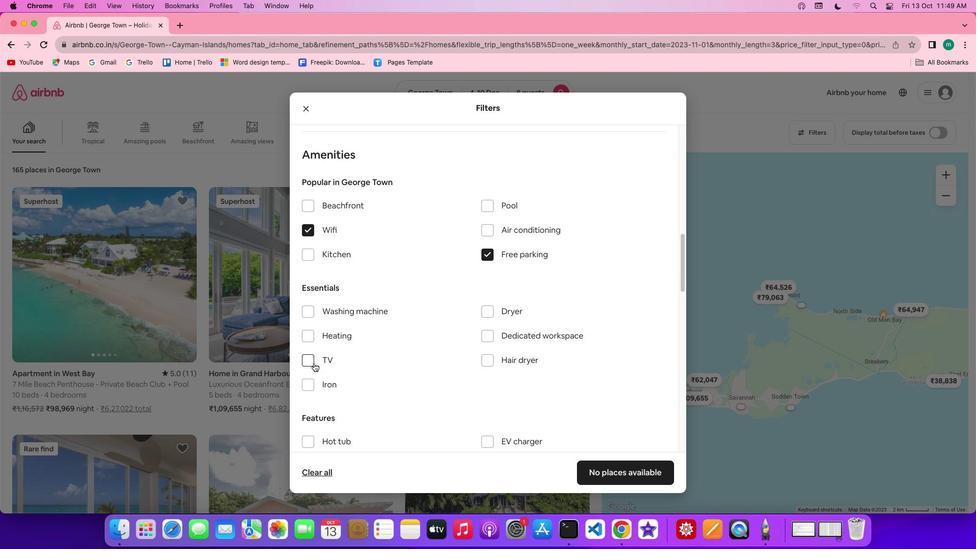 
Action: Mouse moved to (384, 373)
Screenshot: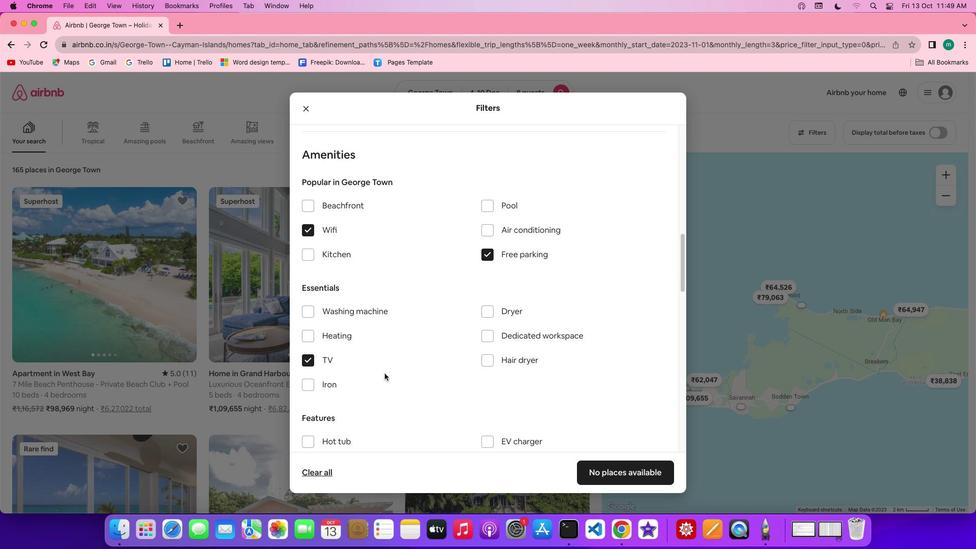 
Action: Mouse scrolled (384, 373) with delta (0, 0)
Screenshot: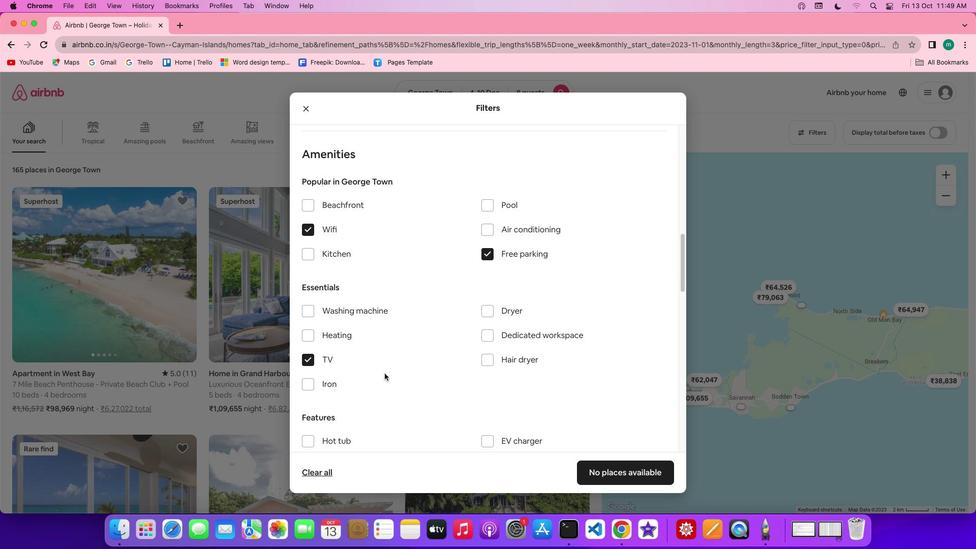 
Action: Mouse scrolled (384, 373) with delta (0, 0)
Screenshot: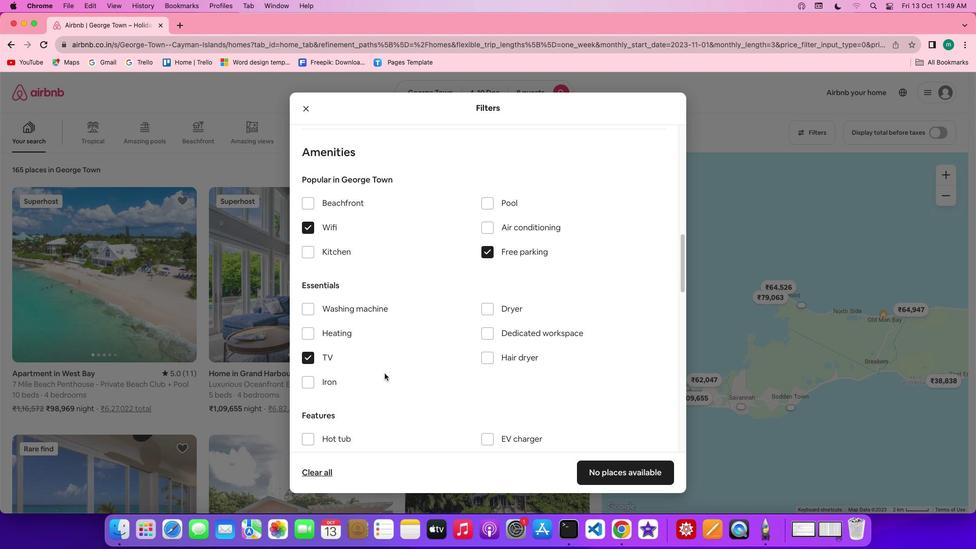 
Action: Mouse scrolled (384, 373) with delta (0, 0)
Screenshot: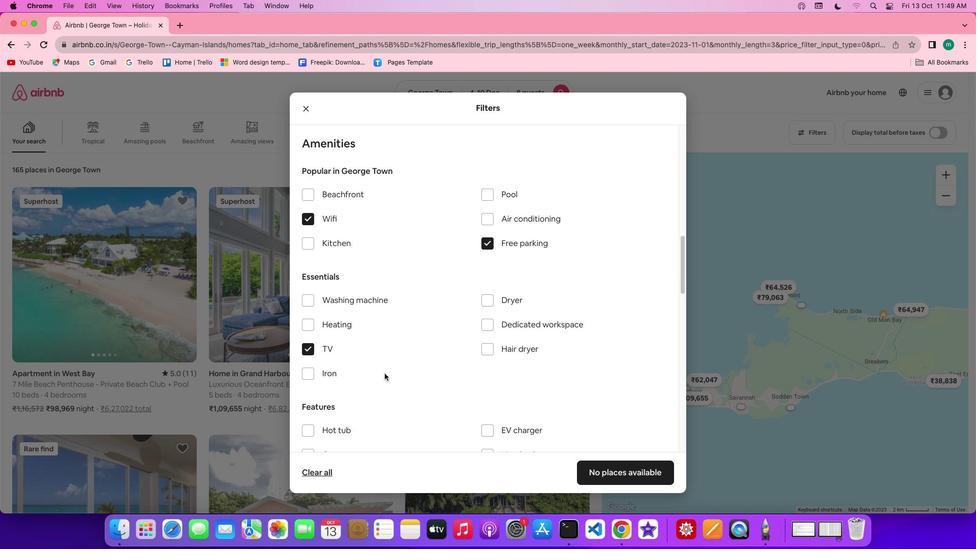 
Action: Mouse scrolled (384, 373) with delta (0, 0)
Screenshot: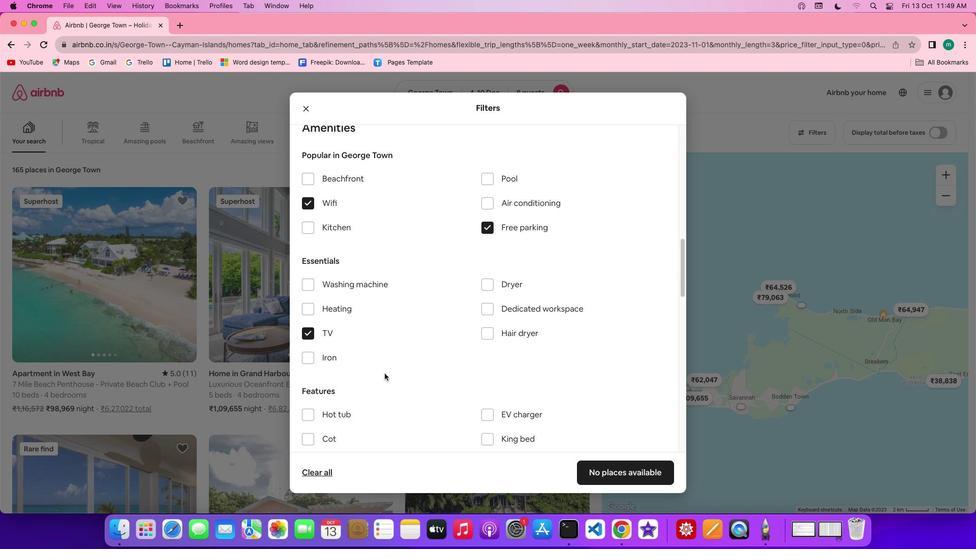 
Action: Mouse scrolled (384, 373) with delta (0, 0)
Screenshot: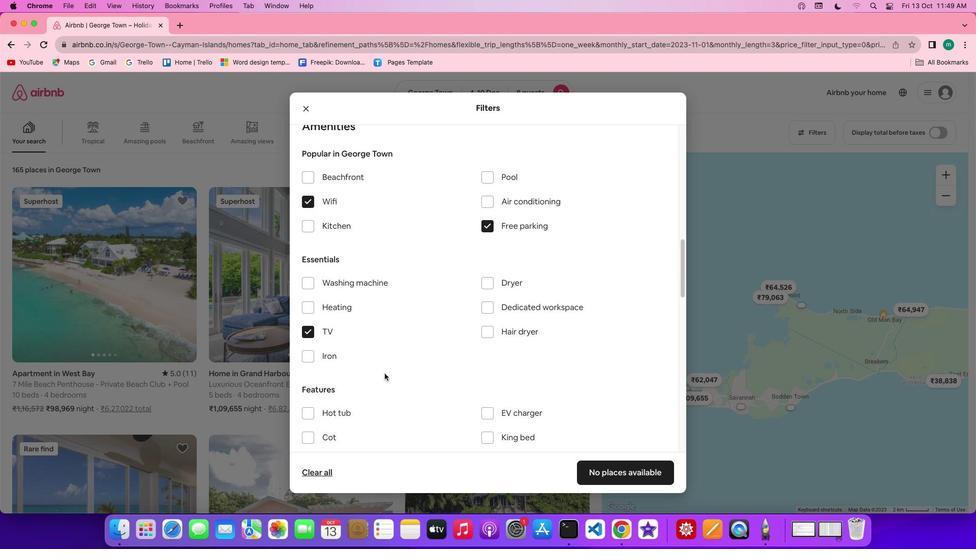 
Action: Mouse scrolled (384, 373) with delta (0, 0)
Screenshot: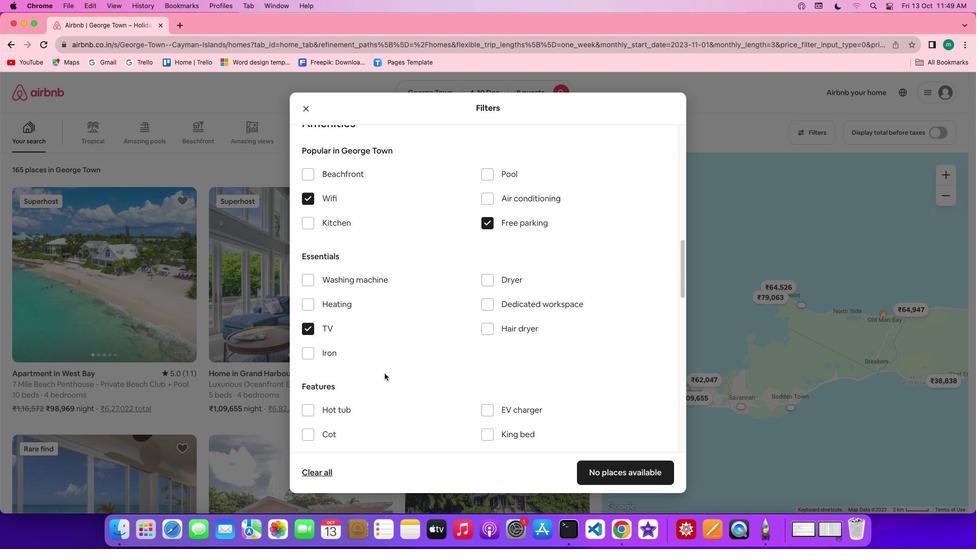 
Action: Mouse scrolled (384, 373) with delta (0, 0)
Screenshot: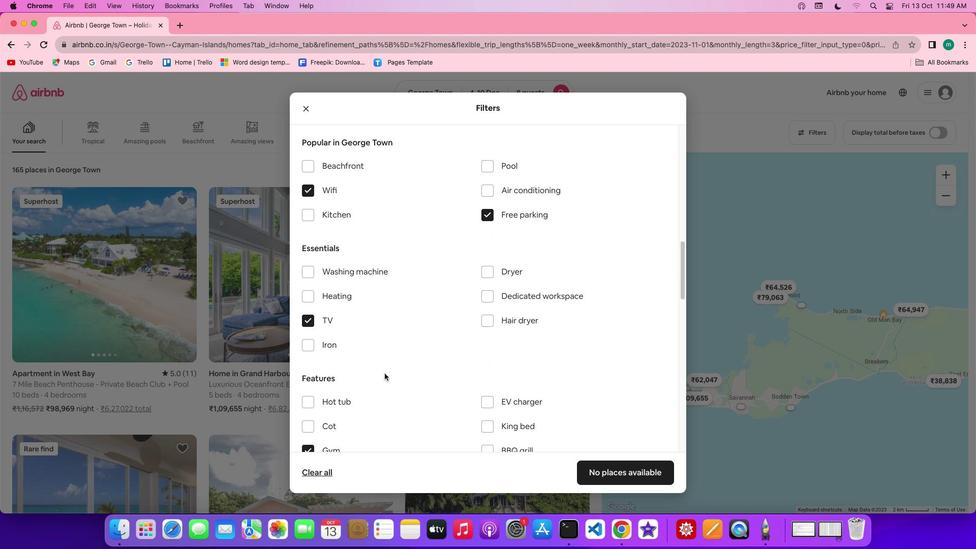 
Action: Mouse scrolled (384, 373) with delta (0, 0)
Screenshot: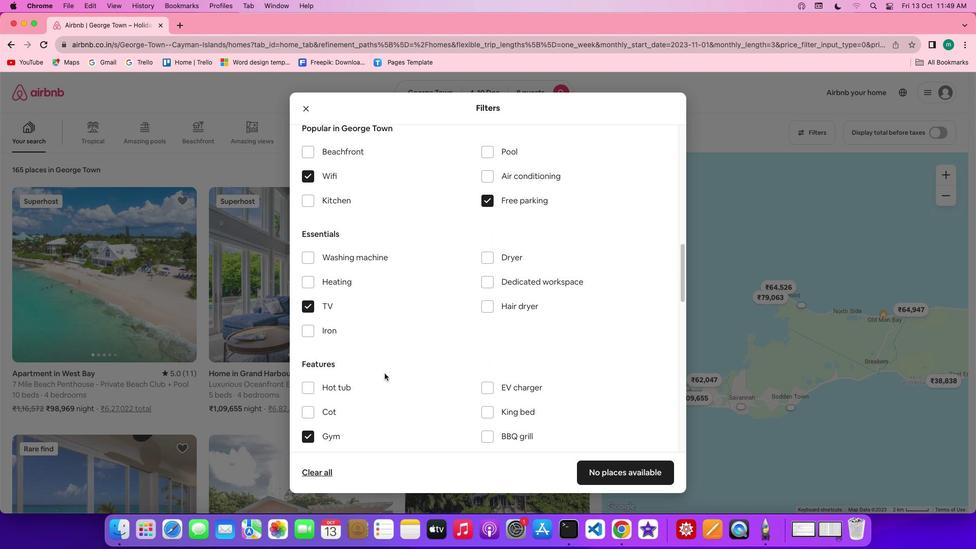 
Action: Mouse scrolled (384, 373) with delta (0, 0)
Screenshot: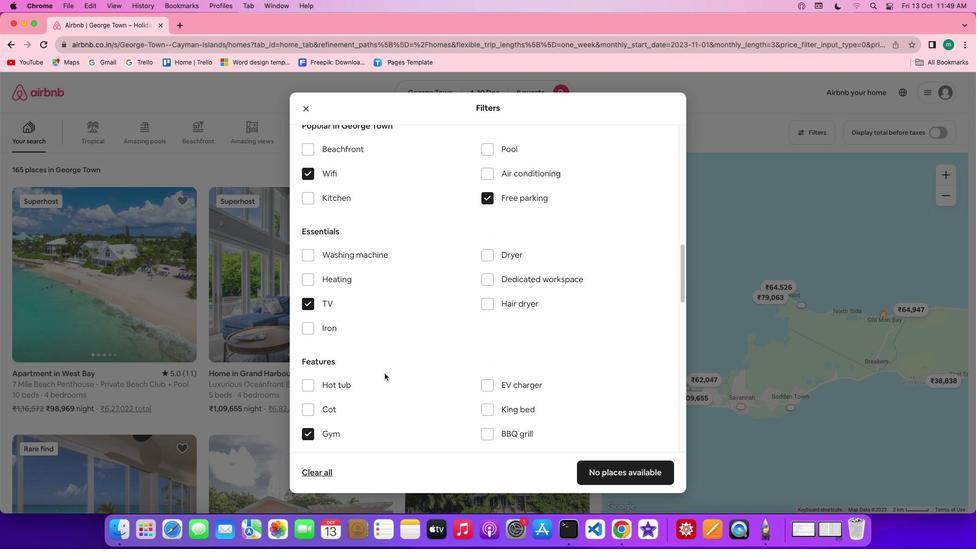 
Action: Mouse scrolled (384, 373) with delta (0, 0)
Screenshot: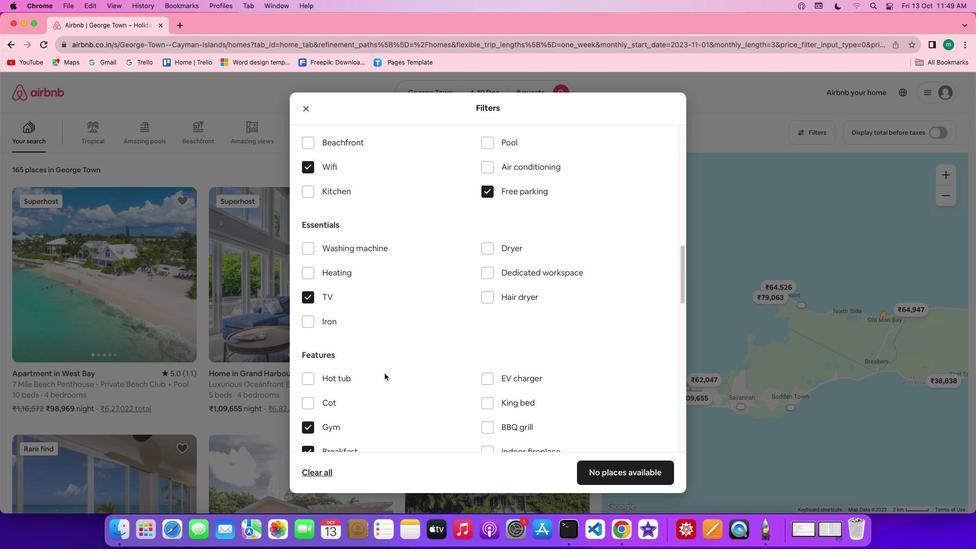 
Action: Mouse scrolled (384, 373) with delta (0, 0)
Screenshot: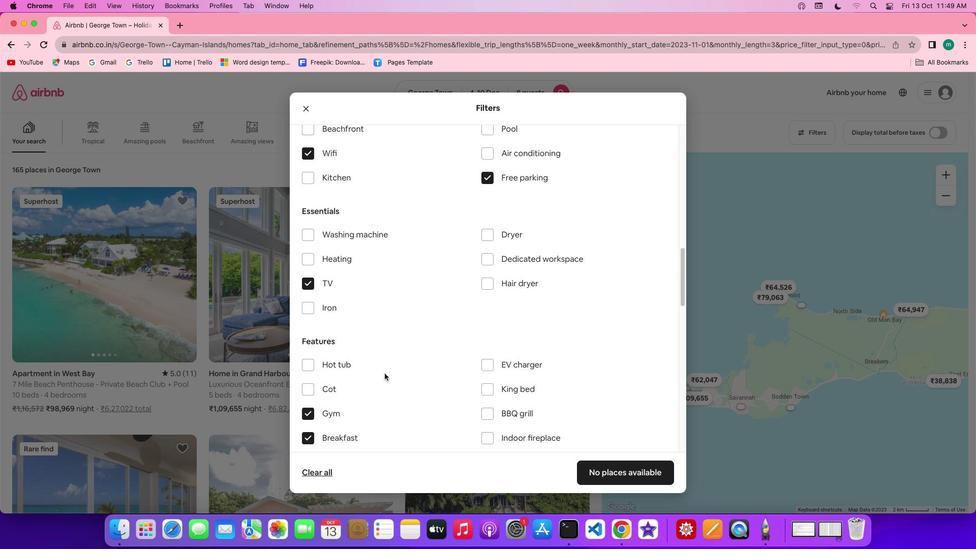 
Action: Mouse scrolled (384, 373) with delta (0, 0)
Screenshot: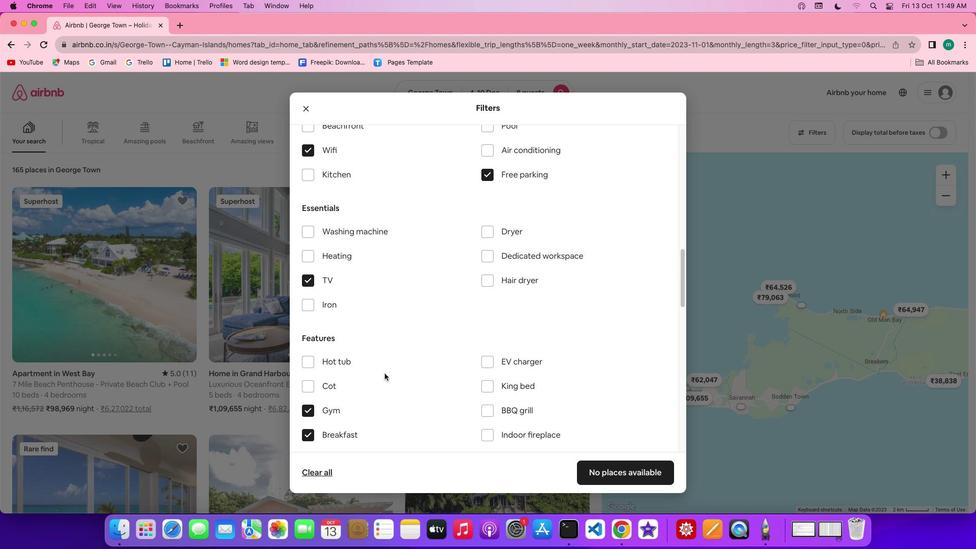 
Action: Mouse scrolled (384, 373) with delta (0, 0)
Screenshot: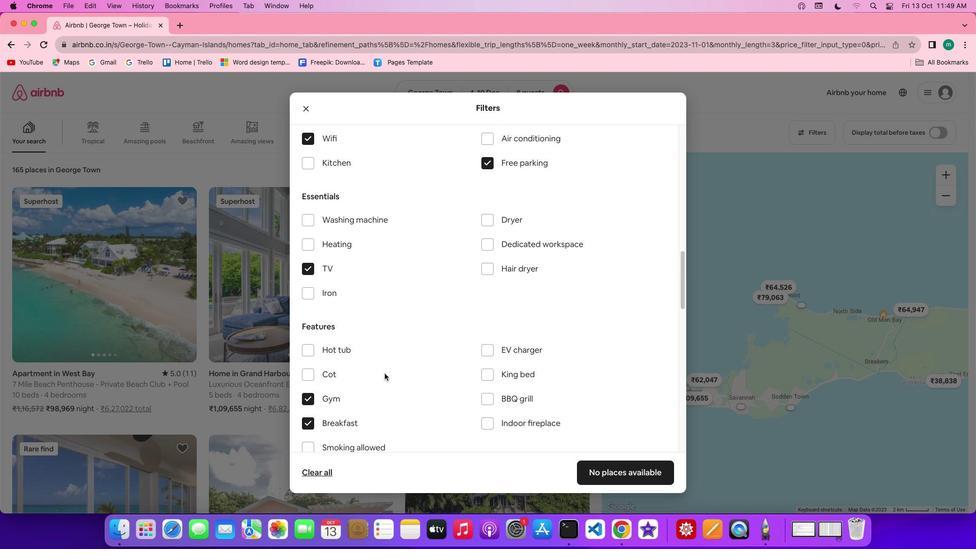 
Action: Mouse scrolled (384, 373) with delta (0, 0)
Screenshot: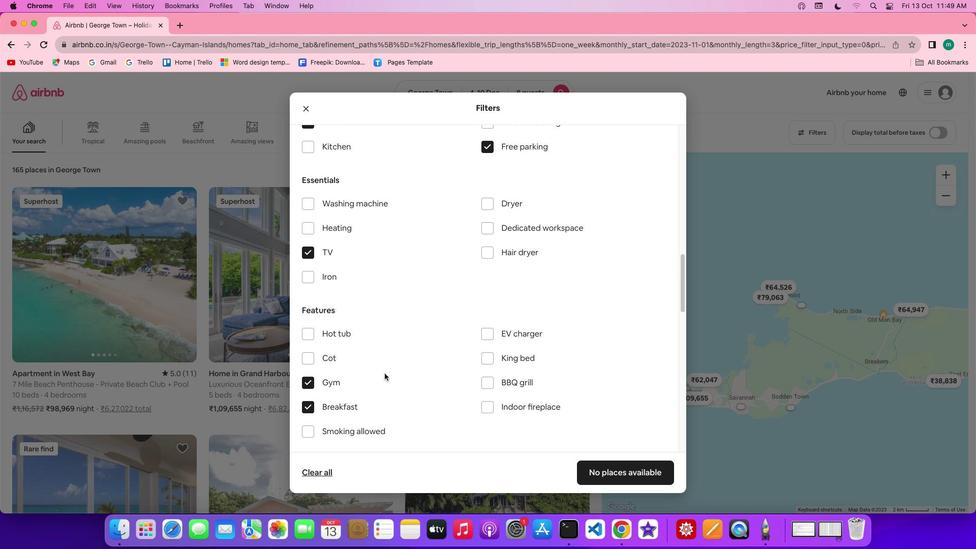 
Action: Mouse scrolled (384, 373) with delta (0, 0)
Screenshot: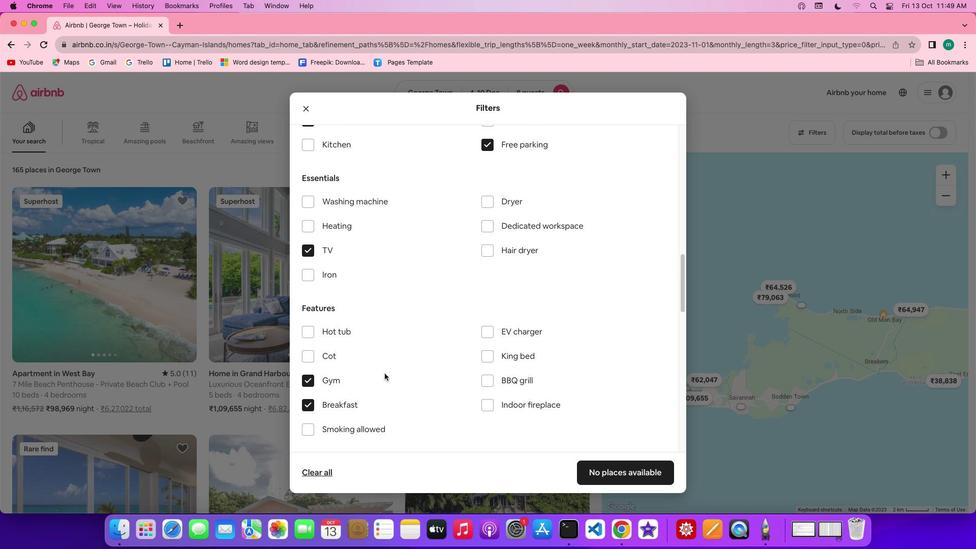 
Action: Mouse scrolled (384, 373) with delta (0, 0)
Screenshot: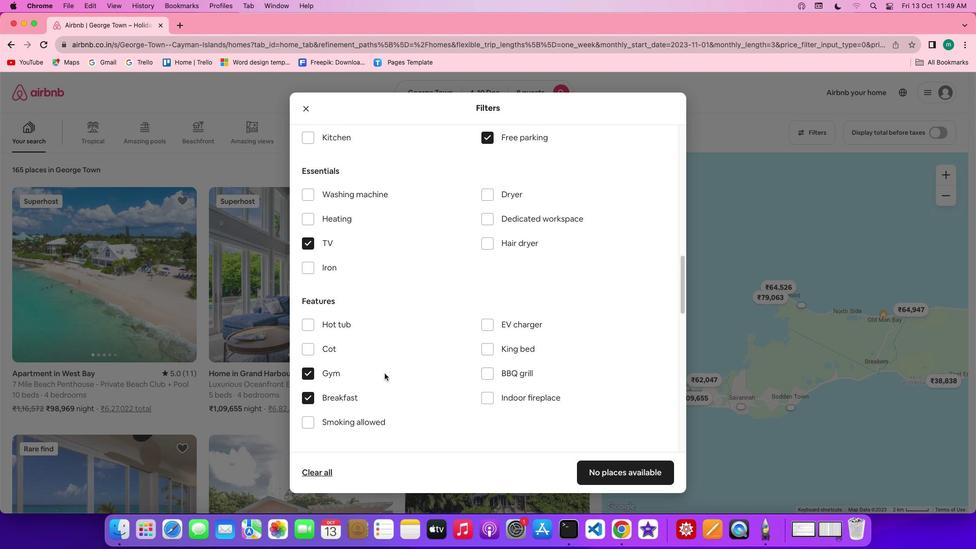 
Action: Mouse scrolled (384, 373) with delta (0, -1)
Screenshot: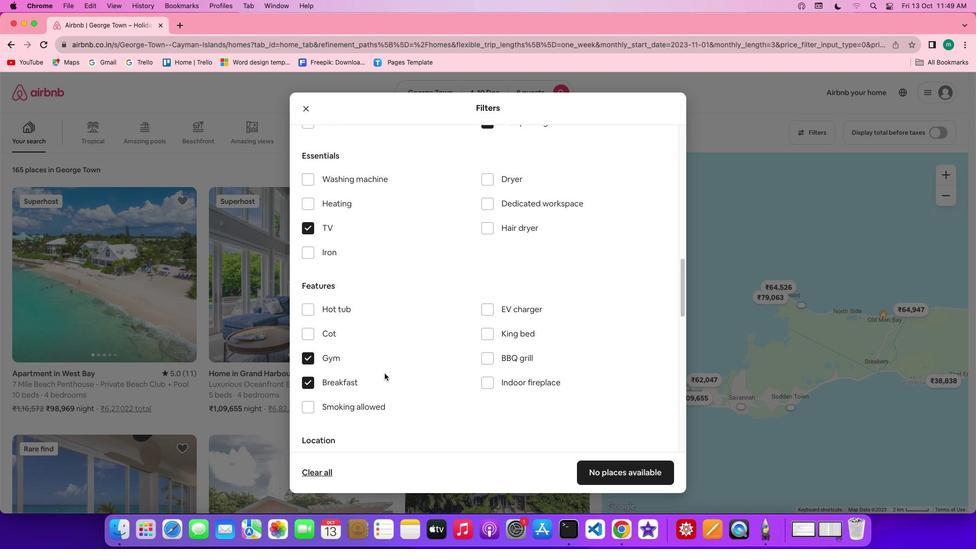 
Action: Mouse scrolled (384, 373) with delta (0, -1)
Screenshot: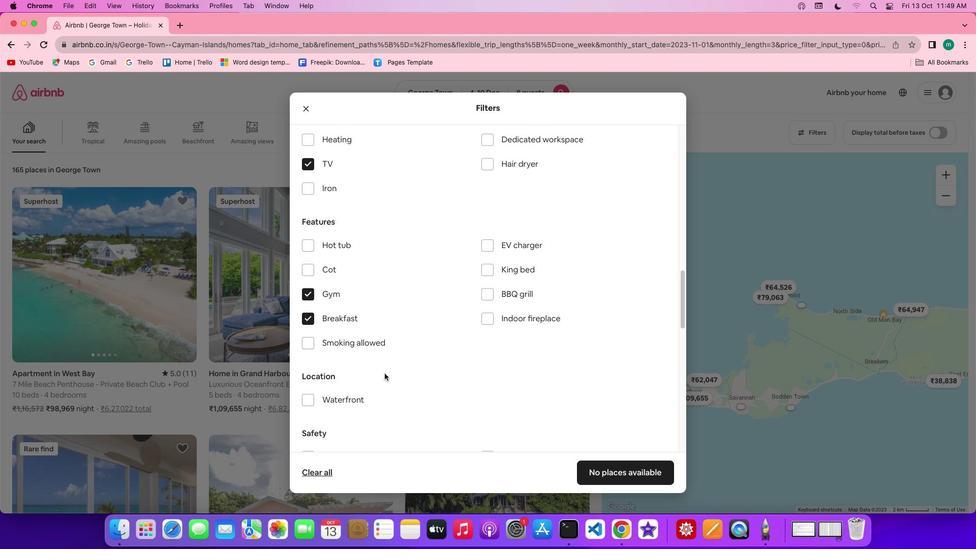 
Action: Mouse scrolled (384, 373) with delta (0, 0)
Screenshot: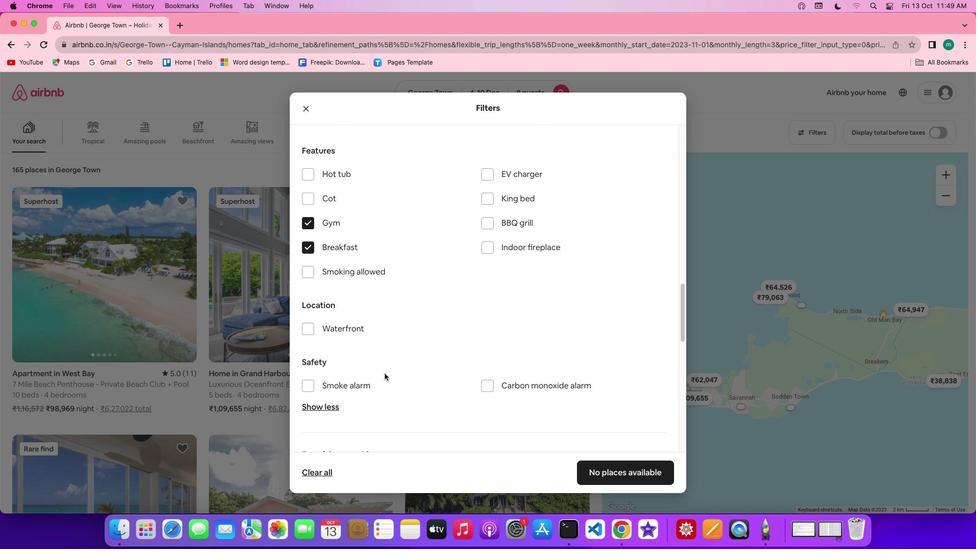 
Action: Mouse scrolled (384, 373) with delta (0, 0)
Screenshot: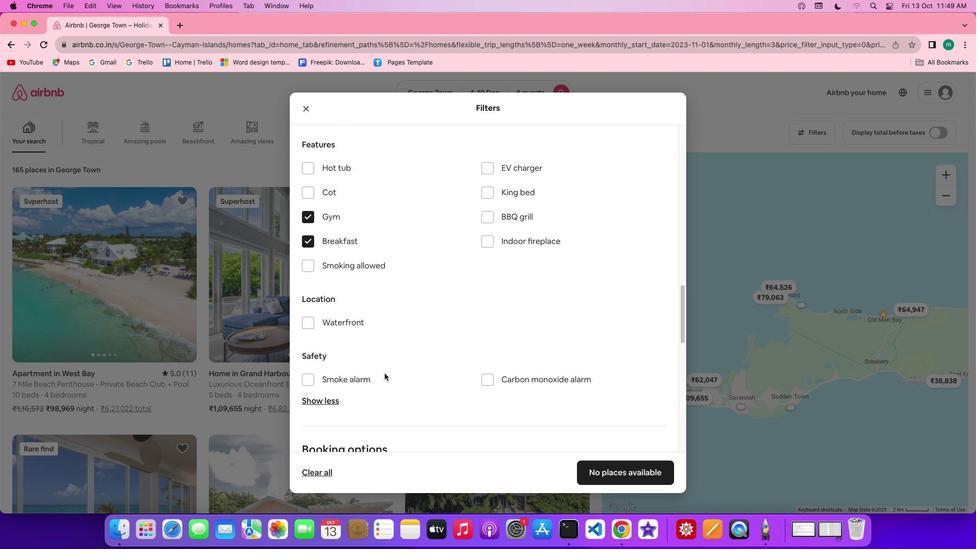 
Action: Mouse scrolled (384, 373) with delta (0, -1)
Screenshot: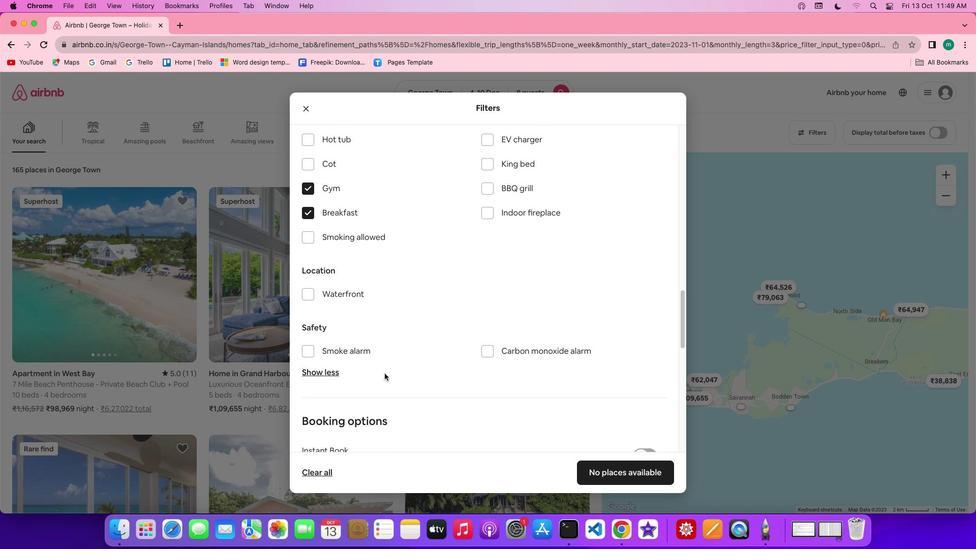 
Action: Mouse scrolled (384, 373) with delta (0, -2)
Screenshot: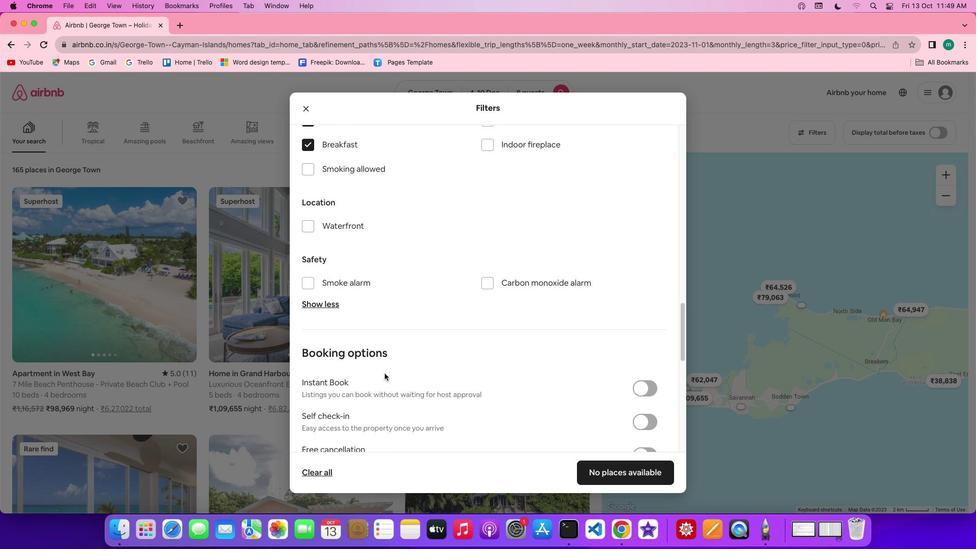 
Action: Mouse moved to (645, 328)
Screenshot: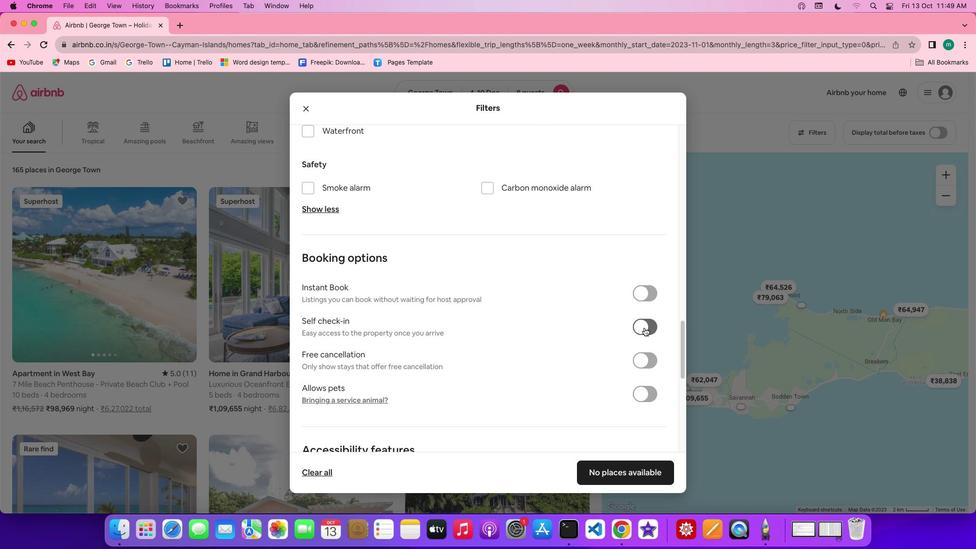 
Action: Mouse pressed left at (645, 328)
Screenshot: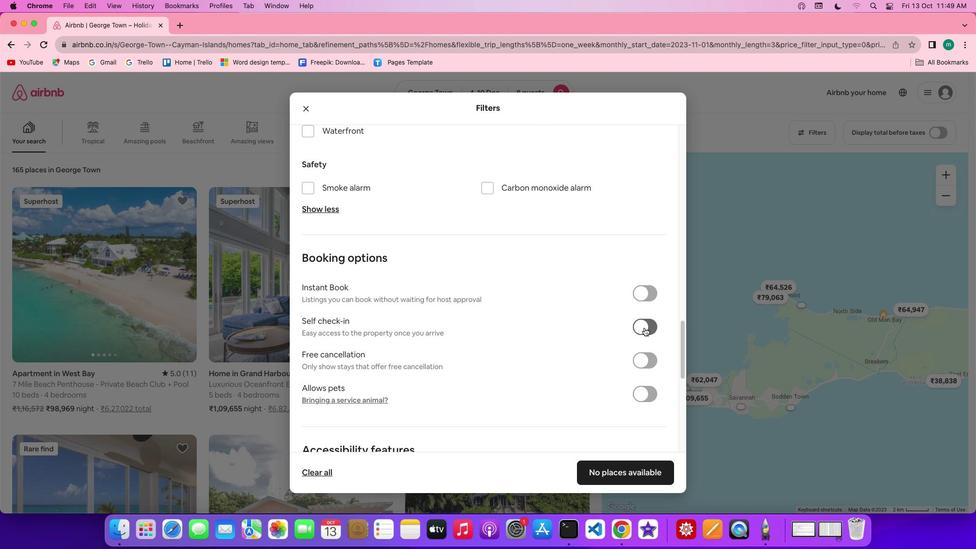 
Action: Mouse moved to (526, 330)
Screenshot: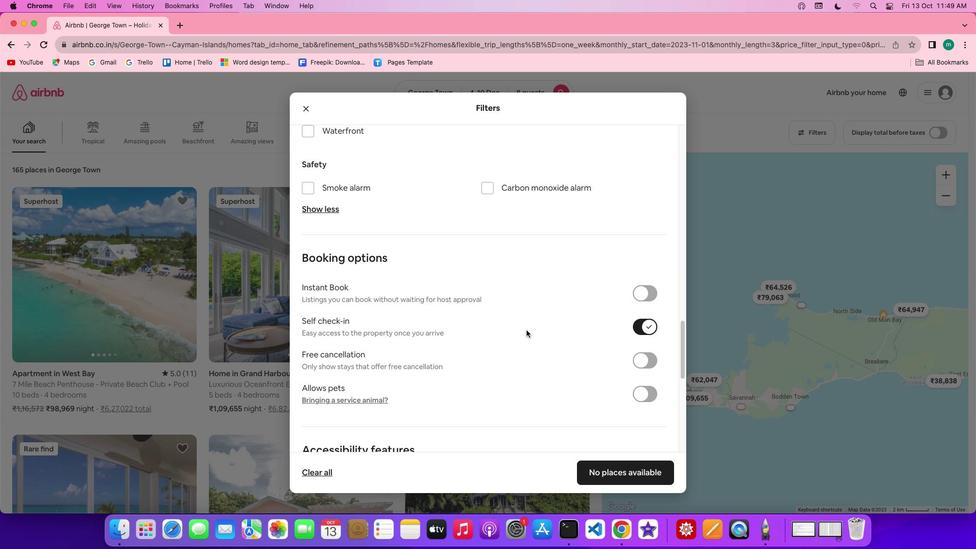 
Action: Mouse scrolled (526, 330) with delta (0, 0)
Screenshot: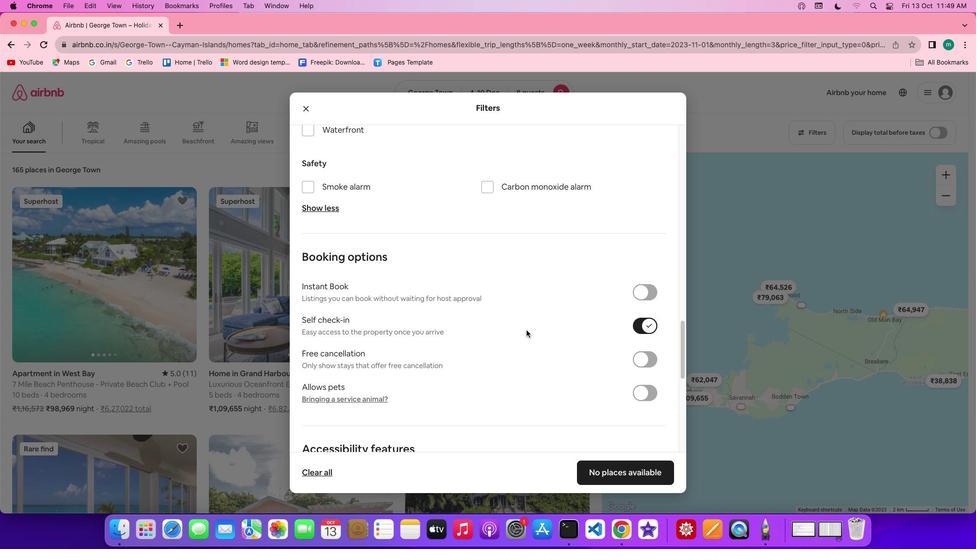 
Action: Mouse scrolled (526, 330) with delta (0, 0)
Screenshot: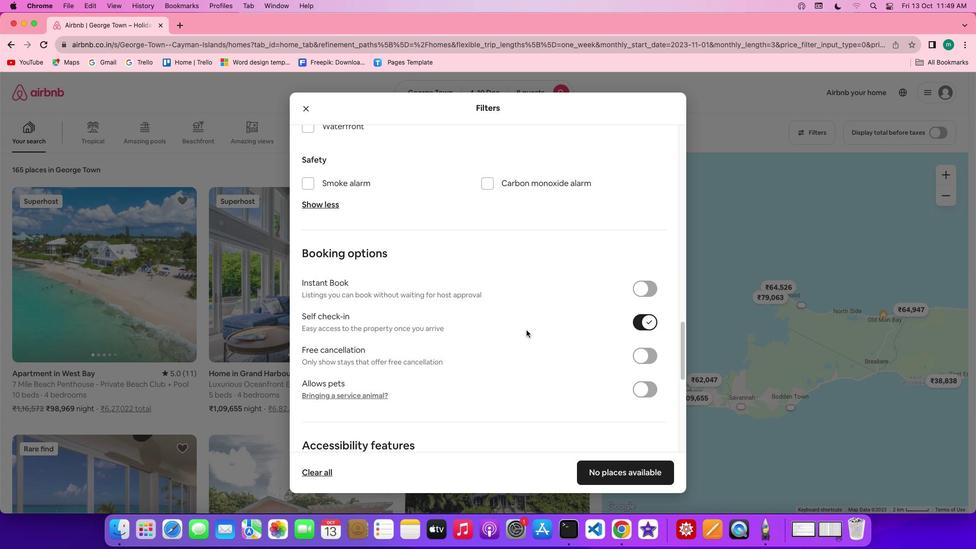 
Action: Mouse scrolled (526, 330) with delta (0, -1)
Screenshot: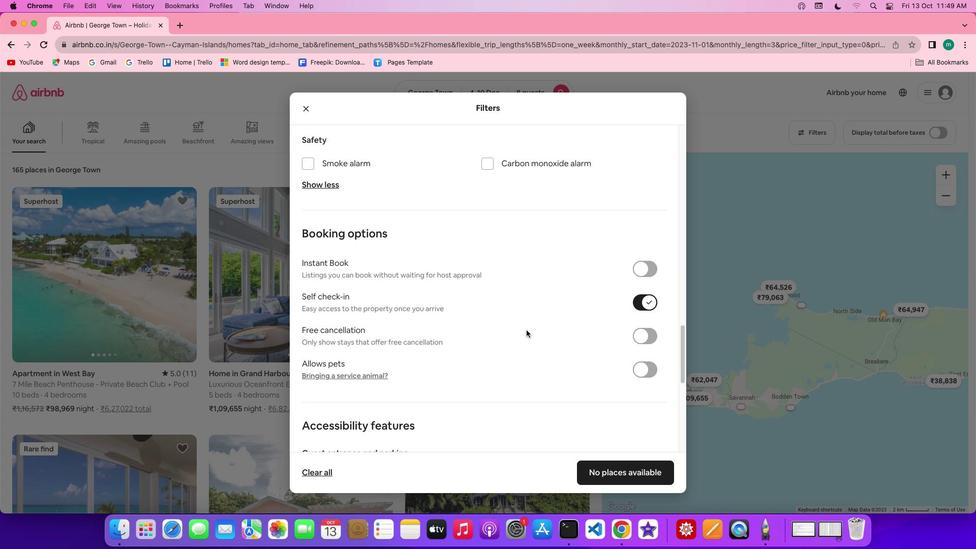
Action: Mouse scrolled (526, 330) with delta (0, -1)
Screenshot: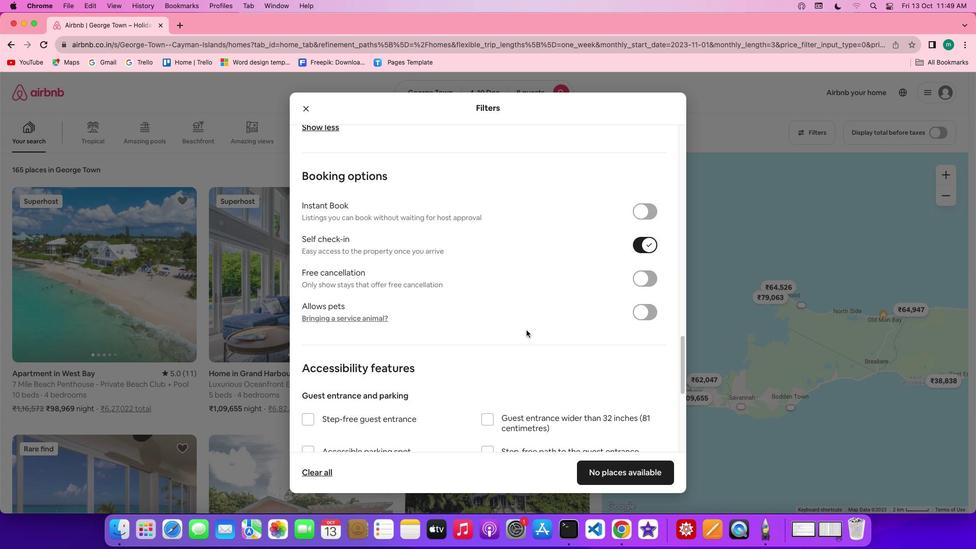 
Action: Mouse scrolled (526, 330) with delta (0, 0)
Screenshot: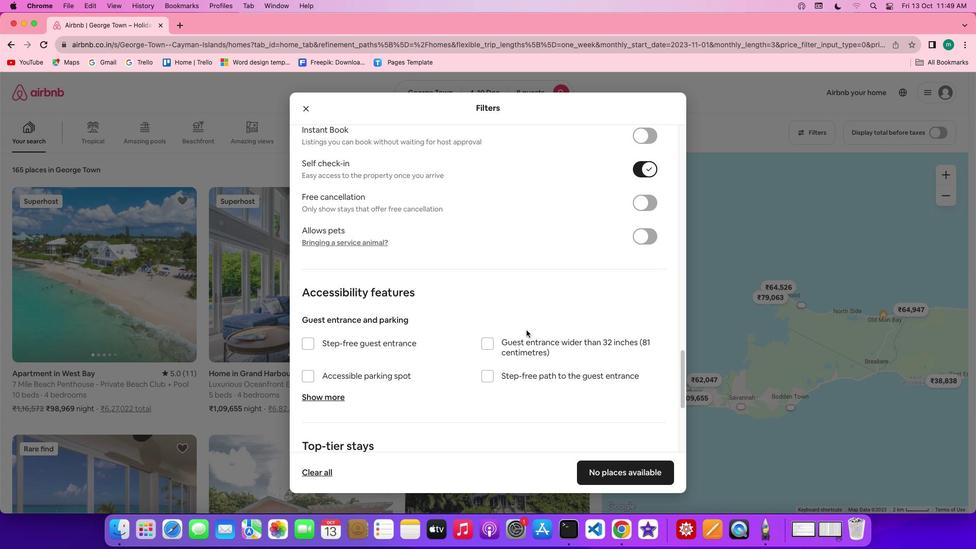 
Action: Mouse scrolled (526, 330) with delta (0, 0)
Screenshot: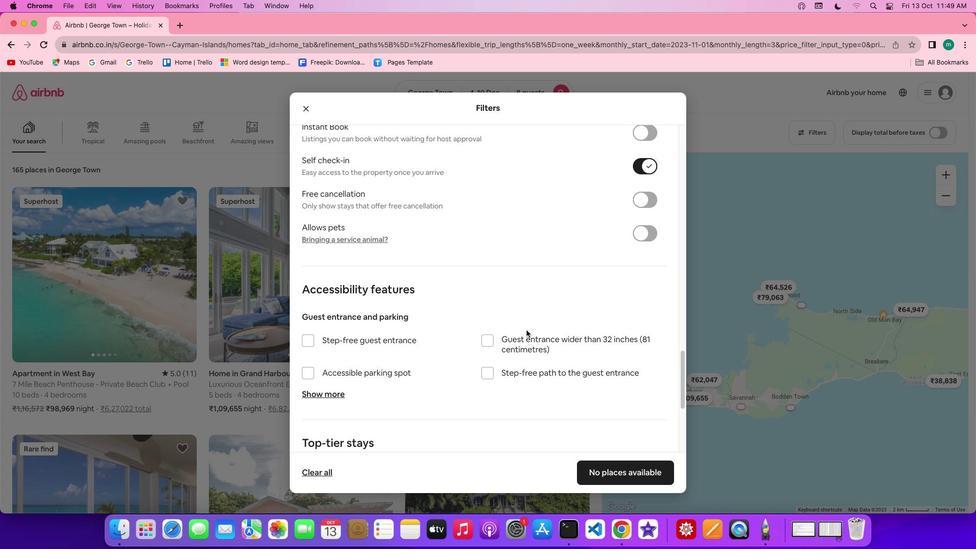 
Action: Mouse scrolled (526, 330) with delta (0, -1)
Screenshot: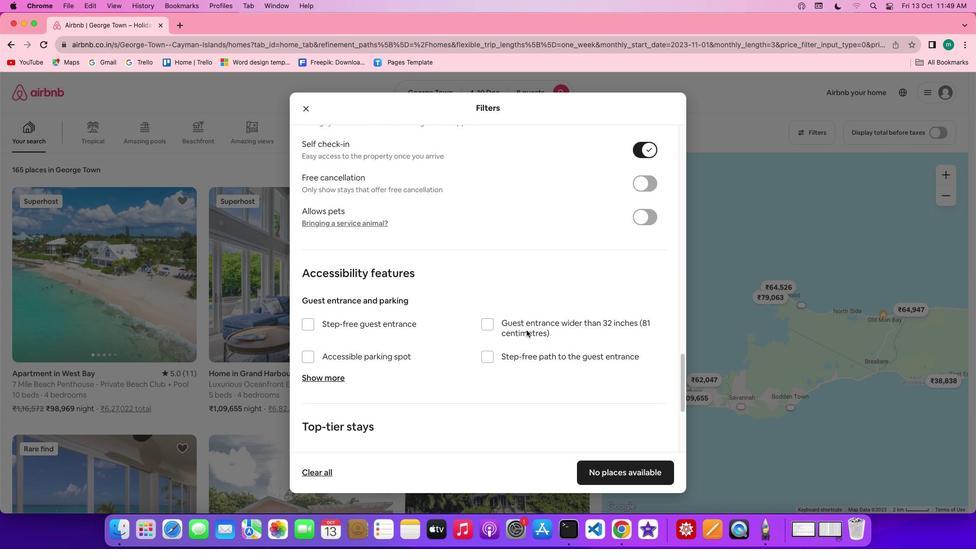 
Action: Mouse scrolled (526, 330) with delta (0, -1)
Screenshot: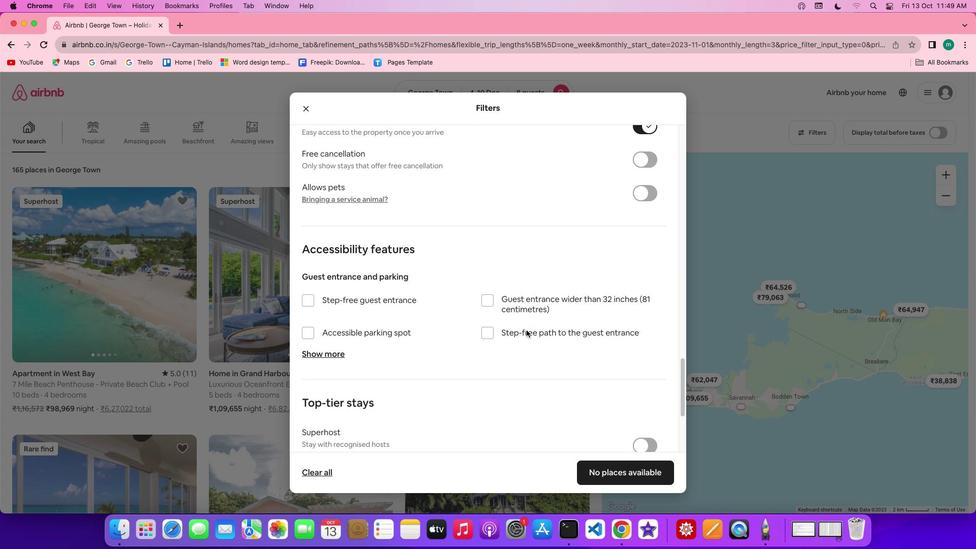 
Action: Mouse scrolled (526, 330) with delta (0, 0)
Screenshot: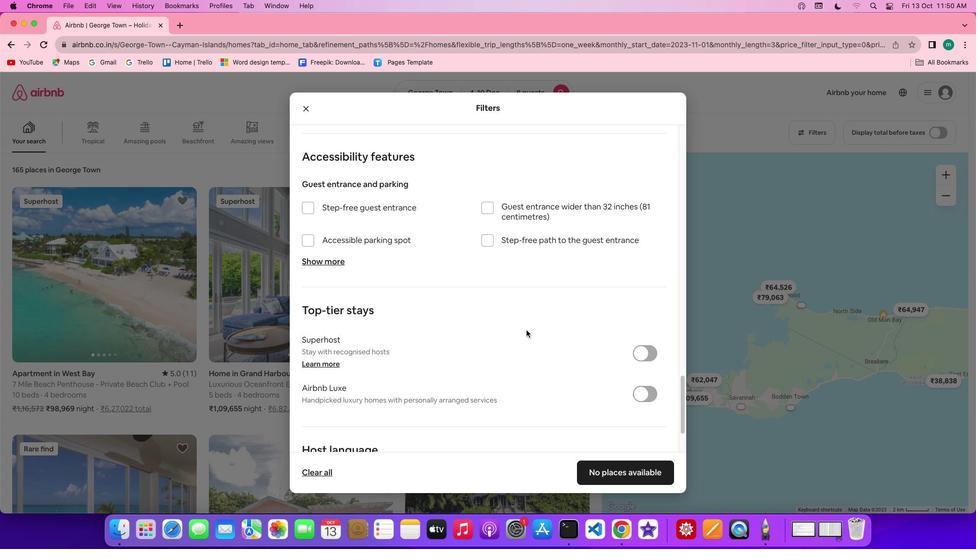 
Action: Mouse scrolled (526, 330) with delta (0, 0)
Screenshot: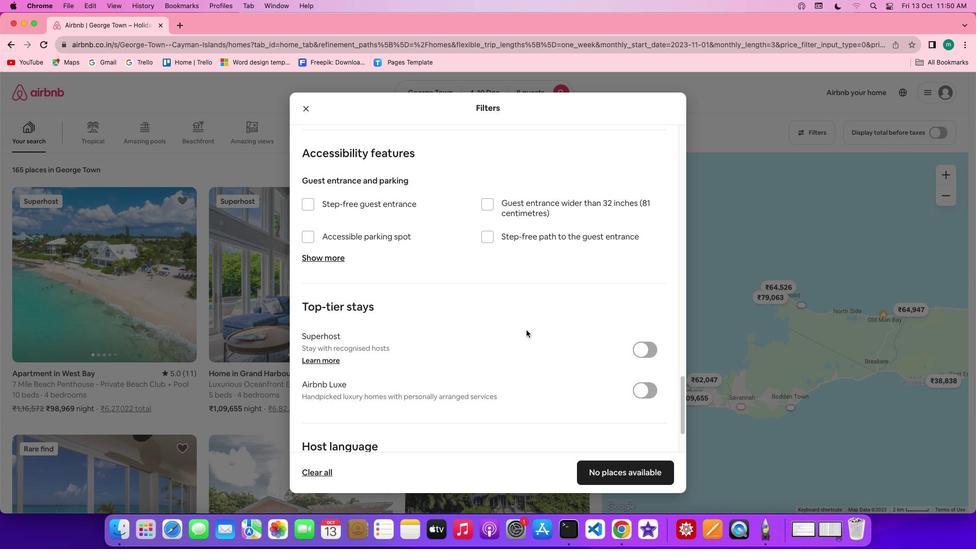 
Action: Mouse scrolled (526, 330) with delta (0, 0)
Screenshot: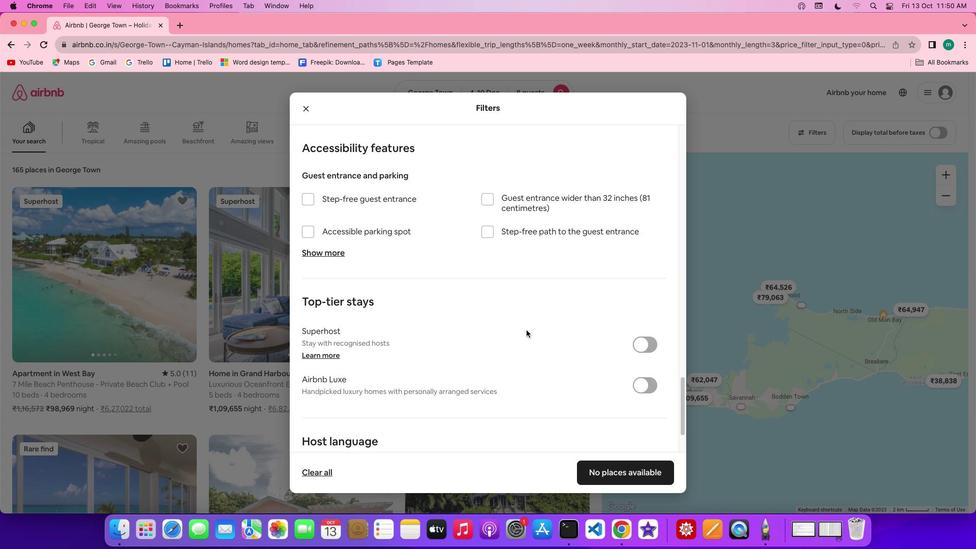 
Action: Mouse scrolled (526, 330) with delta (0, 0)
Screenshot: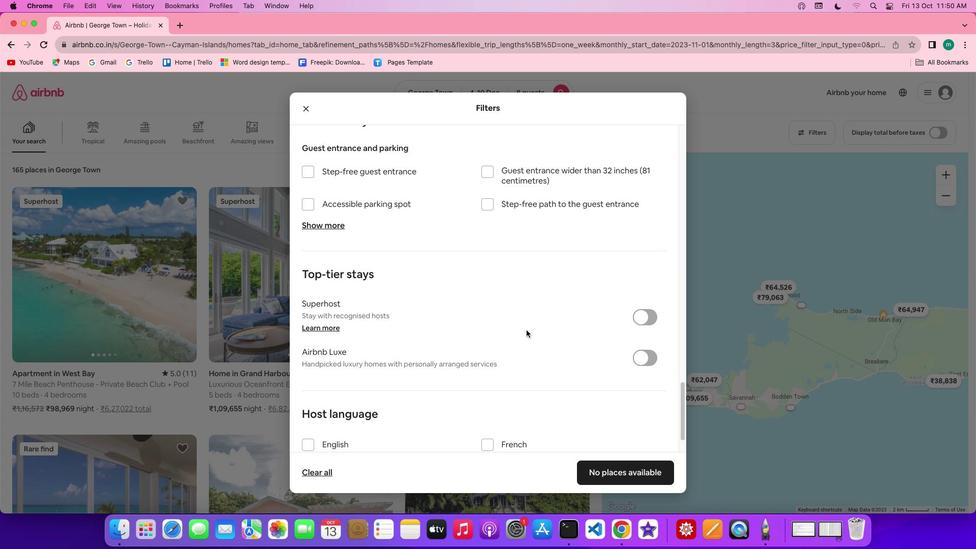 
Action: Mouse scrolled (526, 330) with delta (0, 0)
Screenshot: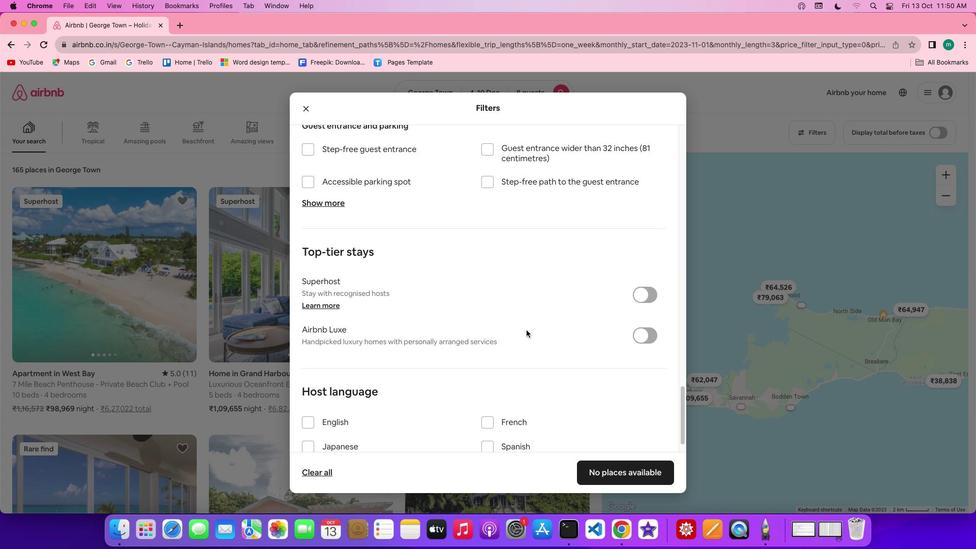 
Action: Mouse scrolled (526, 330) with delta (0, 0)
Screenshot: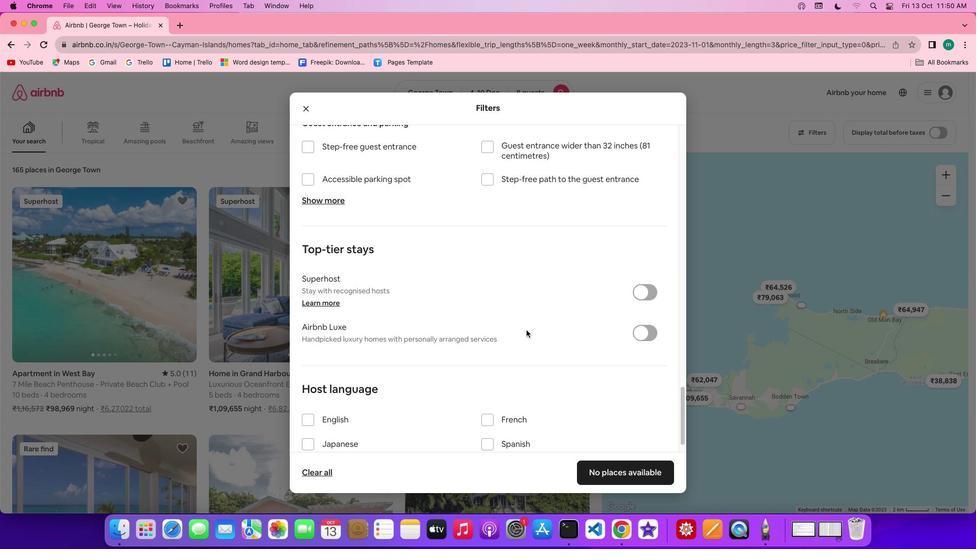 
Action: Mouse scrolled (526, 330) with delta (0, 0)
Screenshot: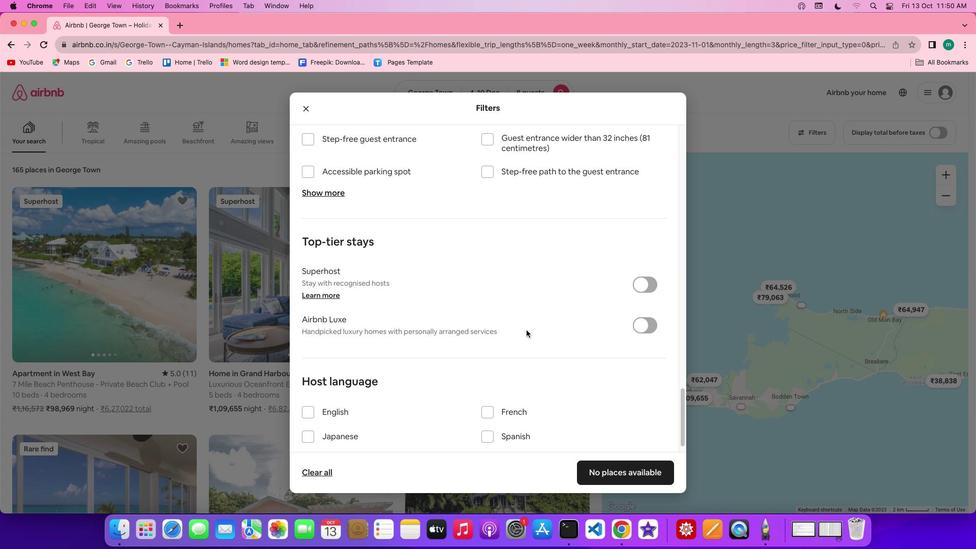 
Action: Mouse scrolled (526, 330) with delta (0, 0)
Screenshot: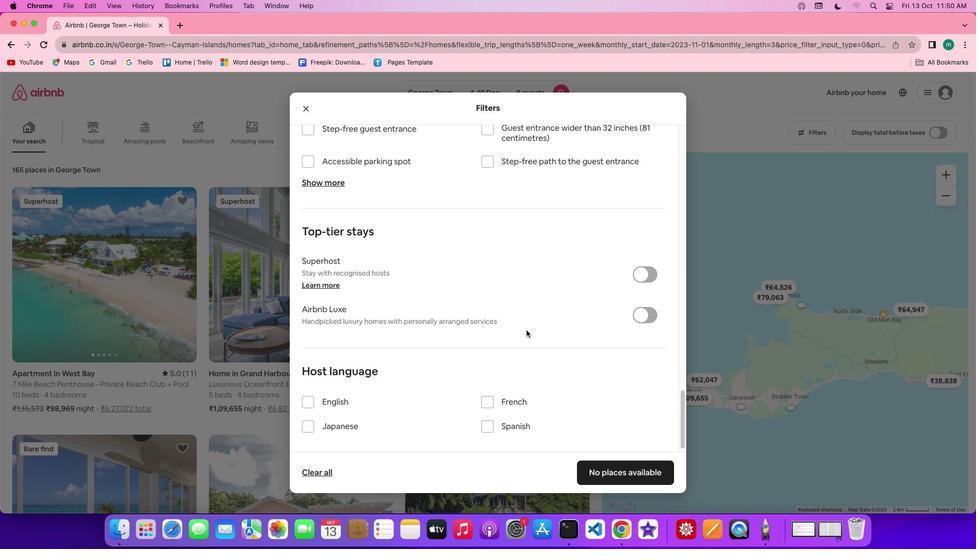 
Action: Mouse scrolled (526, 330) with delta (0, 0)
Screenshot: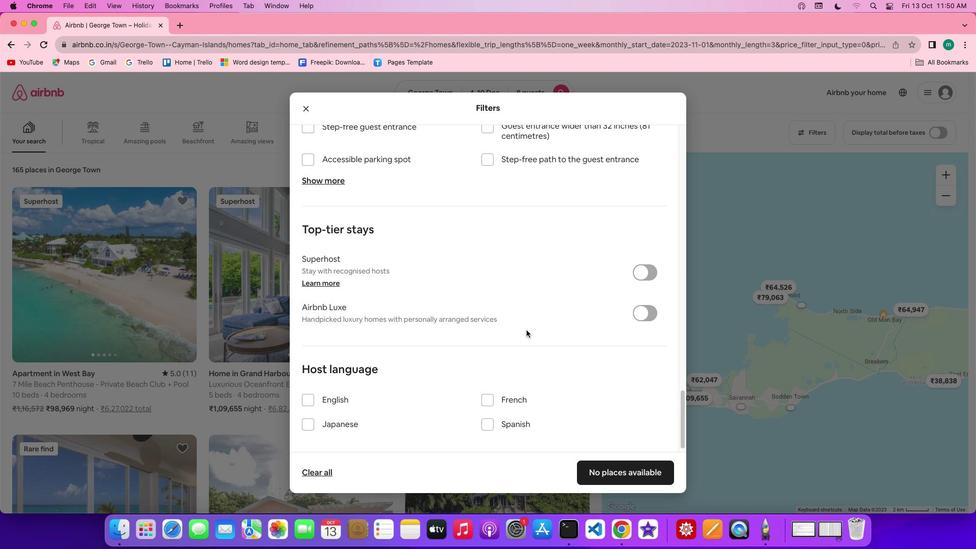 
Action: Mouse scrolled (526, 330) with delta (0, 0)
Screenshot: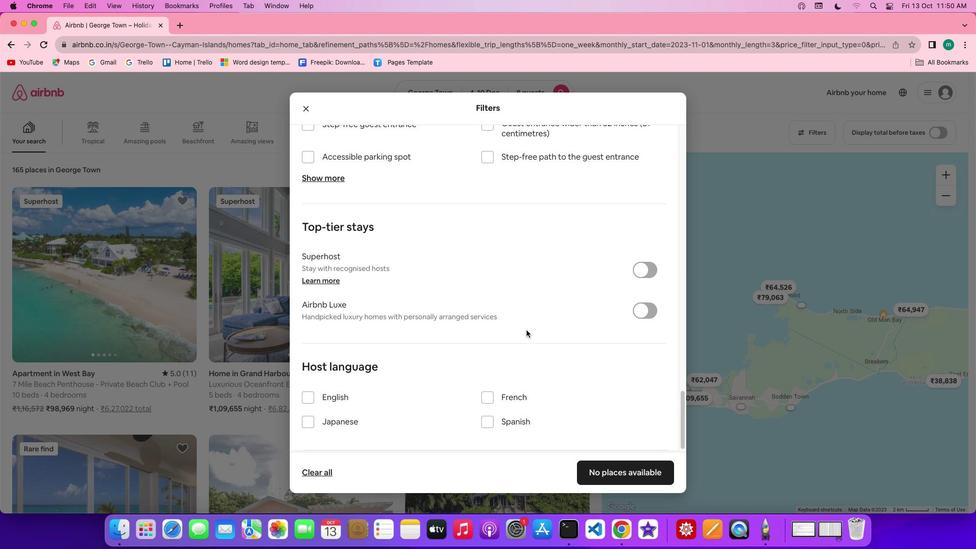 
Action: Mouse scrolled (526, 330) with delta (0, 0)
Screenshot: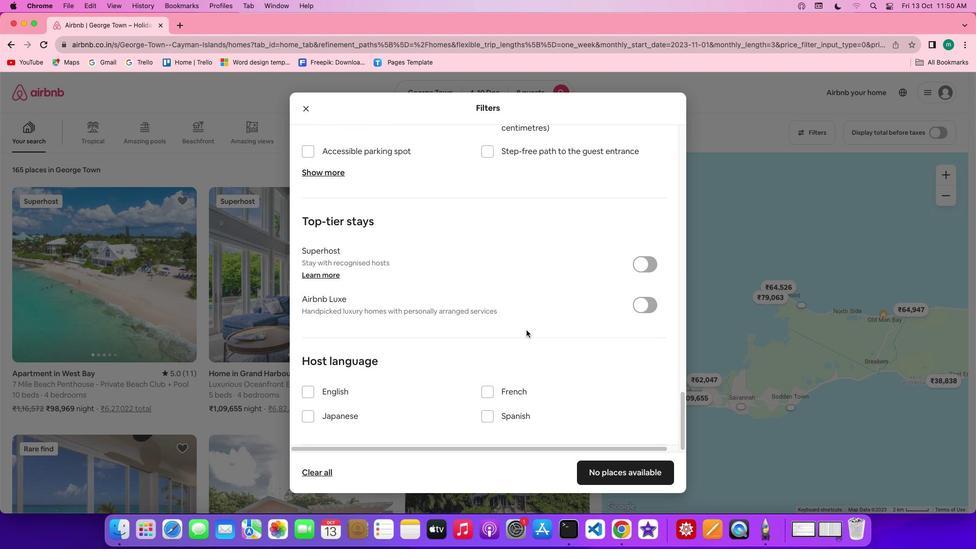 
Action: Mouse scrolled (526, 330) with delta (0, 0)
Screenshot: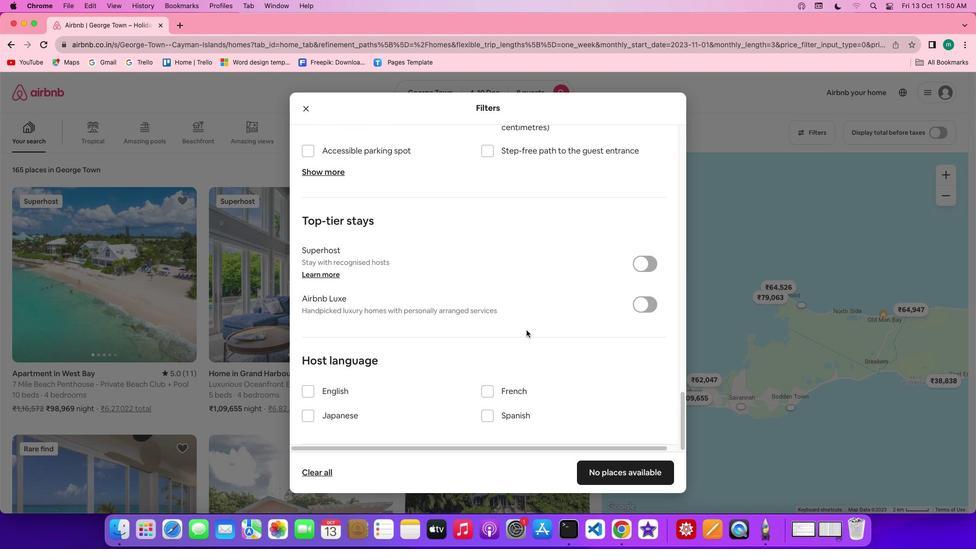 
Action: Mouse scrolled (526, 330) with delta (0, 0)
Screenshot: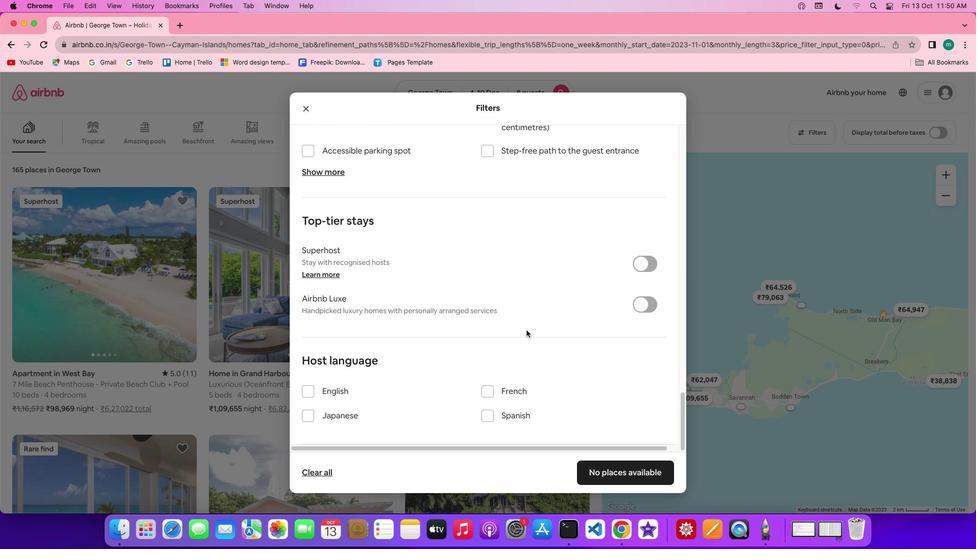 
Action: Mouse scrolled (526, 330) with delta (0, 0)
Screenshot: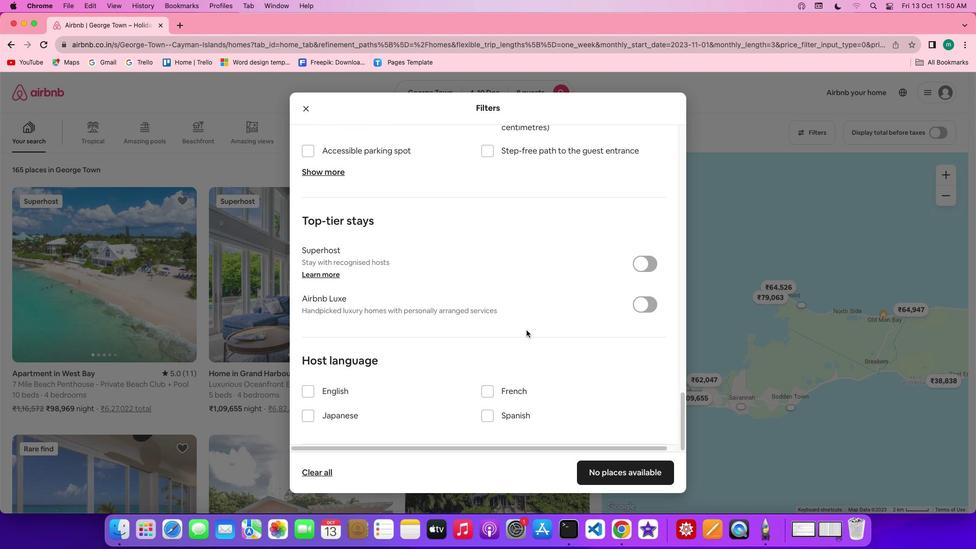 
Action: Mouse scrolled (526, 330) with delta (0, 0)
Screenshot: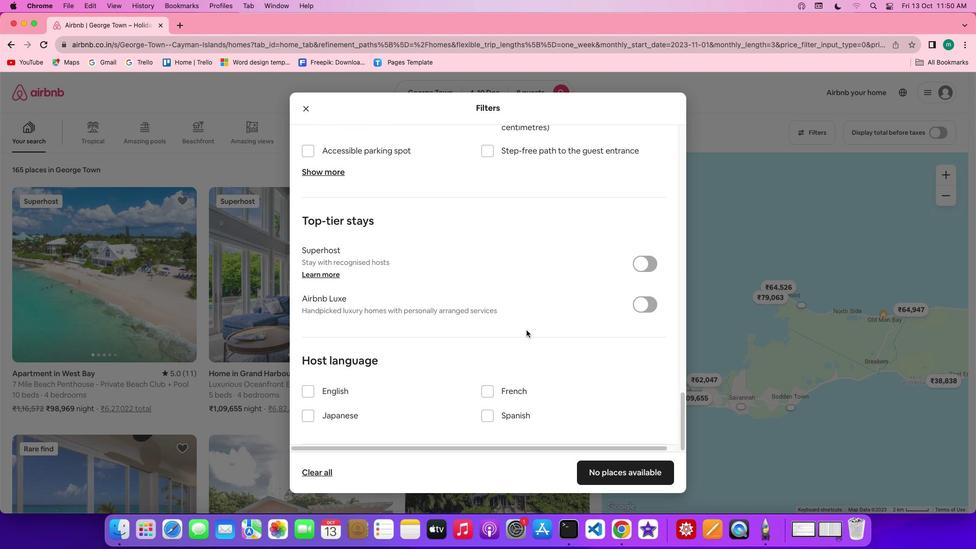 
Action: Mouse scrolled (526, 330) with delta (0, -1)
Screenshot: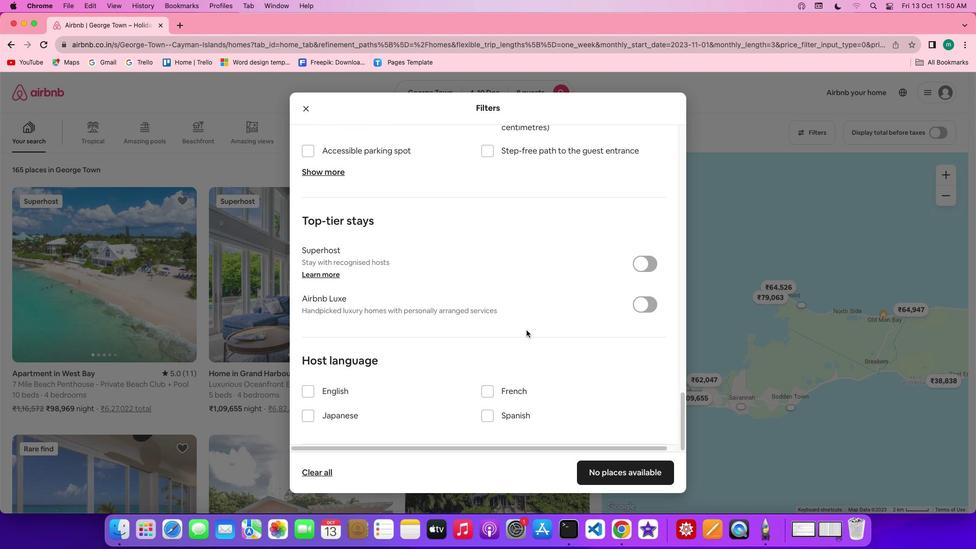 
Action: Mouse scrolled (526, 330) with delta (0, -2)
Screenshot: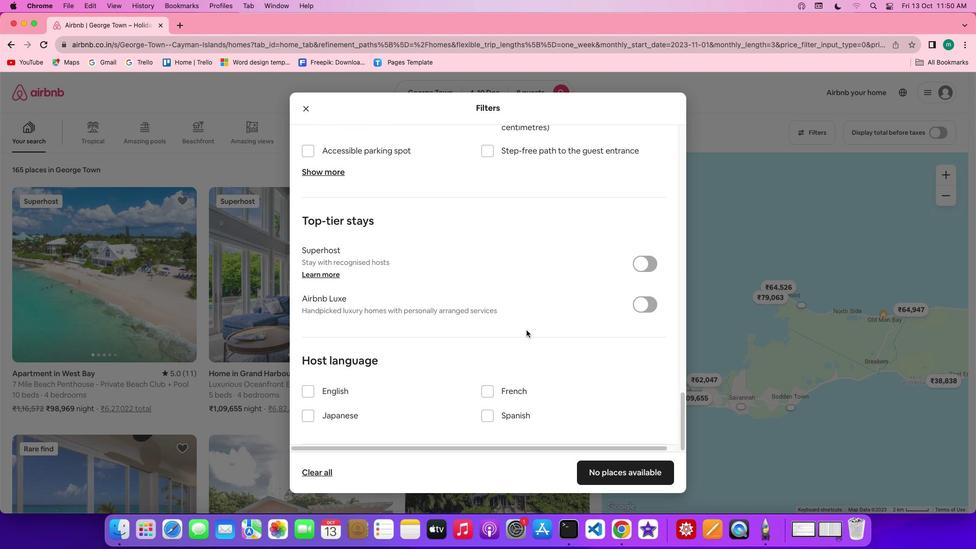 
Action: Mouse scrolled (526, 330) with delta (0, -2)
Screenshot: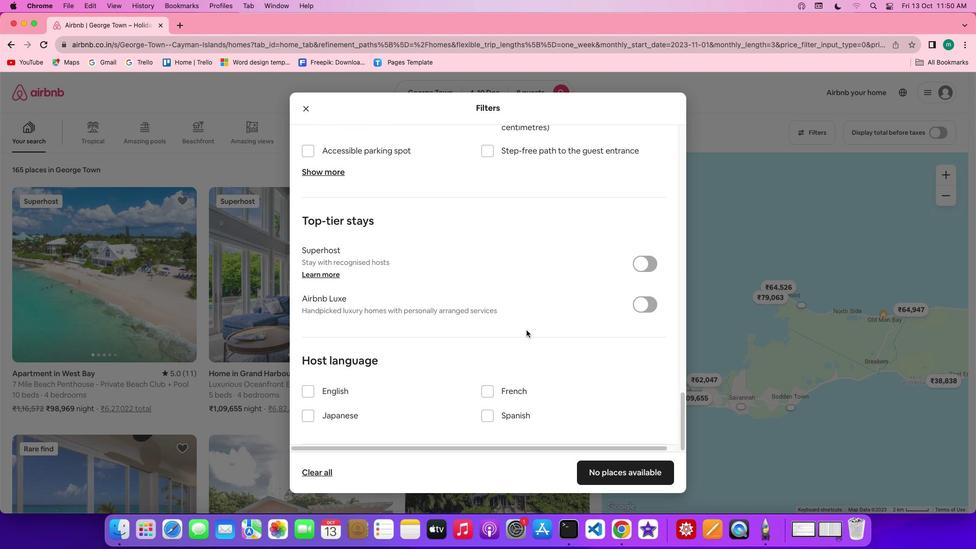 
Action: Mouse moved to (619, 467)
Screenshot: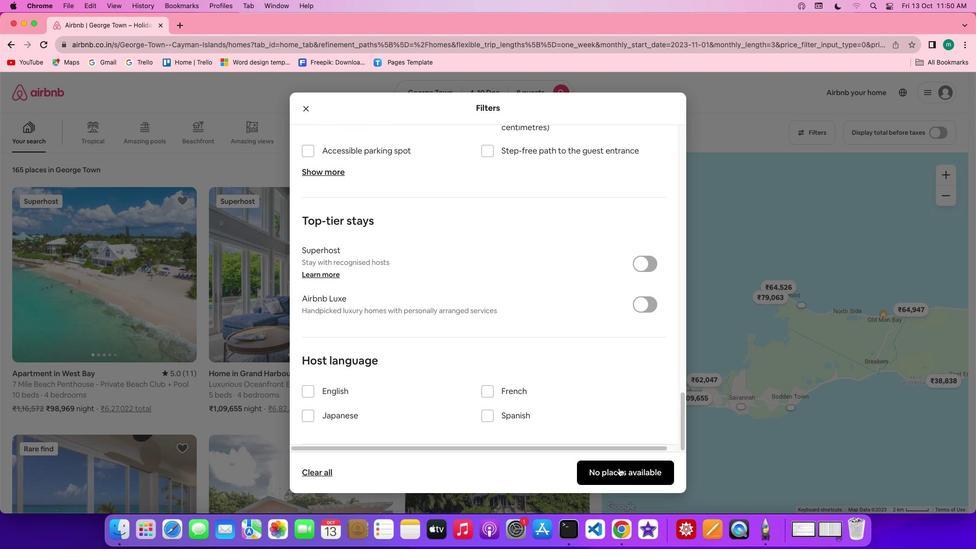 
Action: Mouse pressed left at (619, 467)
Screenshot: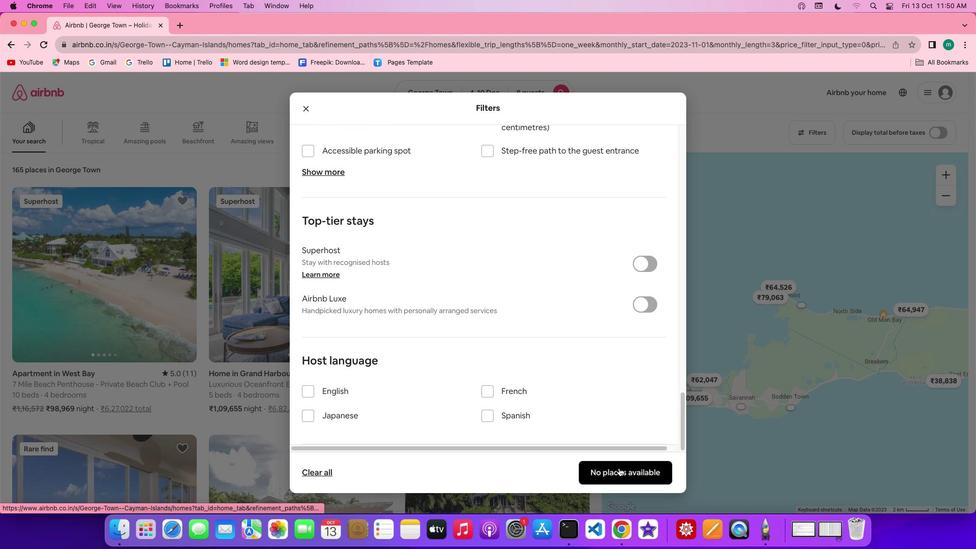 
Action: Mouse moved to (531, 227)
Screenshot: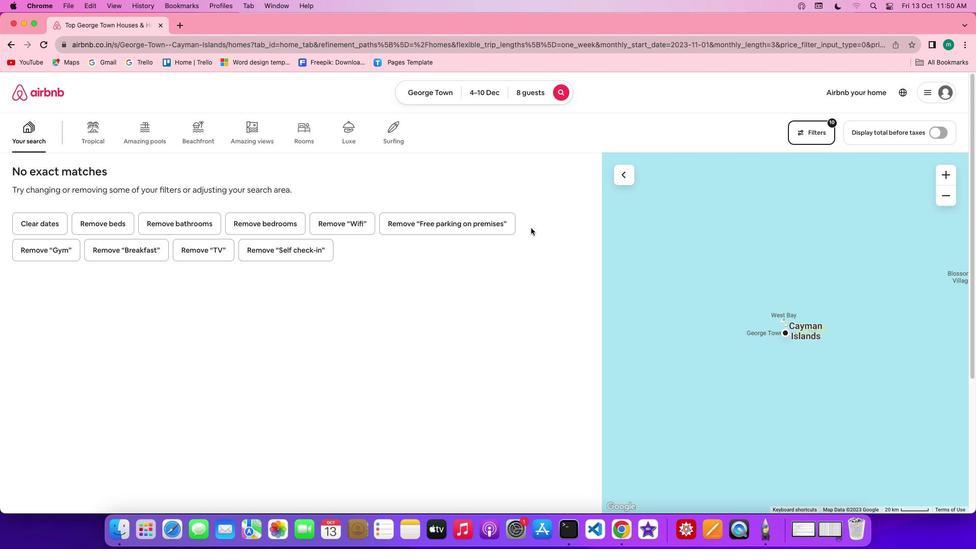 
